 Task: Font style For heading Use Britannic Bold with dark magenta 1 colour & underline. font size for heading '28 Pt. 'Change the font style of data to Calibri Lightand font size to  14 Pt. Change the alignment of both headline & data to  Align bottom. In the sheet  analysisSalesDashboard_2022
Action: Mouse moved to (101, 61)
Screenshot: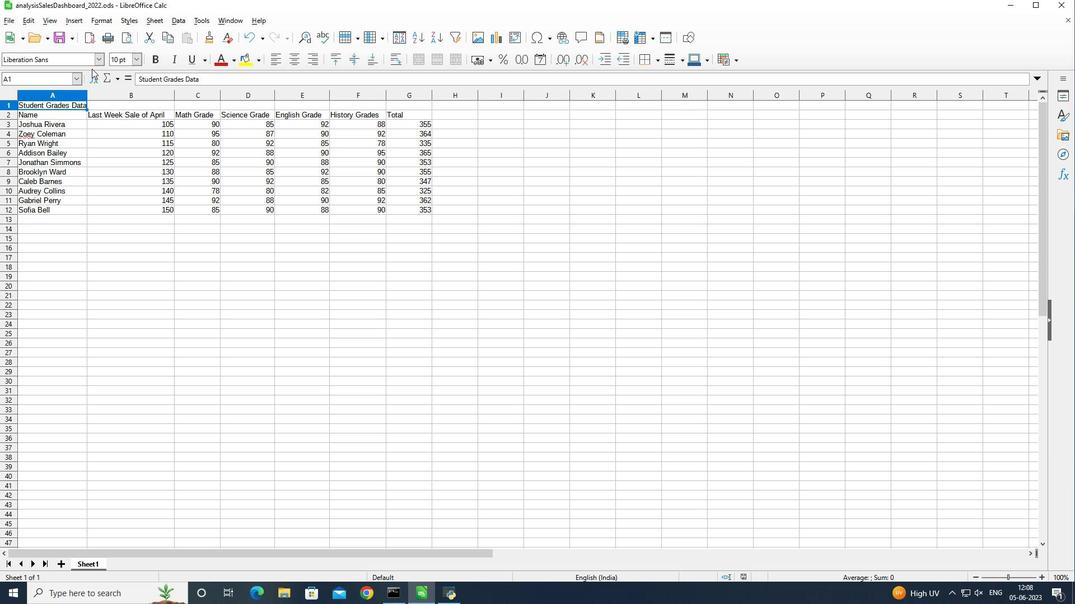 
Action: Mouse pressed left at (101, 61)
Screenshot: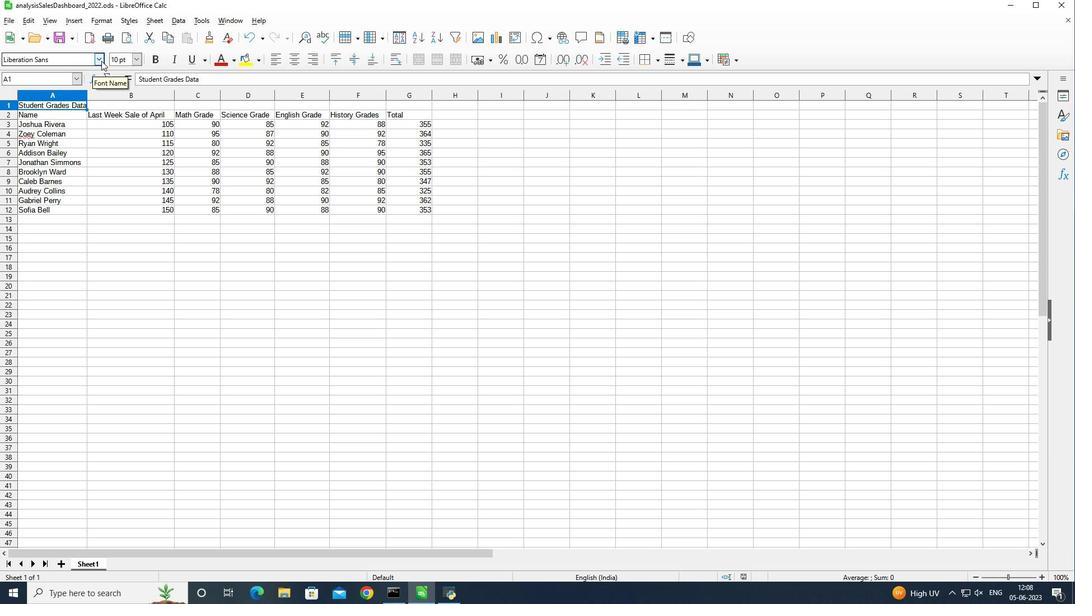 
Action: Mouse moved to (132, 218)
Screenshot: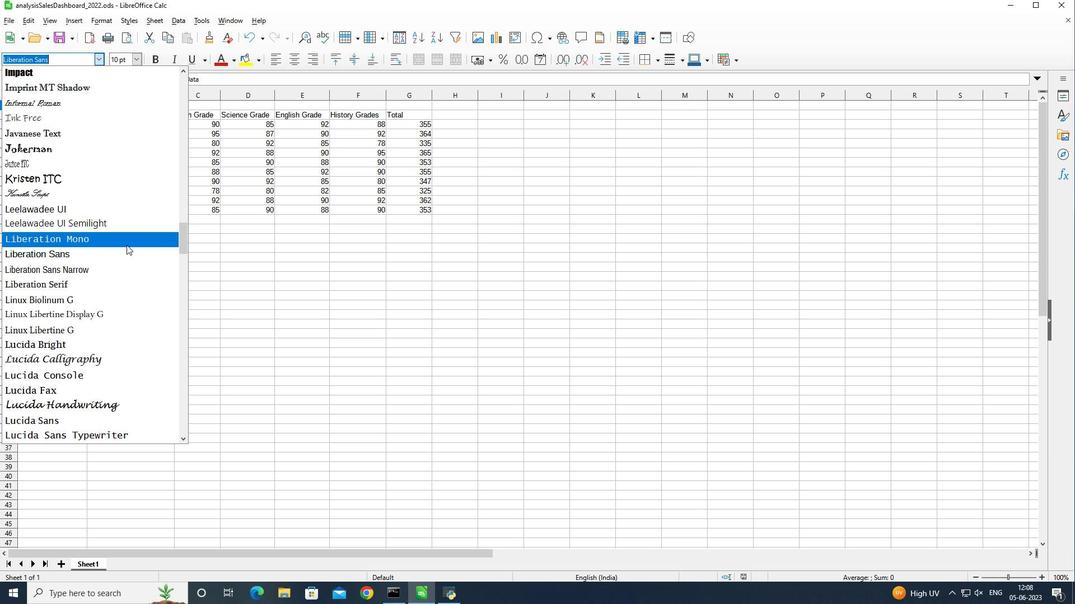 
Action: Mouse scrolled (132, 218) with delta (0, 0)
Screenshot: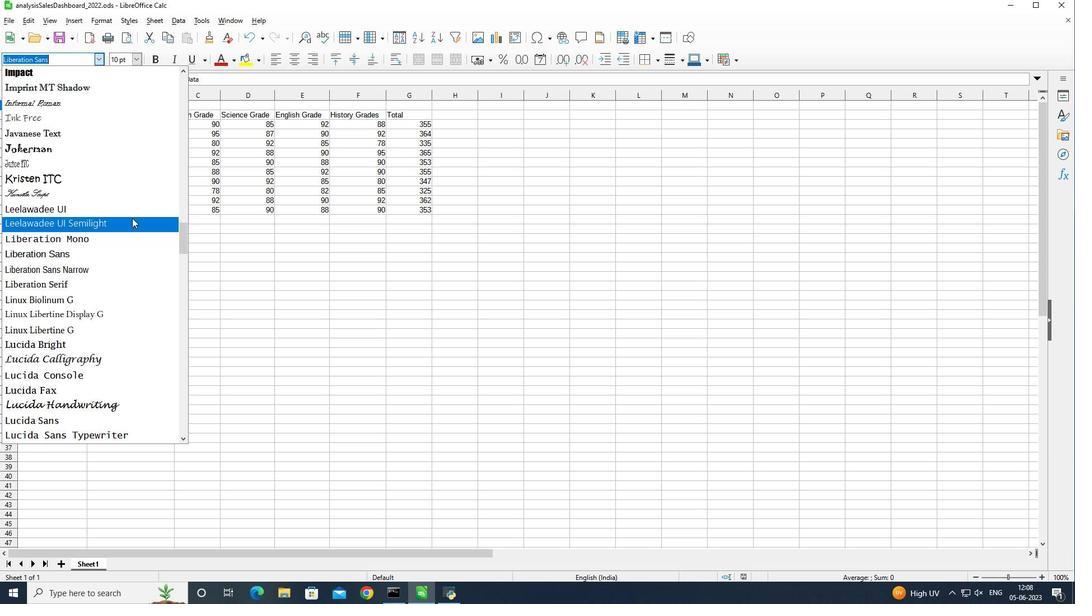
Action: Mouse scrolled (132, 218) with delta (0, 0)
Screenshot: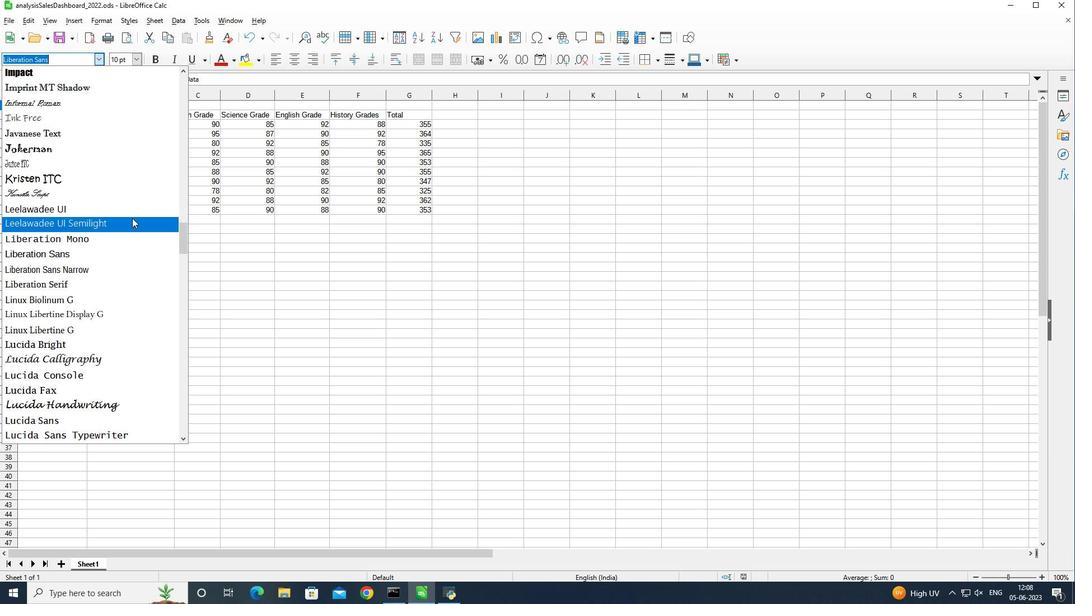 
Action: Mouse scrolled (132, 218) with delta (0, 0)
Screenshot: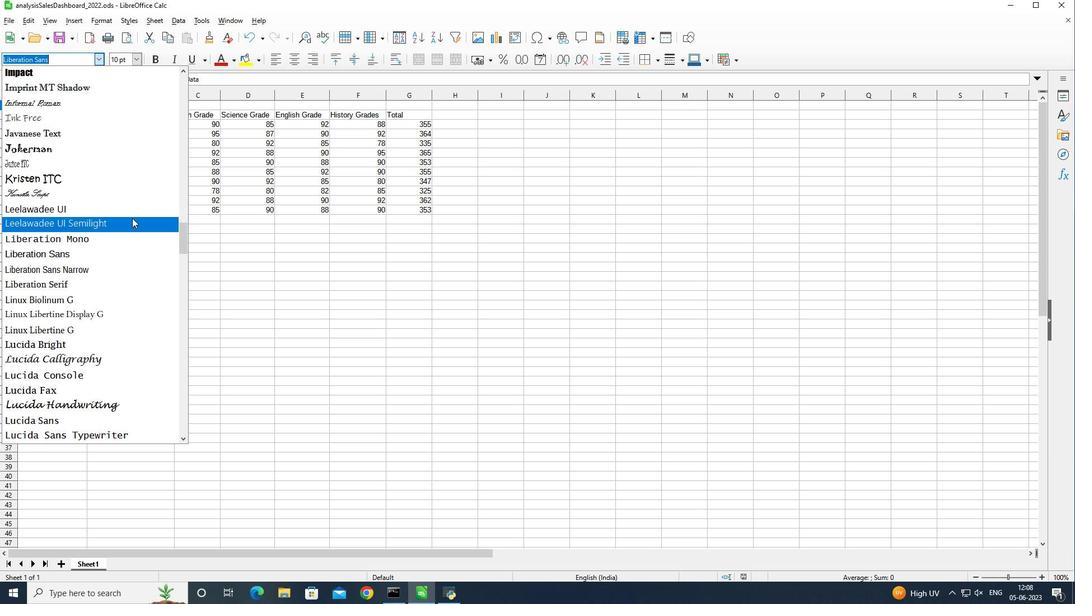 
Action: Mouse scrolled (132, 218) with delta (0, 0)
Screenshot: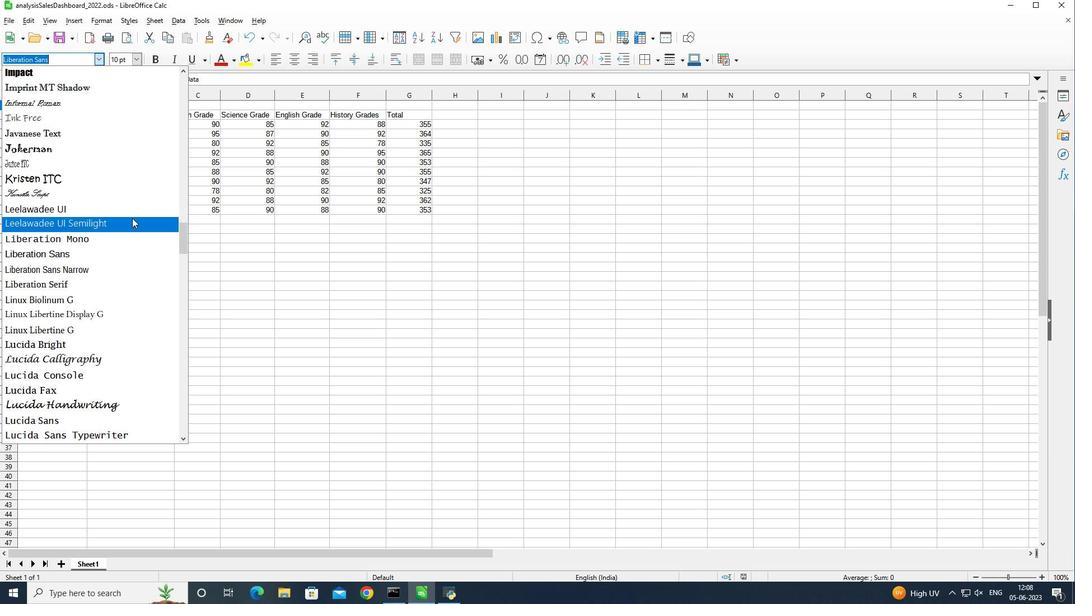 
Action: Mouse scrolled (132, 218) with delta (0, 0)
Screenshot: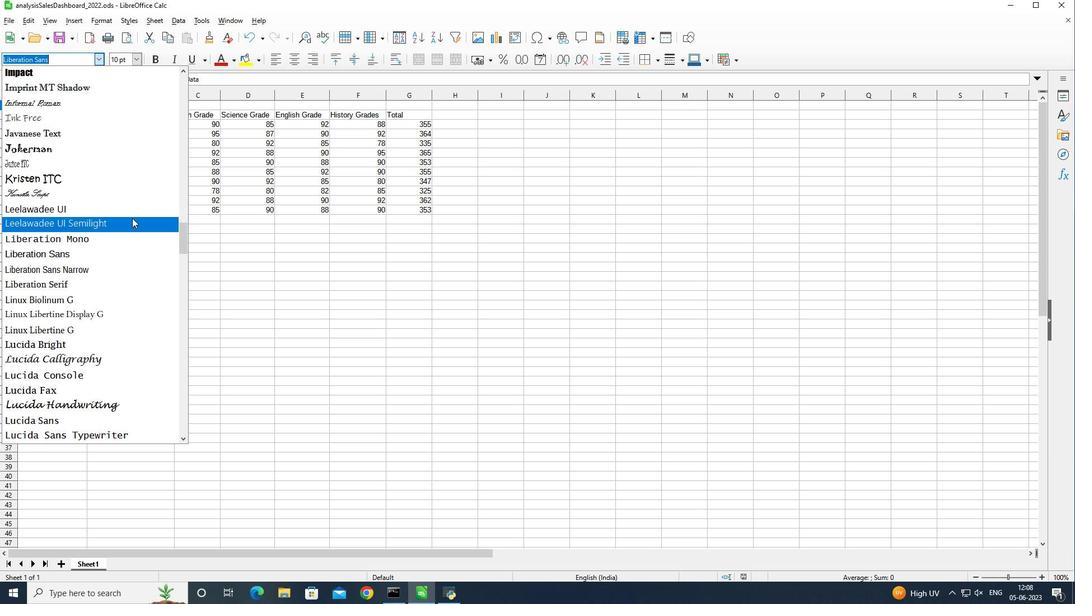 
Action: Mouse scrolled (132, 218) with delta (0, 0)
Screenshot: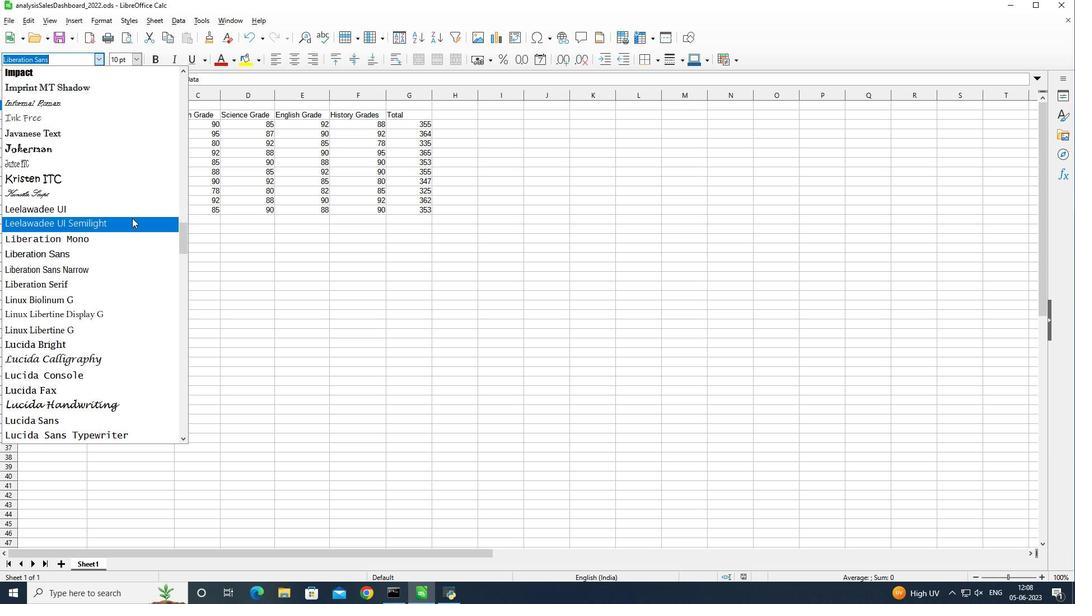 
Action: Mouse scrolled (132, 218) with delta (0, 0)
Screenshot: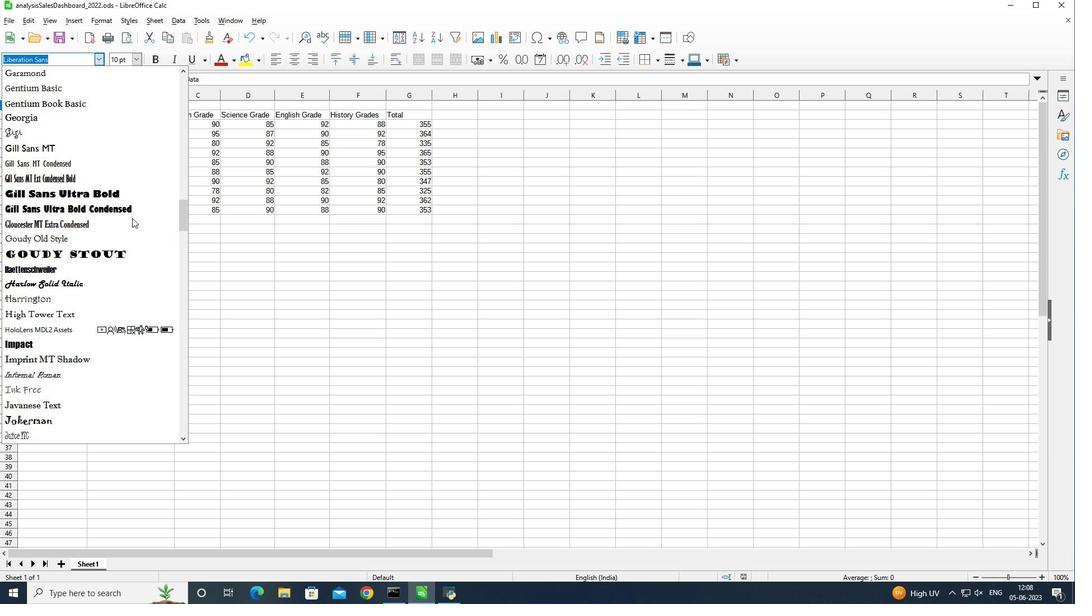 
Action: Mouse scrolled (132, 218) with delta (0, 0)
Screenshot: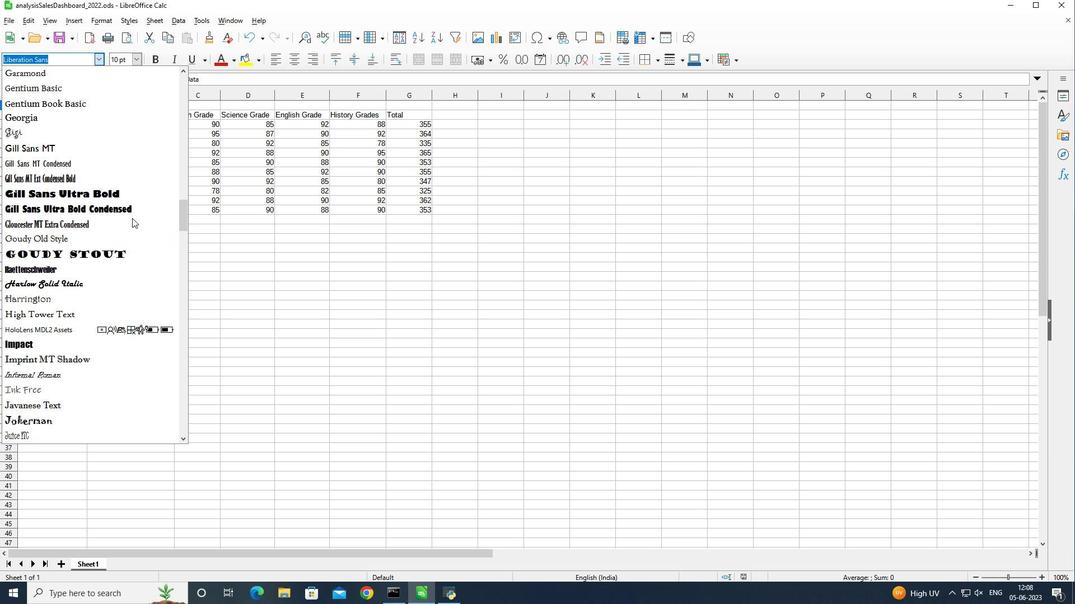 
Action: Mouse scrolled (132, 218) with delta (0, 0)
Screenshot: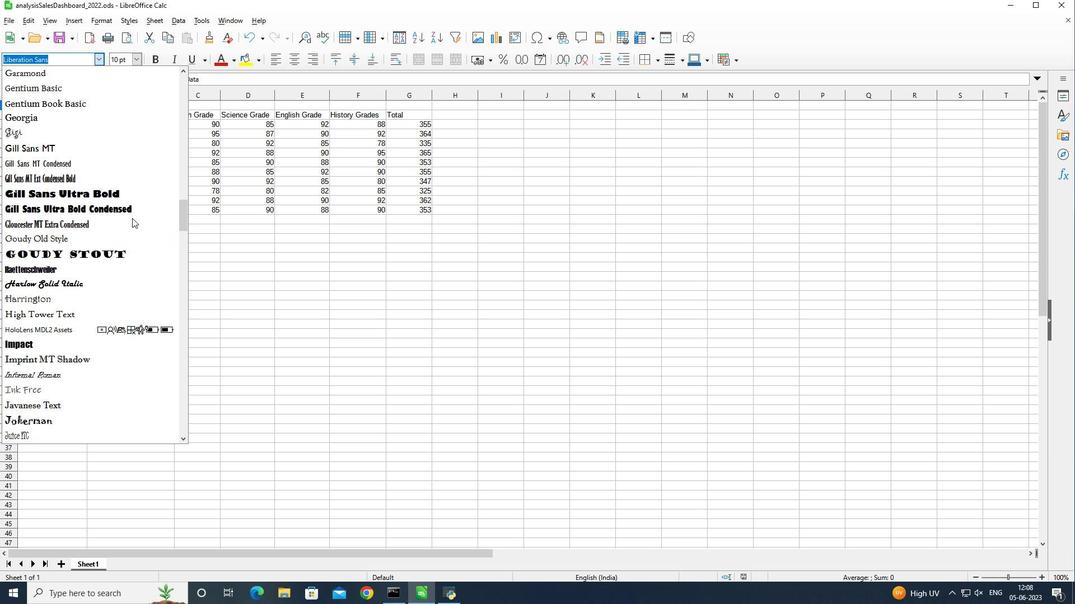
Action: Mouse scrolled (132, 218) with delta (0, 0)
Screenshot: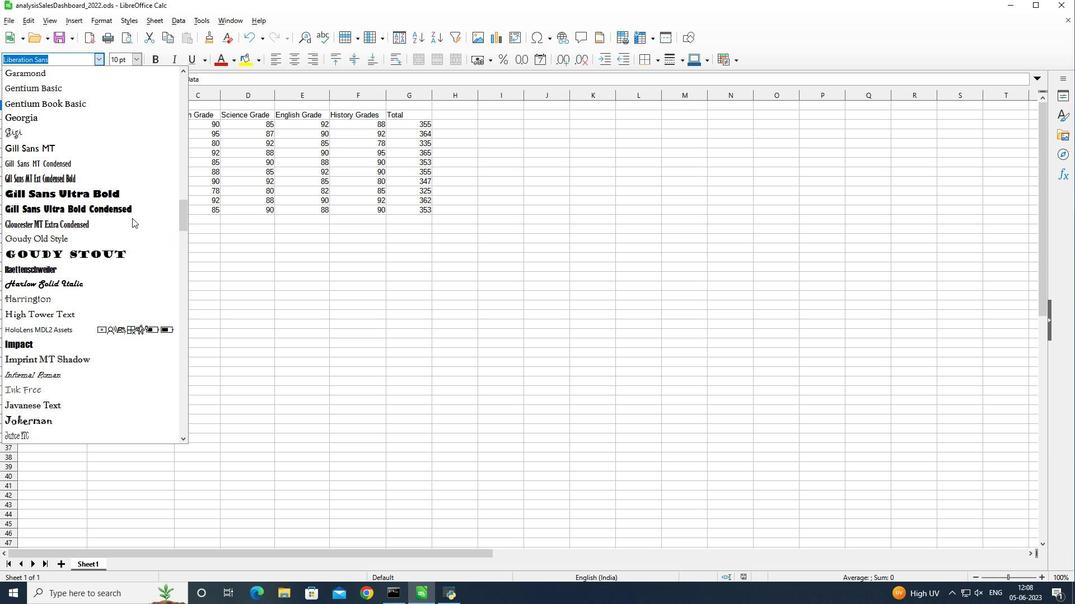 
Action: Mouse scrolled (132, 218) with delta (0, 0)
Screenshot: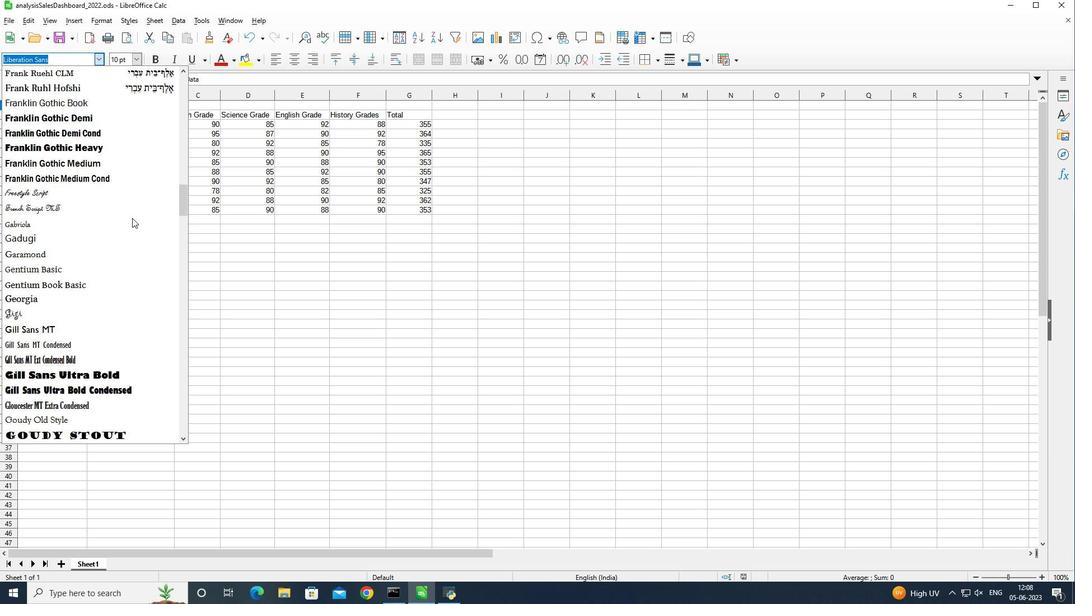 
Action: Mouse scrolled (132, 218) with delta (0, 0)
Screenshot: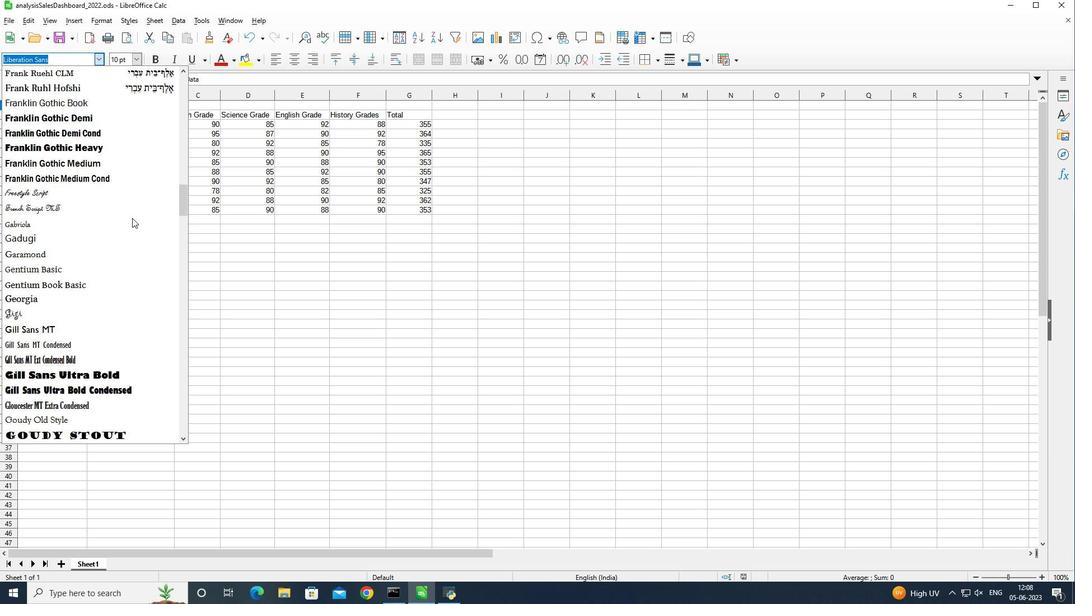 
Action: Mouse scrolled (132, 218) with delta (0, 0)
Screenshot: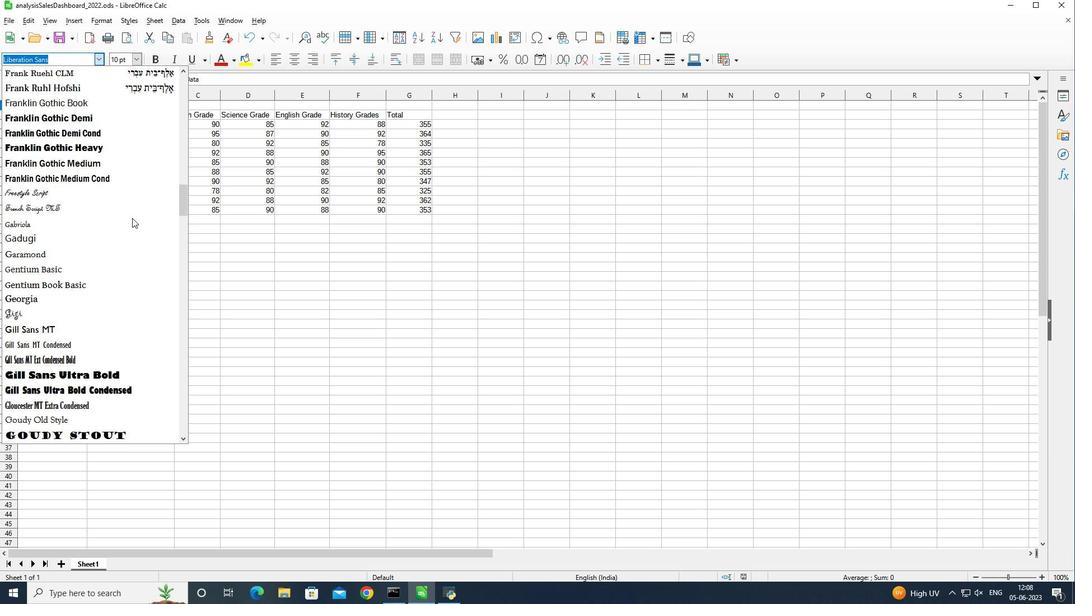 
Action: Mouse scrolled (132, 218) with delta (0, 0)
Screenshot: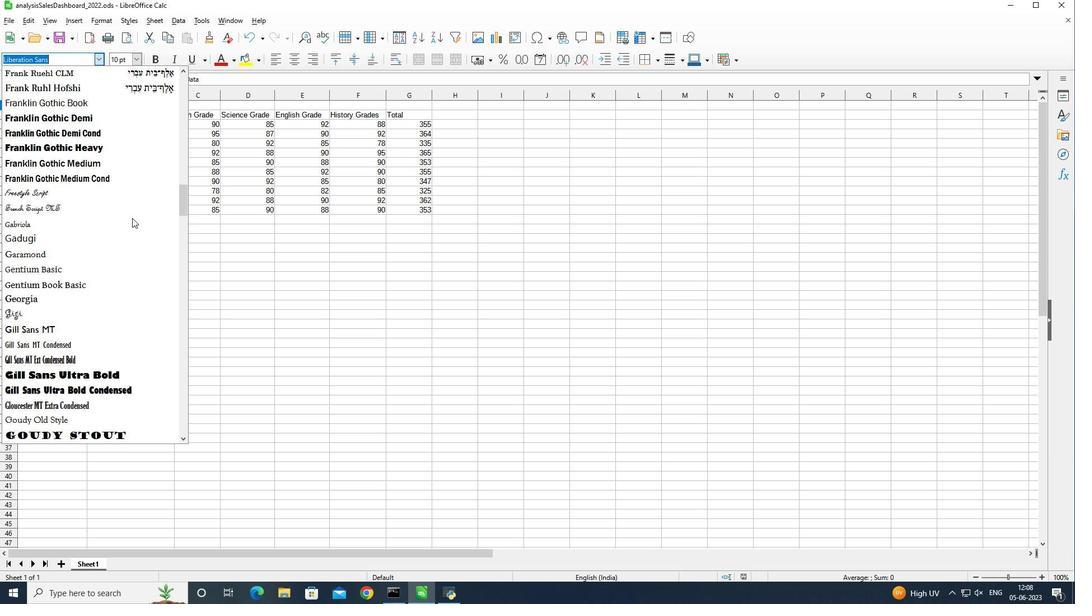 
Action: Mouse scrolled (132, 218) with delta (0, 0)
Screenshot: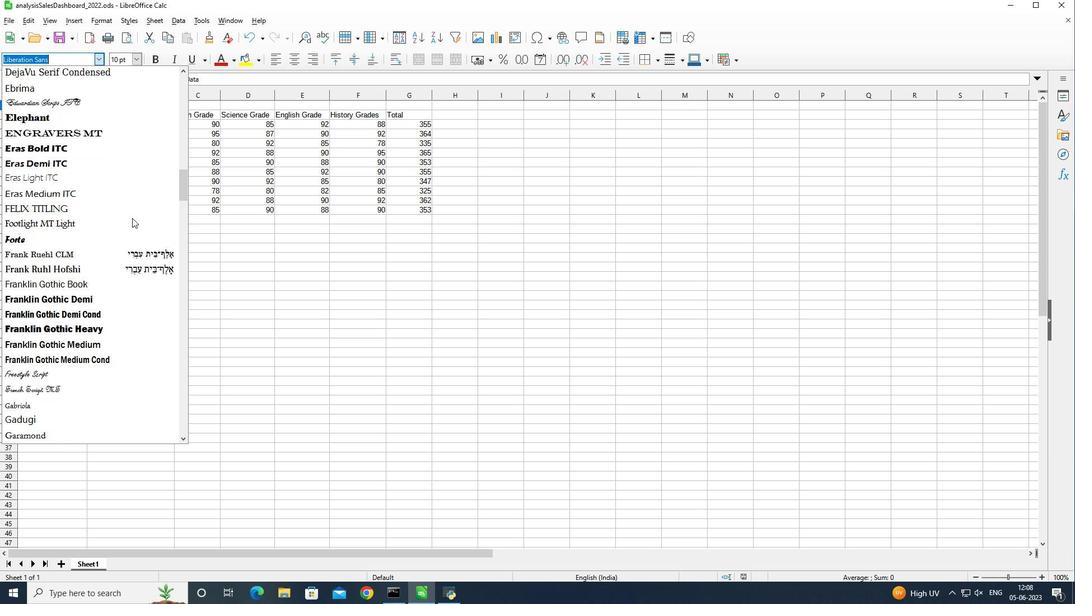 
Action: Mouse scrolled (132, 218) with delta (0, 0)
Screenshot: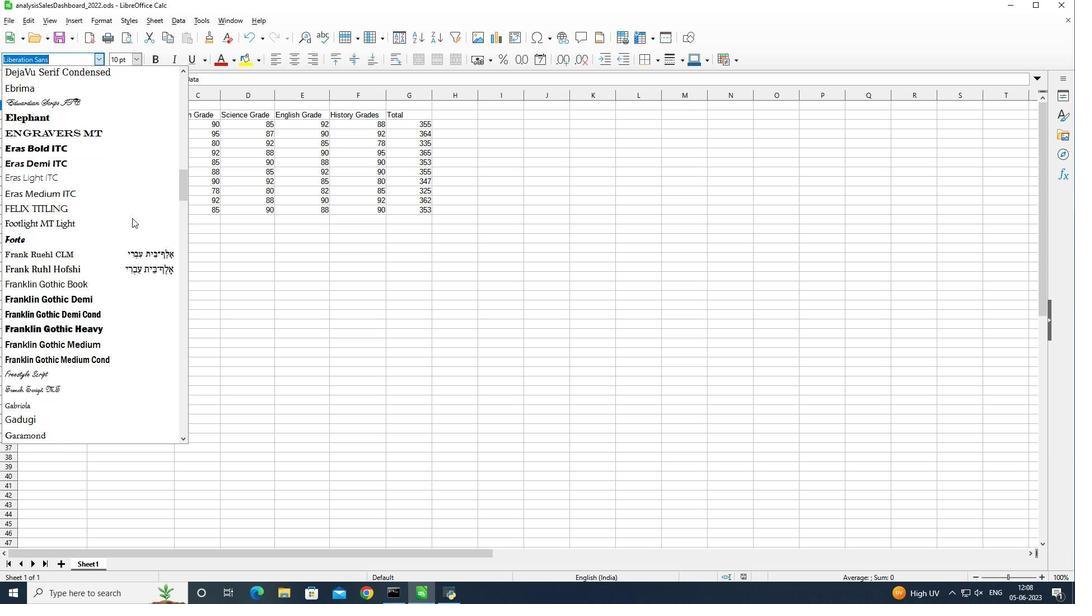 
Action: Mouse scrolled (132, 218) with delta (0, 0)
Screenshot: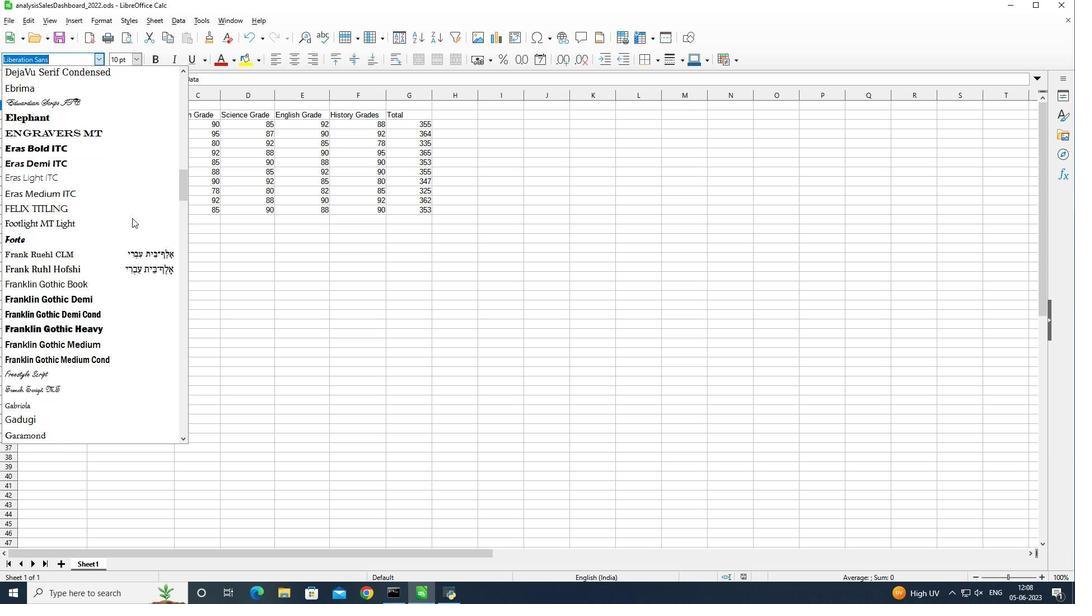 
Action: Mouse scrolled (132, 218) with delta (0, 0)
Screenshot: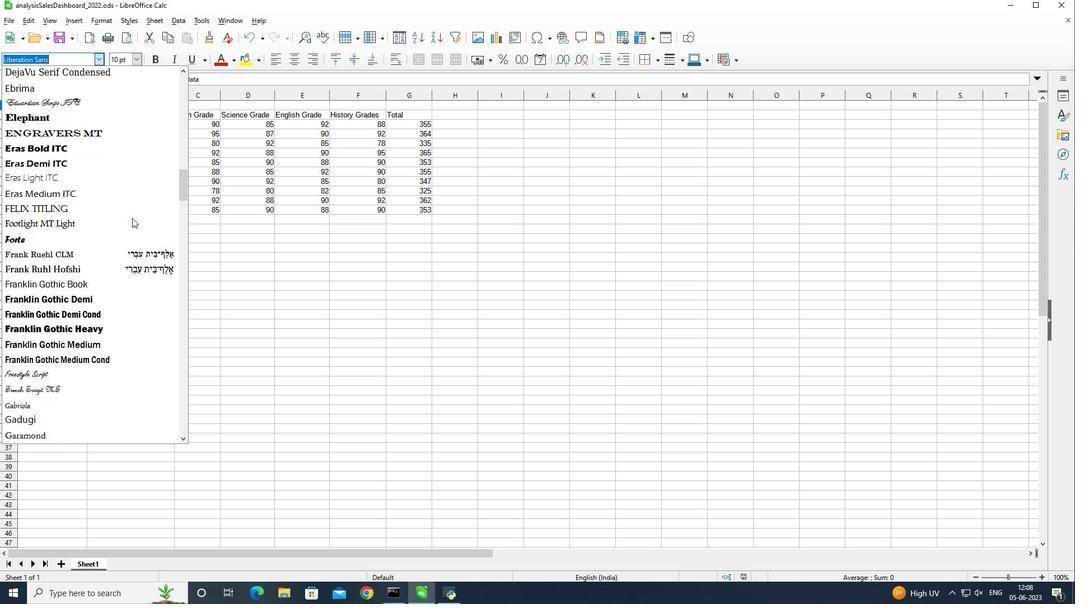 
Action: Mouse scrolled (132, 218) with delta (0, 0)
Screenshot: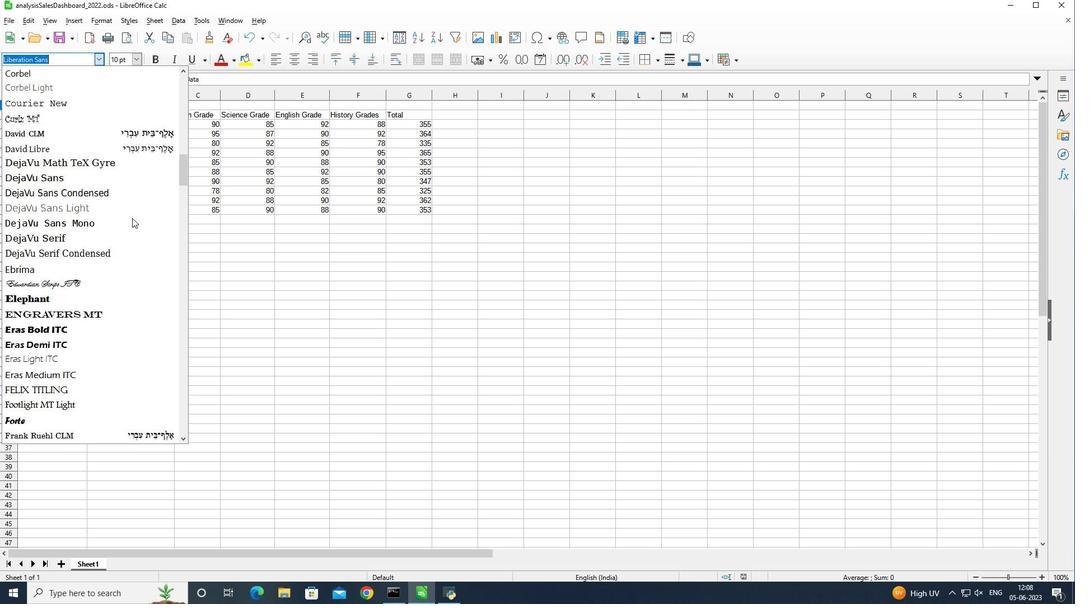 
Action: Mouse scrolled (132, 218) with delta (0, 0)
Screenshot: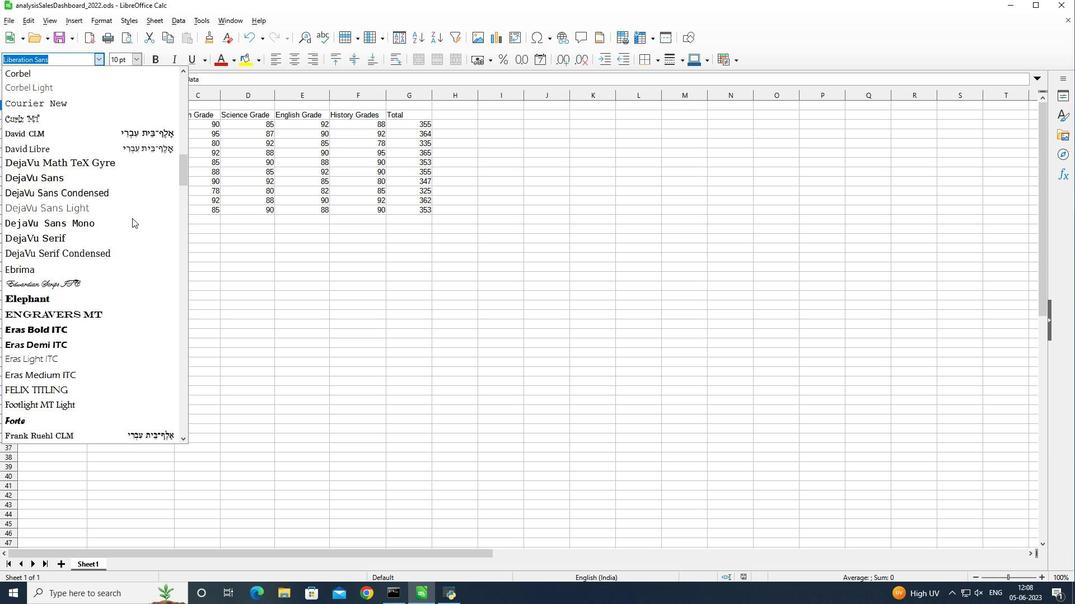 
Action: Mouse scrolled (132, 218) with delta (0, 0)
Screenshot: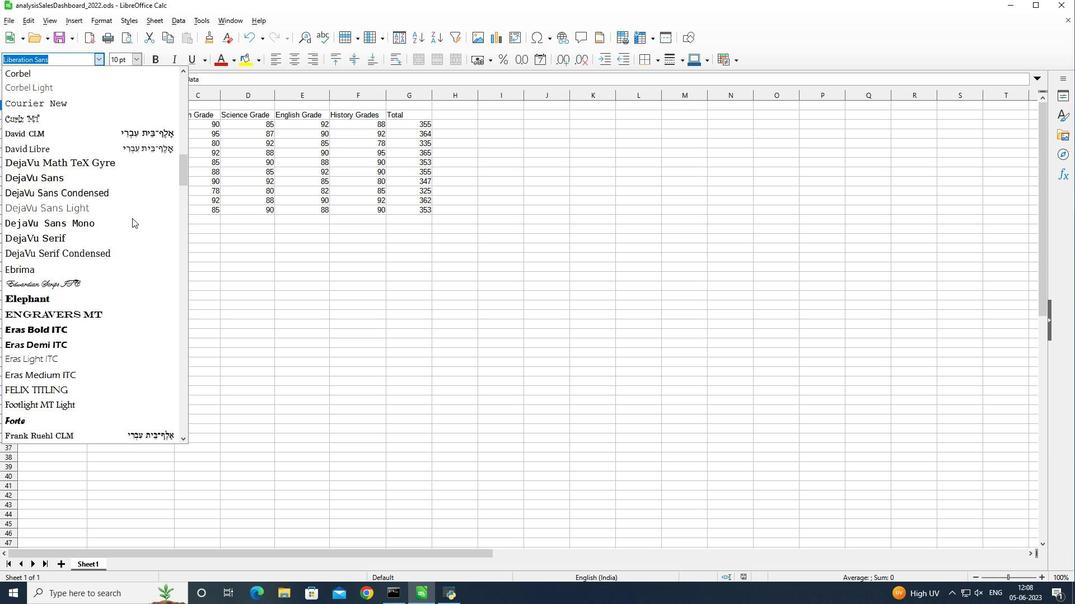 
Action: Mouse scrolled (132, 218) with delta (0, 0)
Screenshot: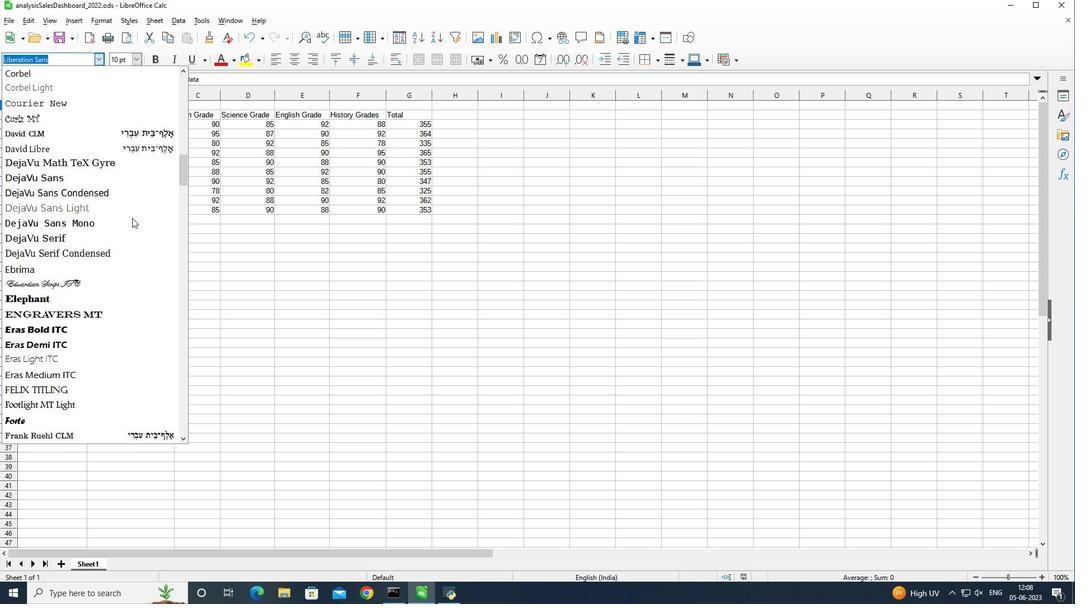 
Action: Mouse scrolled (132, 218) with delta (0, 0)
Screenshot: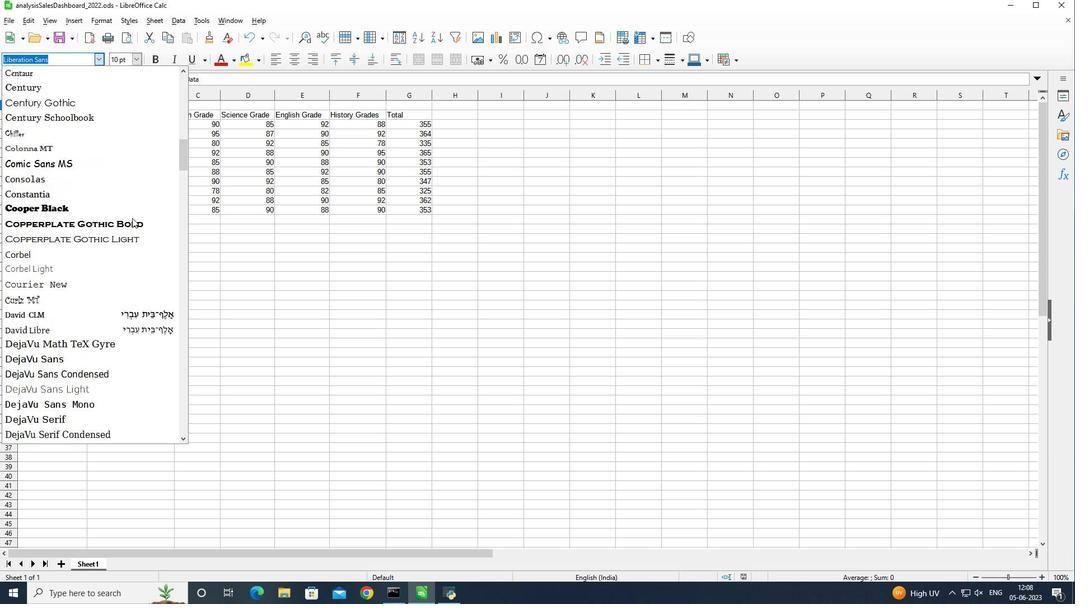 
Action: Mouse scrolled (132, 218) with delta (0, 0)
Screenshot: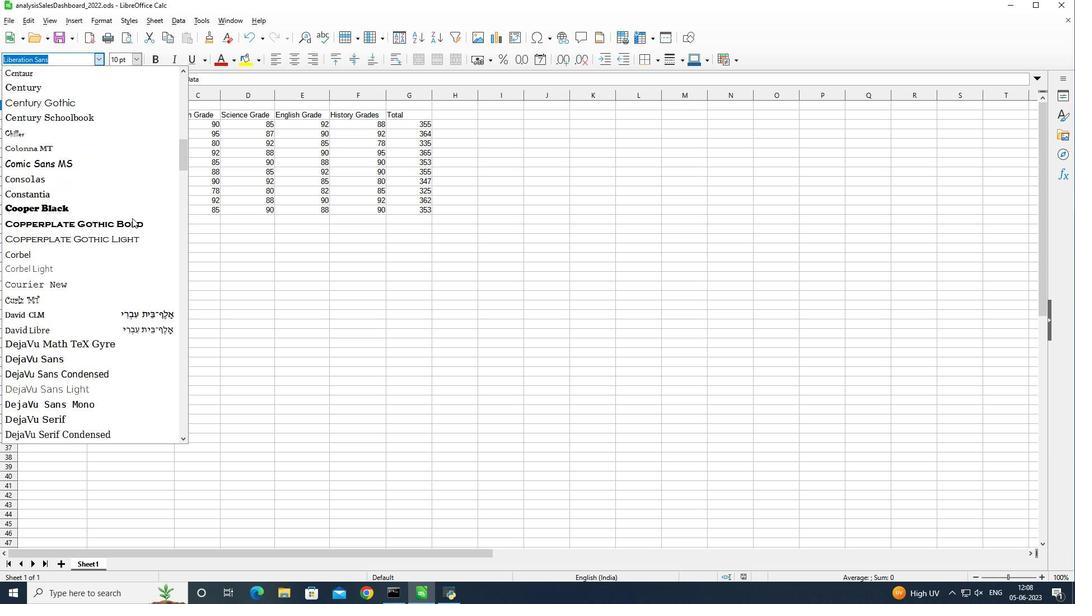 
Action: Mouse scrolled (132, 218) with delta (0, 0)
Screenshot: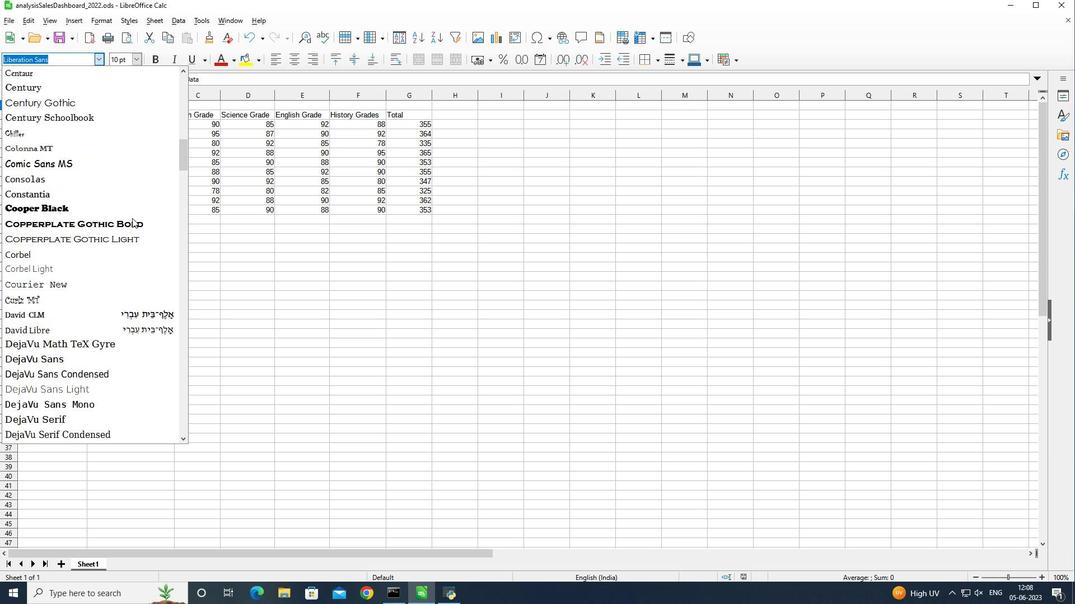 
Action: Mouse scrolled (132, 218) with delta (0, 0)
Screenshot: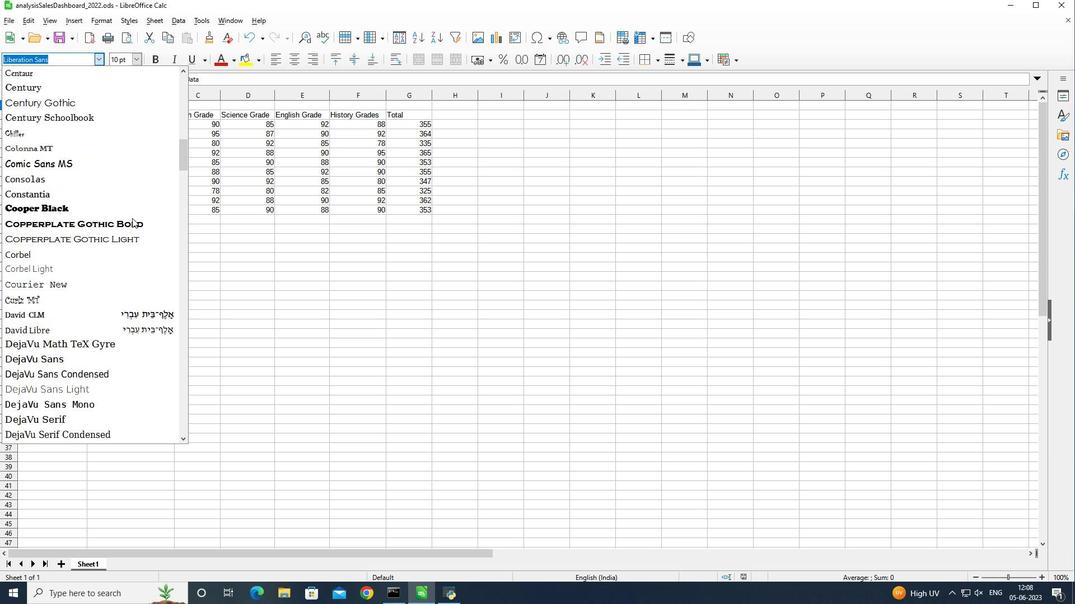 
Action: Mouse scrolled (132, 218) with delta (0, 0)
Screenshot: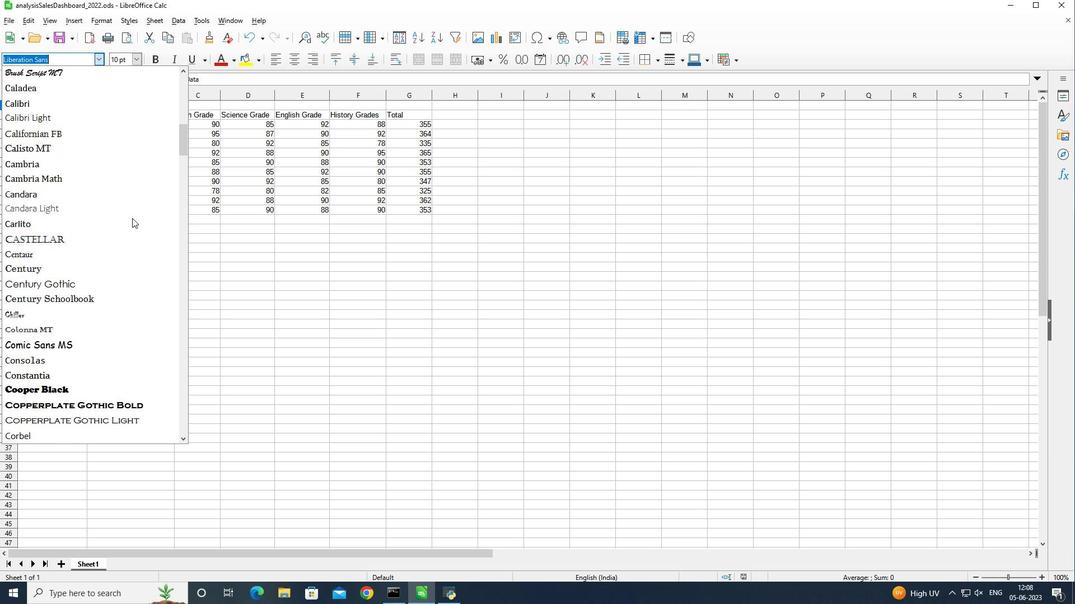 
Action: Mouse scrolled (132, 218) with delta (0, 0)
Screenshot: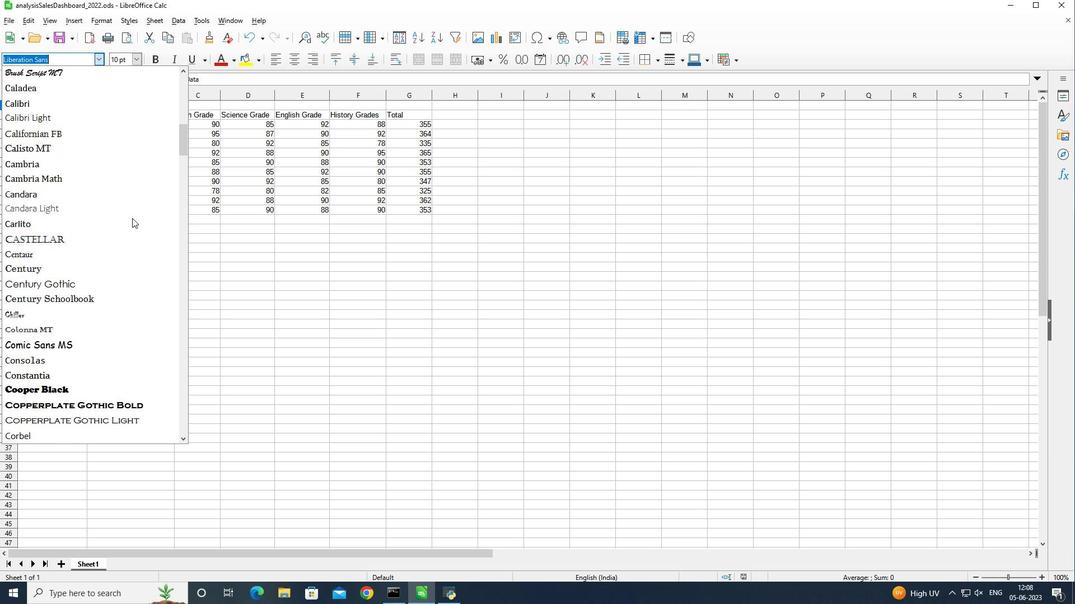 
Action: Mouse scrolled (132, 218) with delta (0, 0)
Screenshot: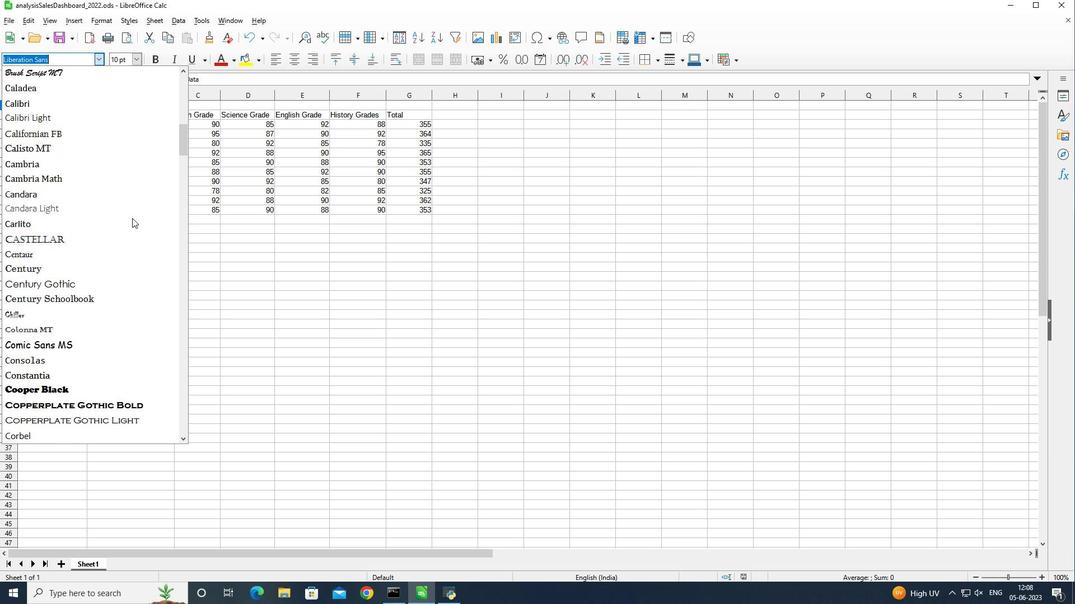 
Action: Mouse scrolled (132, 218) with delta (0, 0)
Screenshot: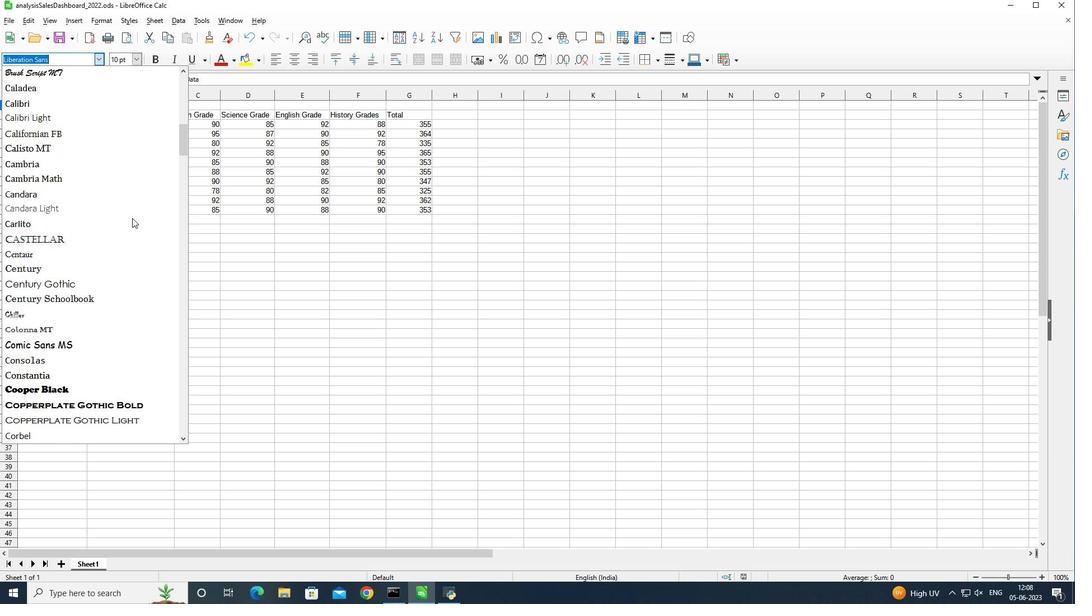 
Action: Mouse scrolled (132, 218) with delta (0, 0)
Screenshot: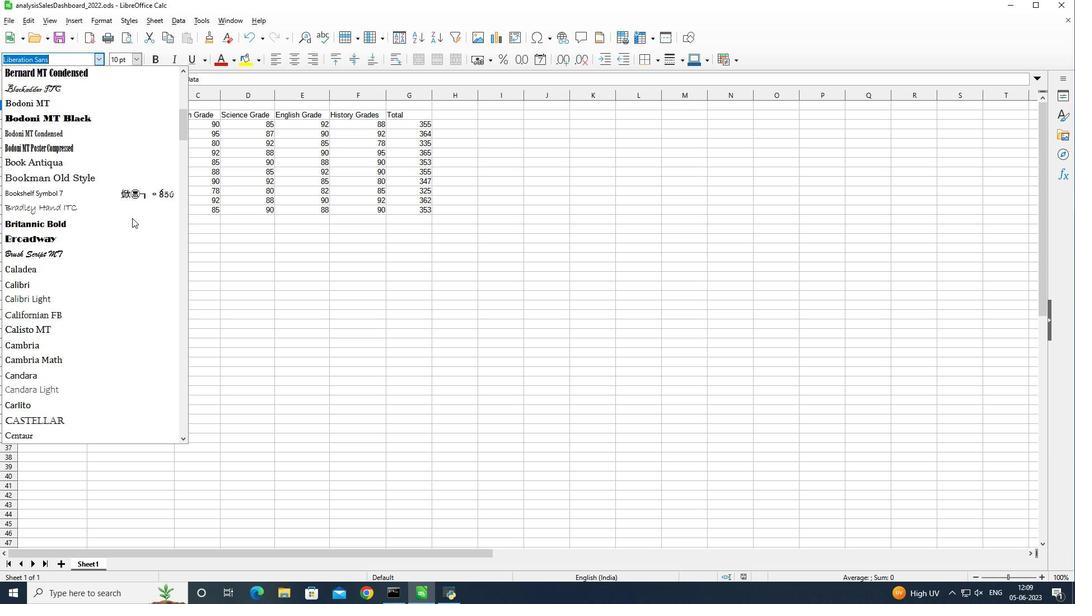 
Action: Mouse scrolled (132, 218) with delta (0, 0)
Screenshot: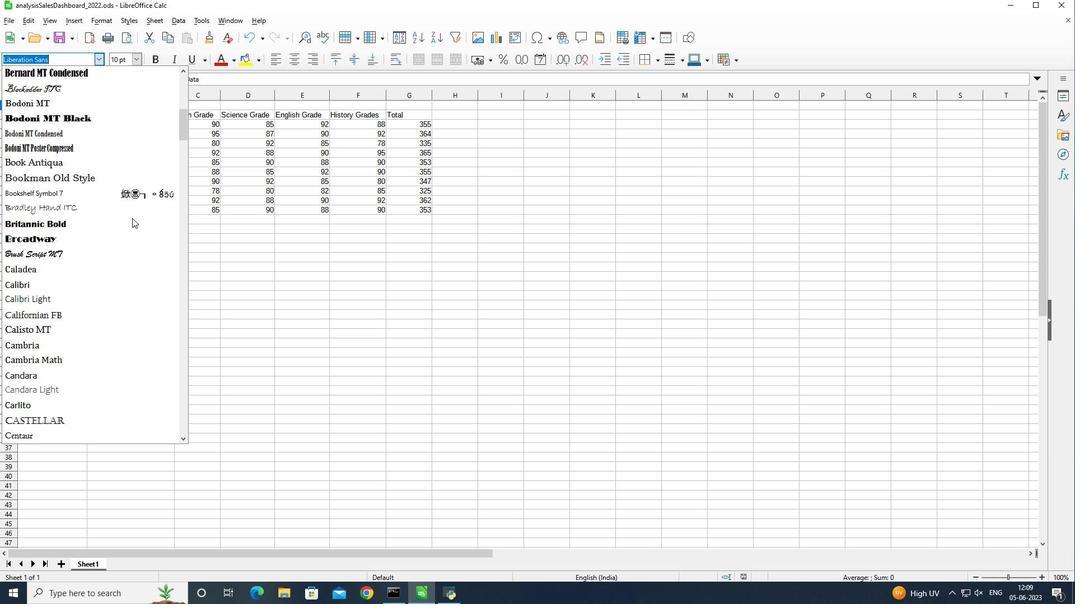
Action: Mouse scrolled (132, 218) with delta (0, 0)
Screenshot: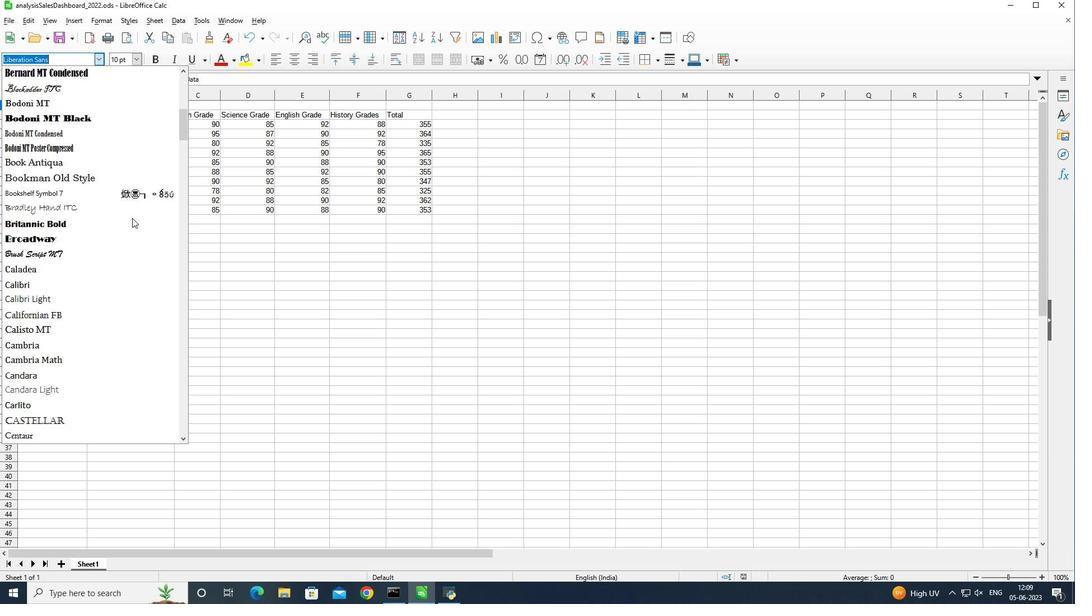 
Action: Mouse scrolled (132, 218) with delta (0, 0)
Screenshot: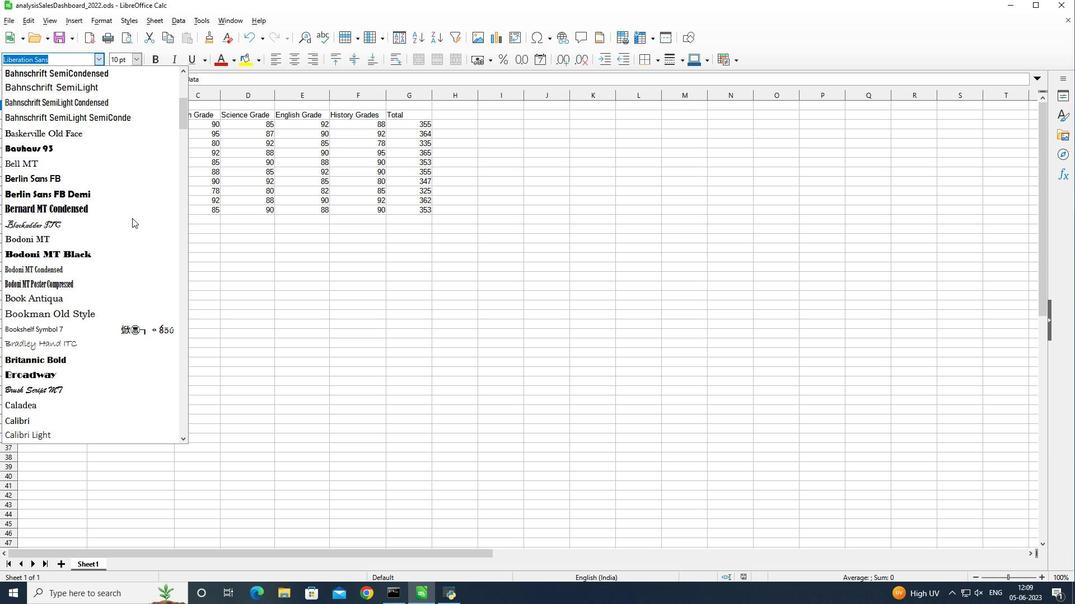 
Action: Mouse scrolled (132, 218) with delta (0, 0)
Screenshot: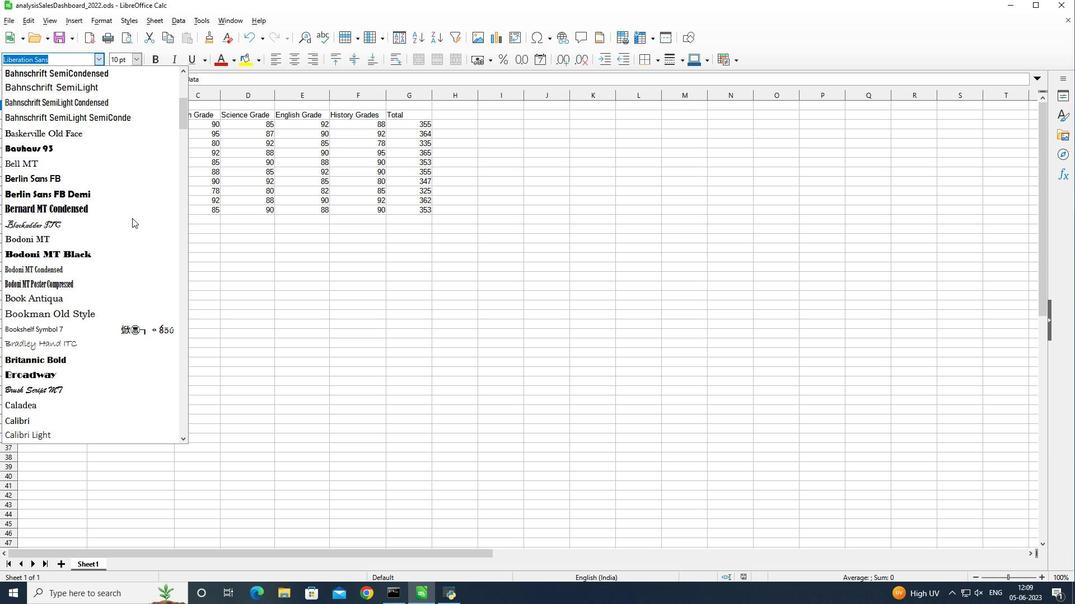 
Action: Mouse moved to (127, 308)
Screenshot: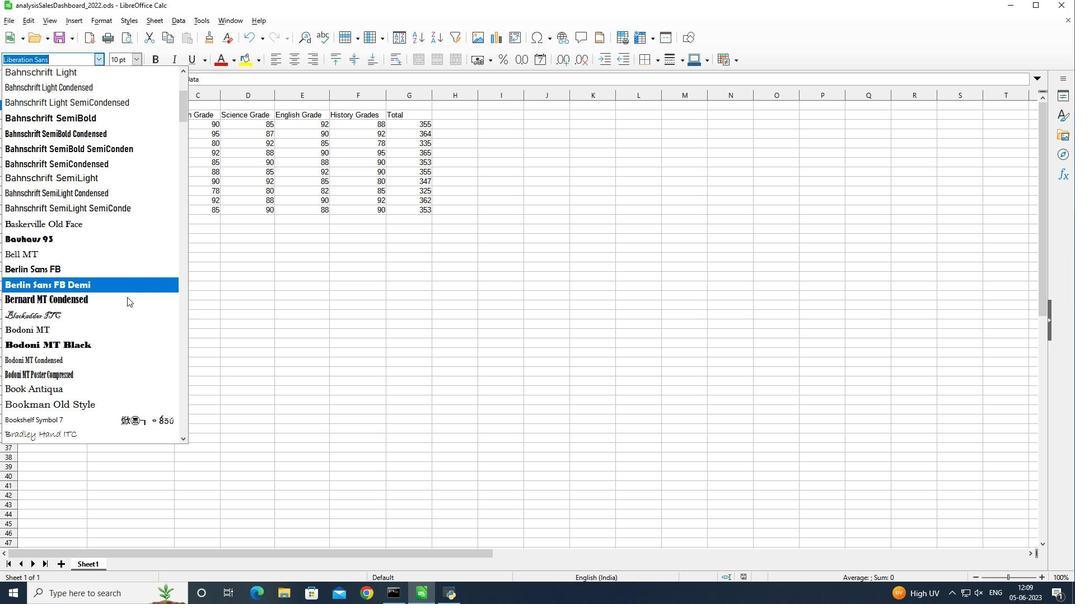 
Action: Mouse scrolled (127, 307) with delta (0, 0)
Screenshot: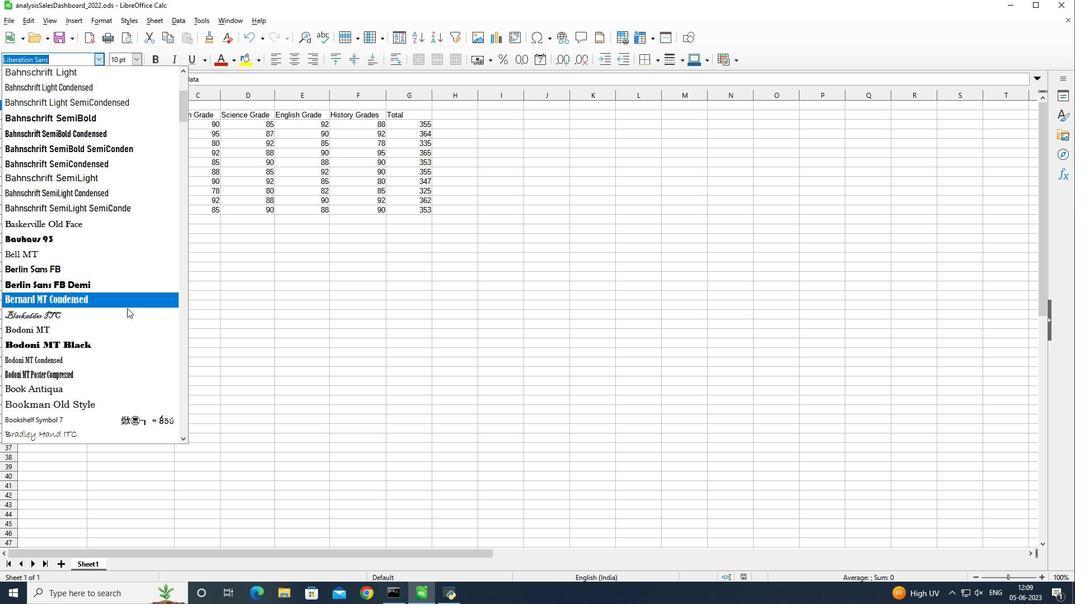 
Action: Mouse scrolled (127, 307) with delta (0, 0)
Screenshot: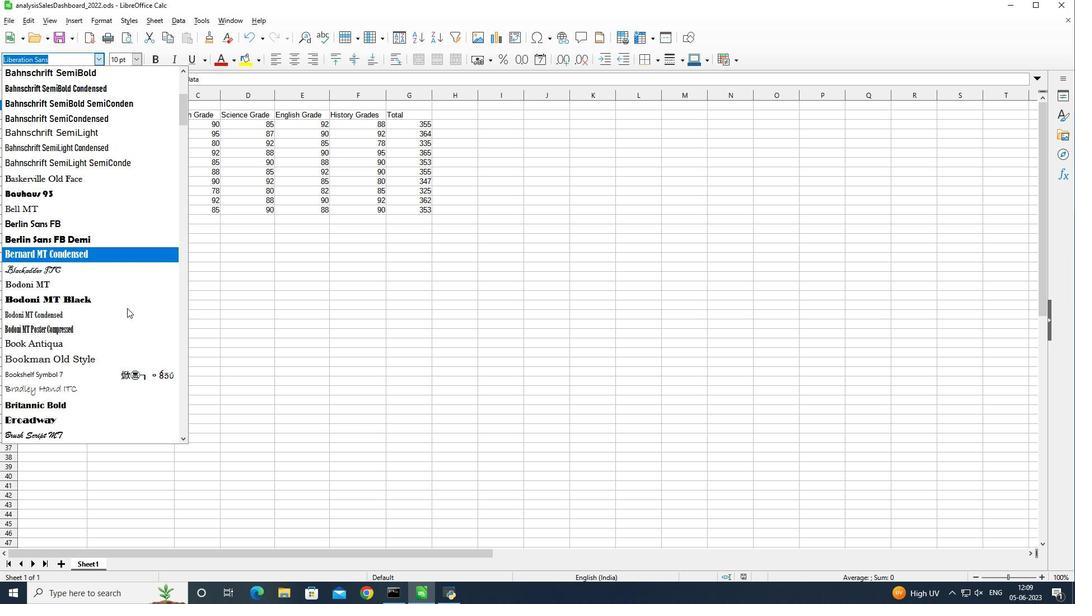 
Action: Mouse moved to (96, 357)
Screenshot: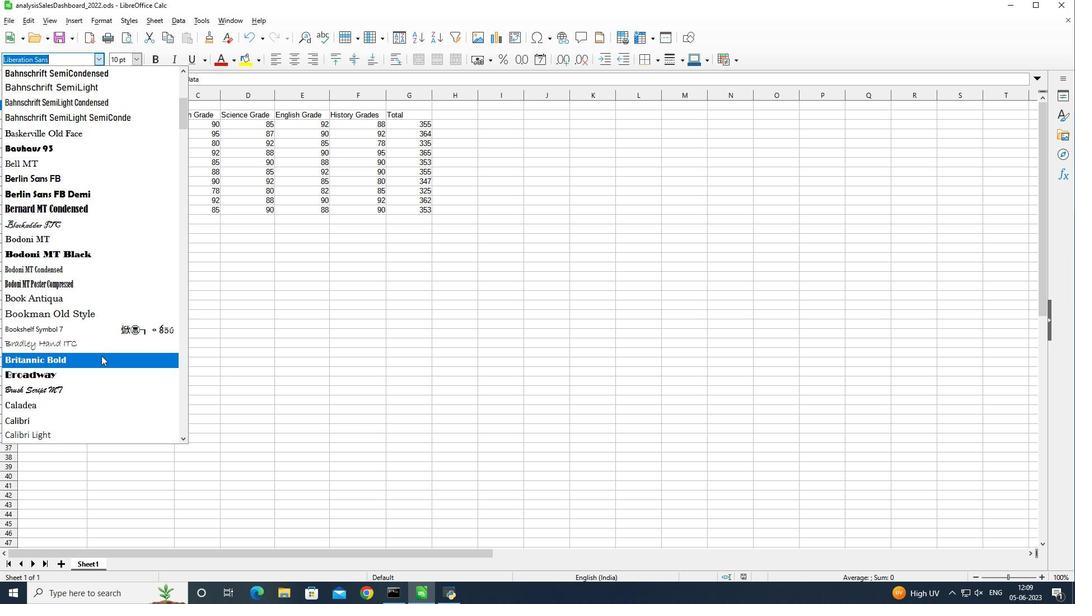 
Action: Mouse pressed left at (96, 357)
Screenshot: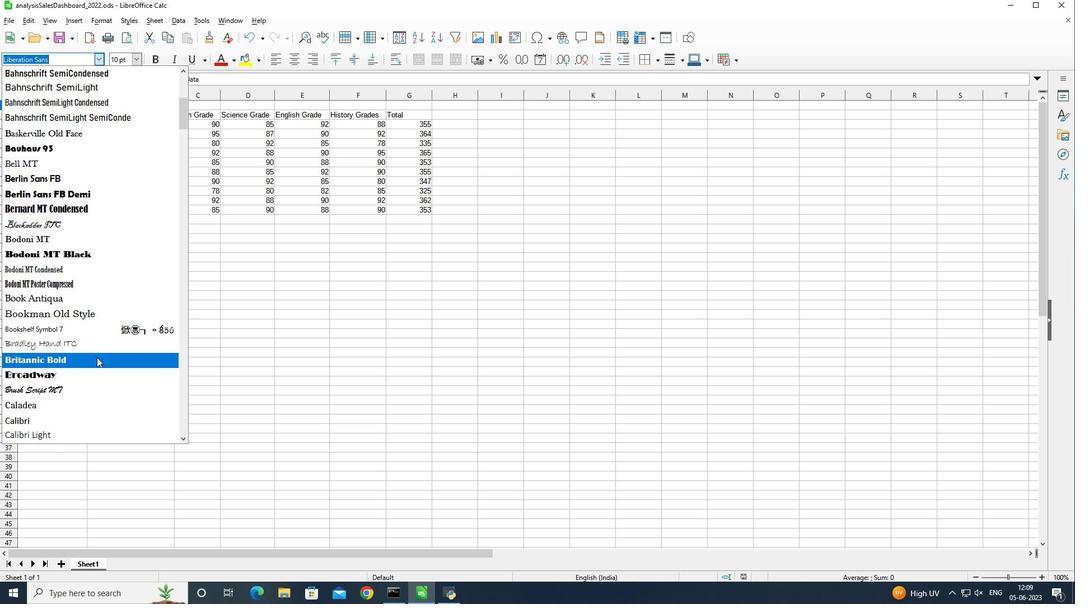 
Action: Mouse moved to (234, 61)
Screenshot: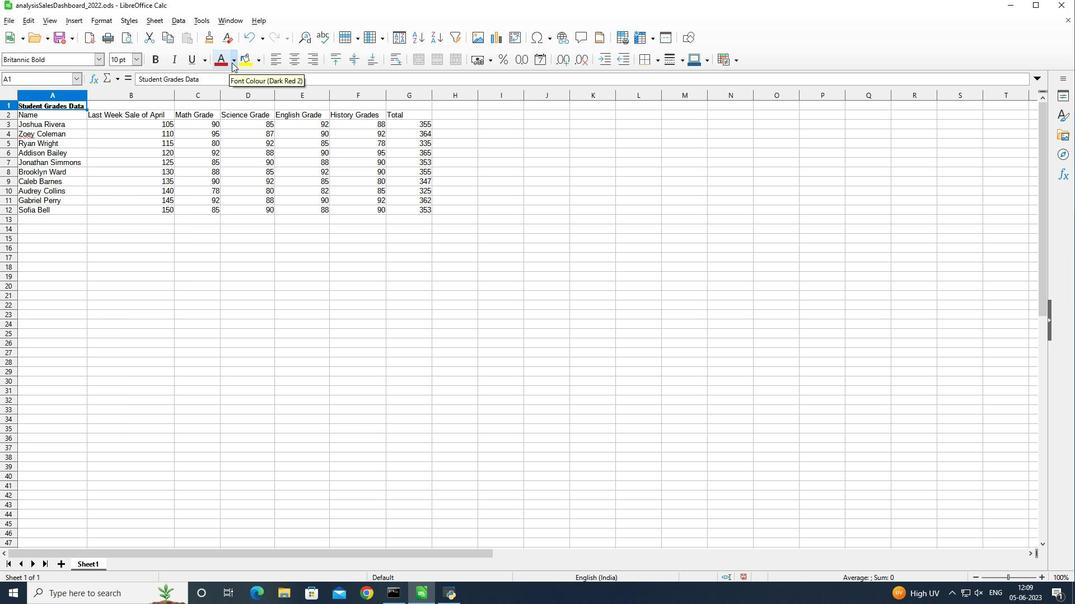 
Action: Mouse pressed left at (234, 61)
Screenshot: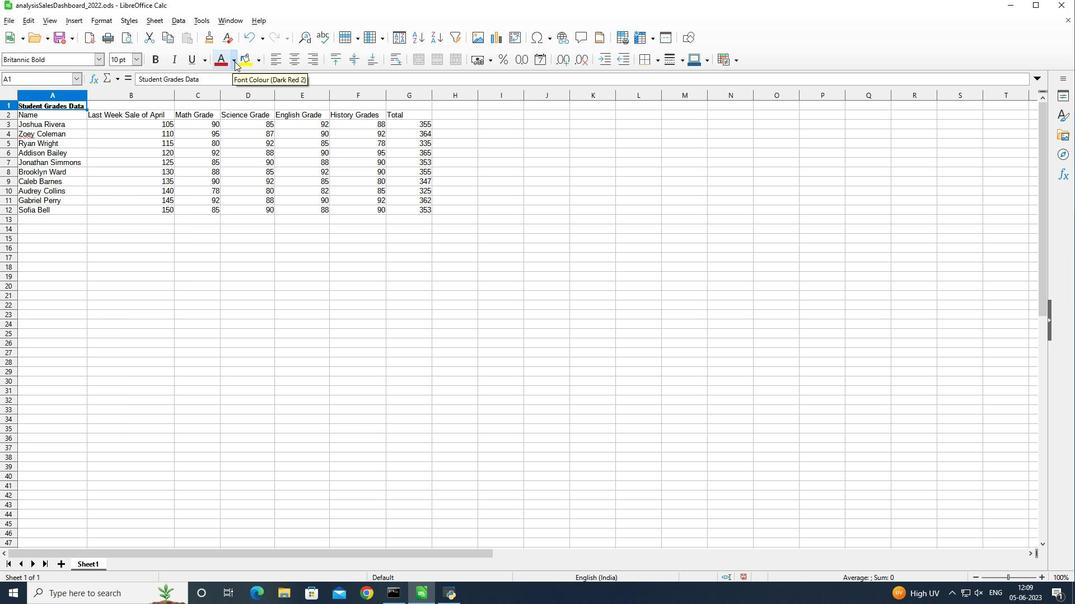 
Action: Mouse moved to (266, 111)
Screenshot: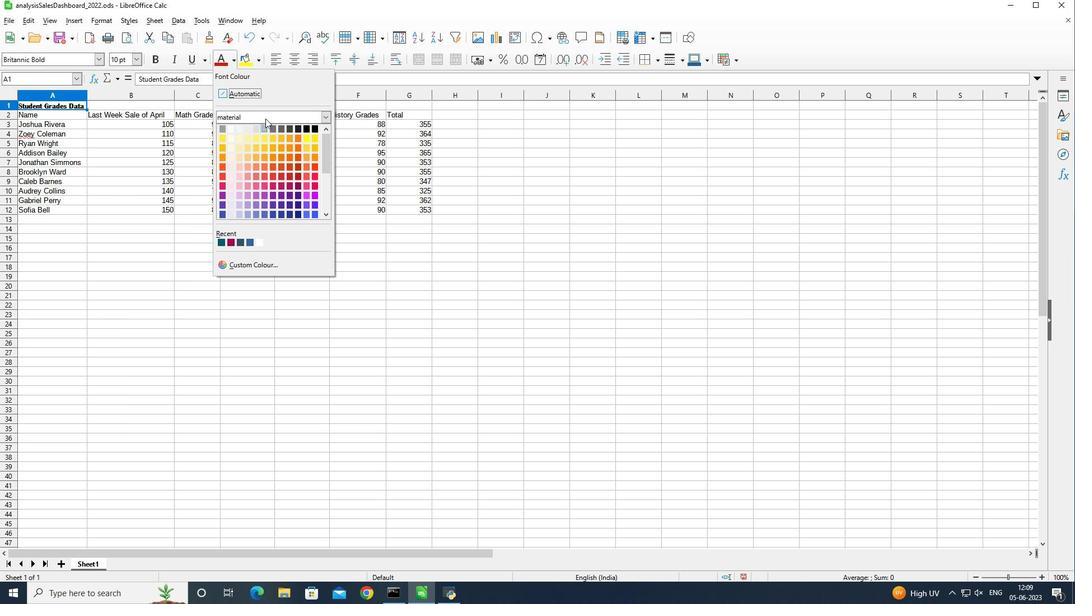
Action: Mouse pressed left at (266, 111)
Screenshot: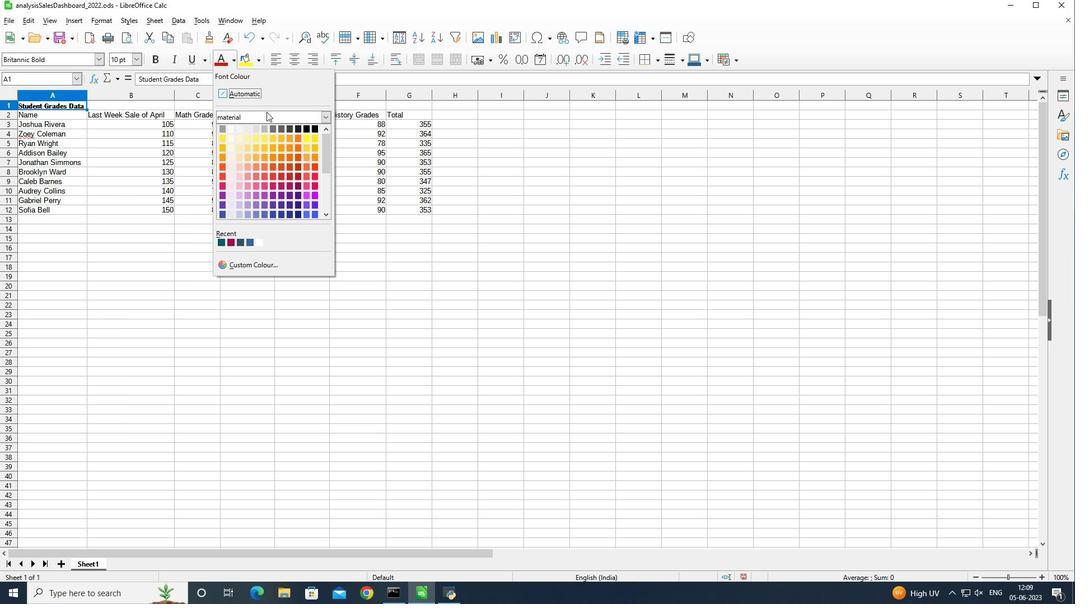 
Action: Mouse moved to (272, 192)
Screenshot: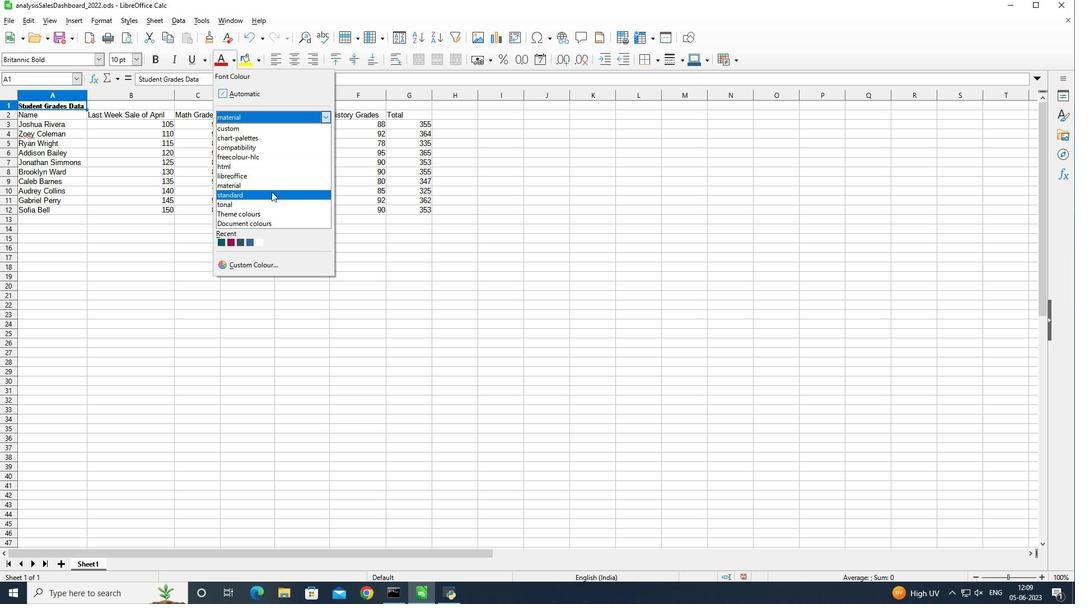 
Action: Mouse pressed left at (272, 192)
Screenshot: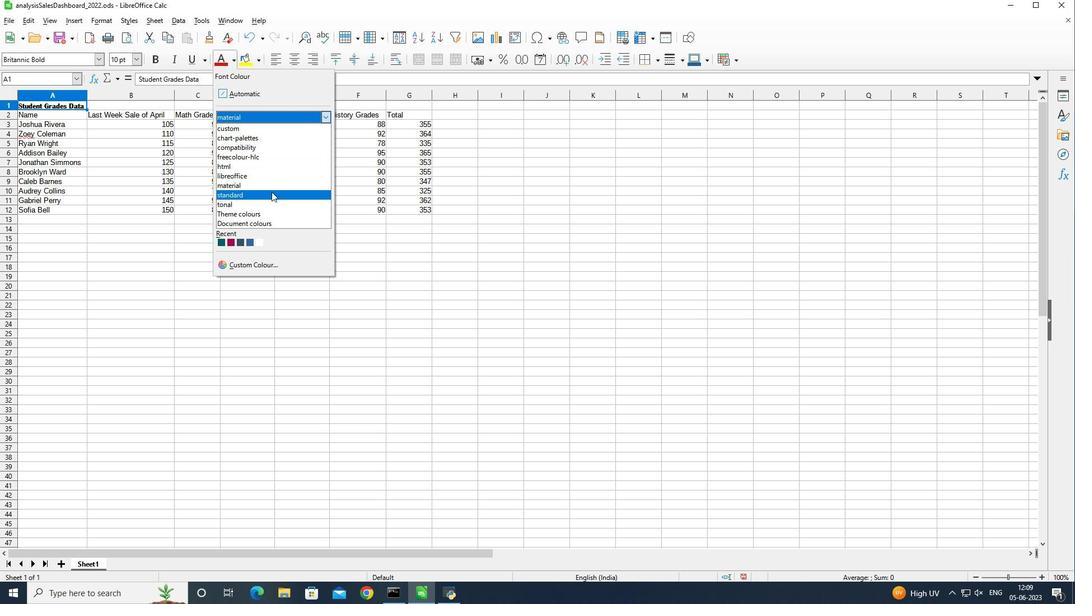 
Action: Mouse moved to (268, 187)
Screenshot: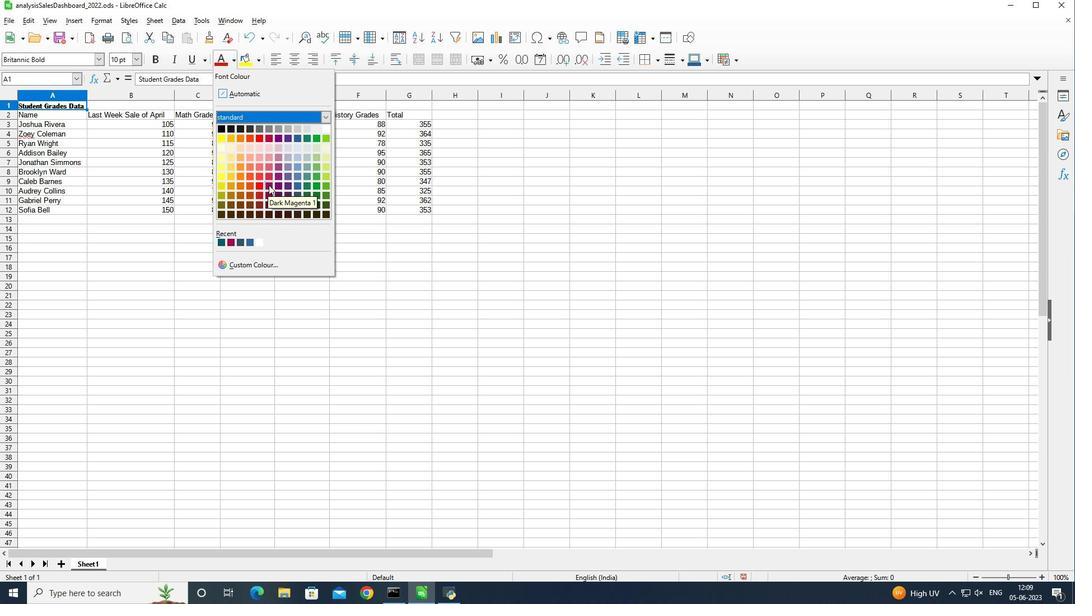 
Action: Mouse pressed left at (268, 187)
Screenshot: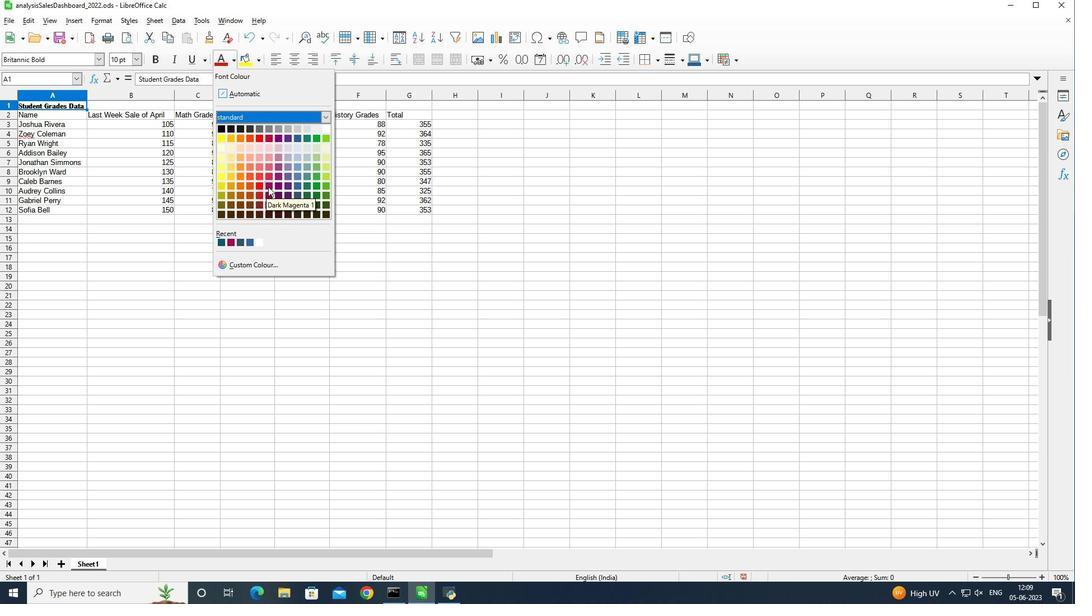 
Action: Mouse moved to (195, 54)
Screenshot: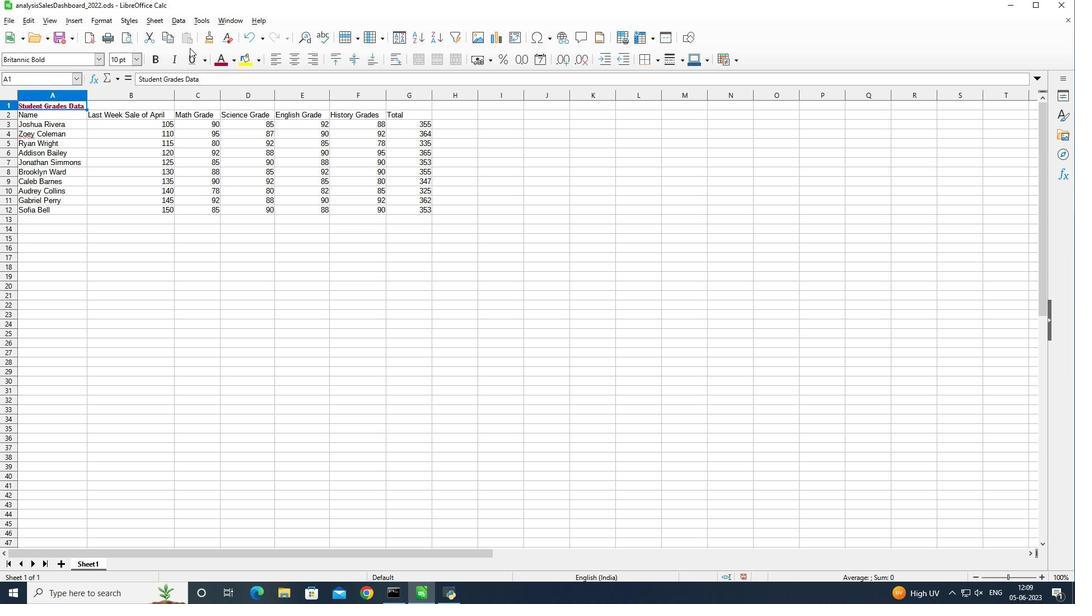 
Action: Mouse pressed left at (195, 54)
Screenshot: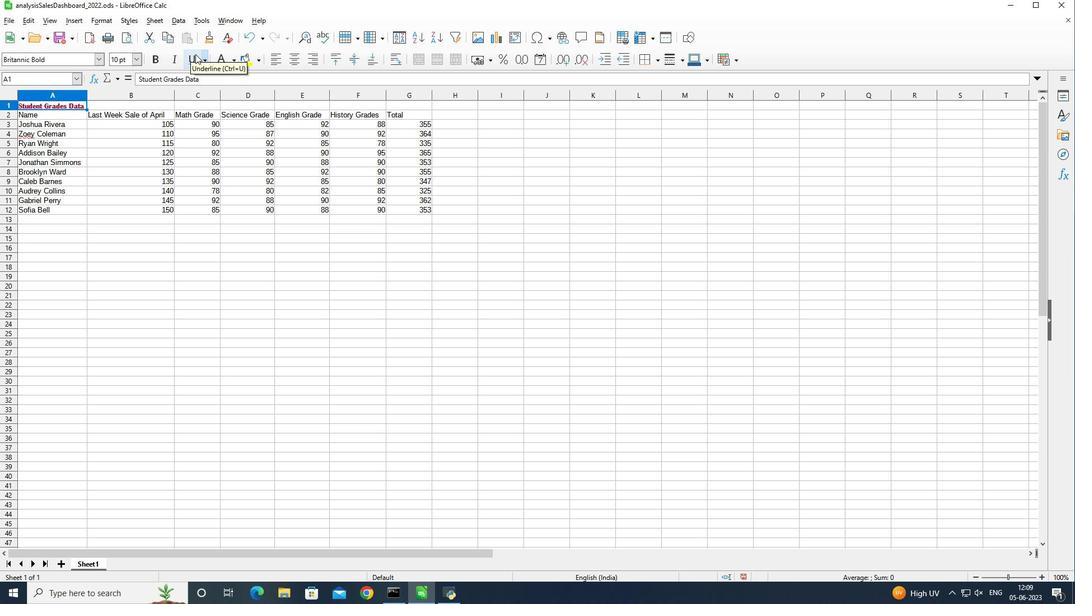 
Action: Mouse moved to (139, 59)
Screenshot: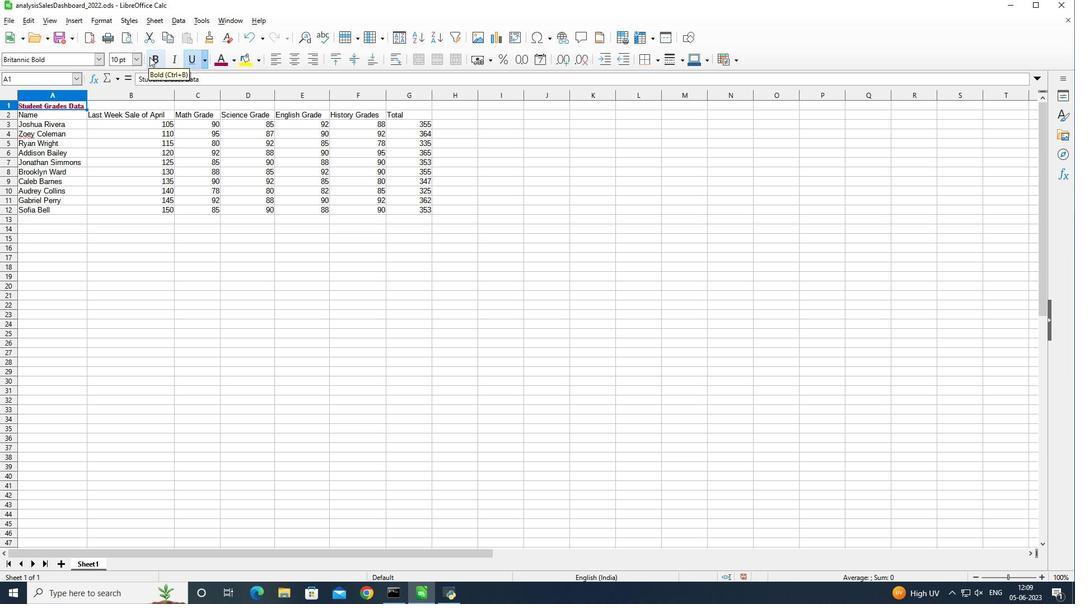 
Action: Mouse pressed left at (139, 59)
Screenshot: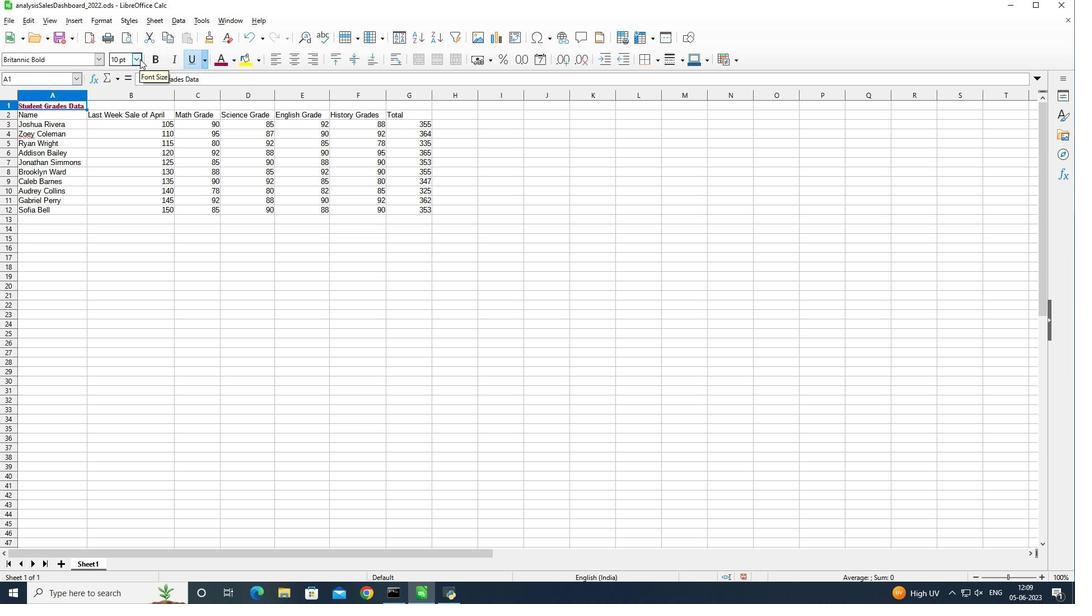 
Action: Mouse moved to (124, 242)
Screenshot: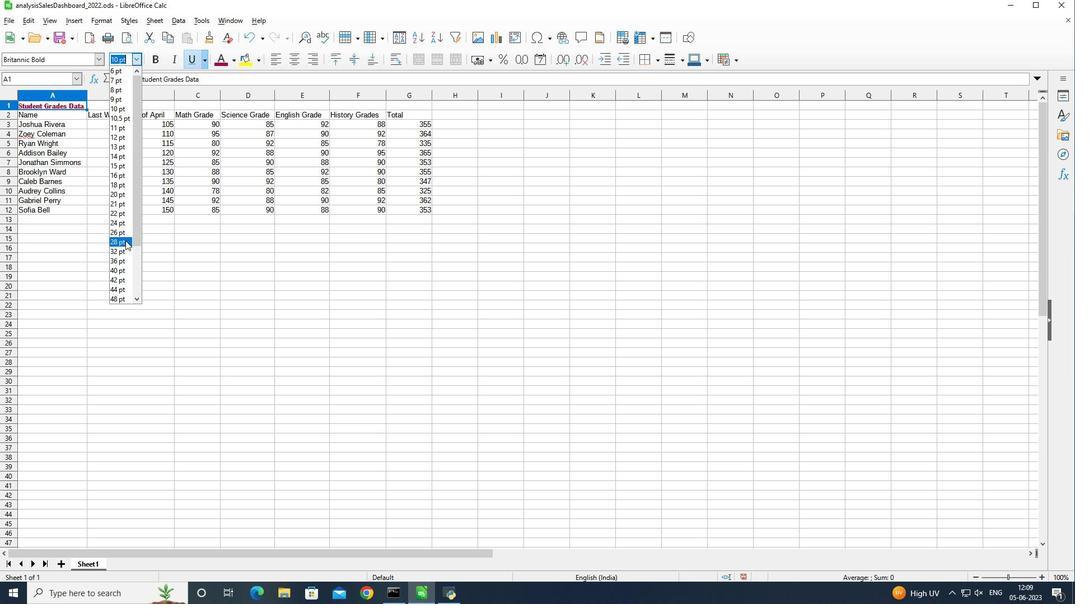 
Action: Mouse pressed left at (124, 242)
Screenshot: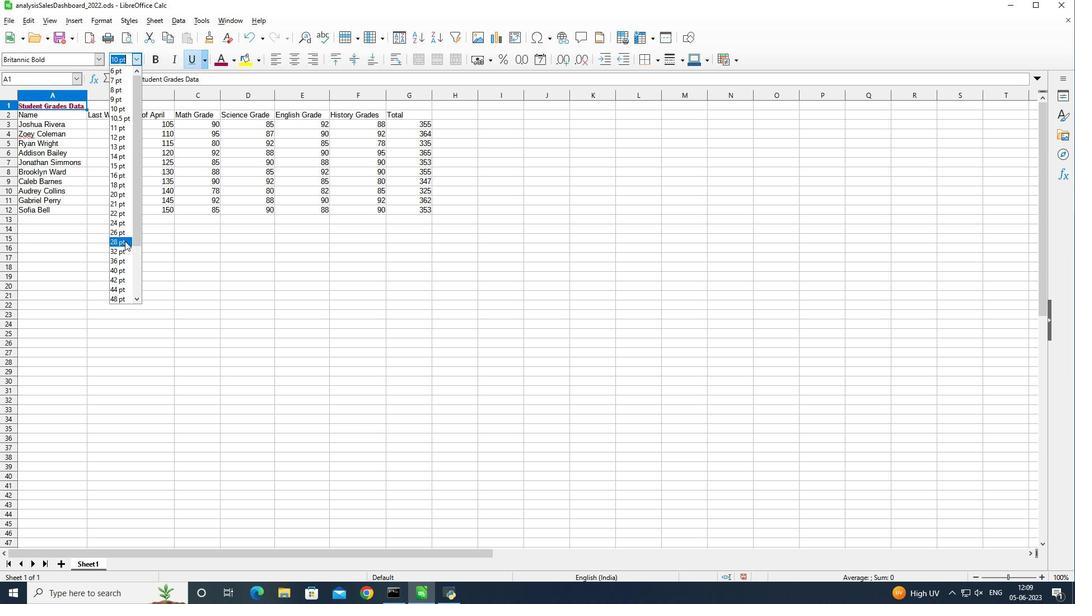 
Action: Mouse moved to (63, 105)
Screenshot: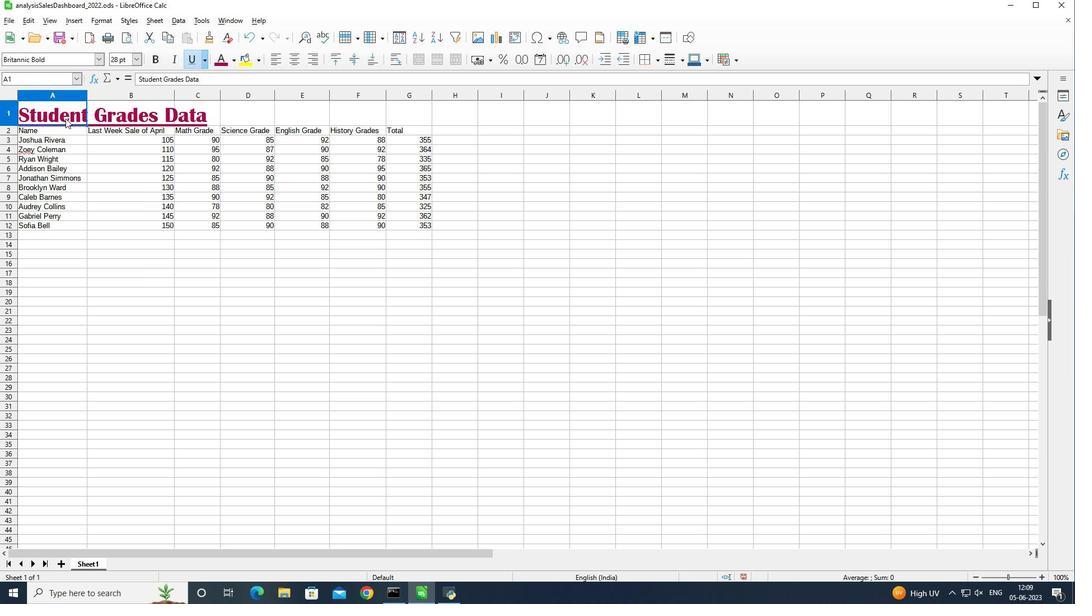 
Action: Mouse pressed left at (63, 105)
Screenshot: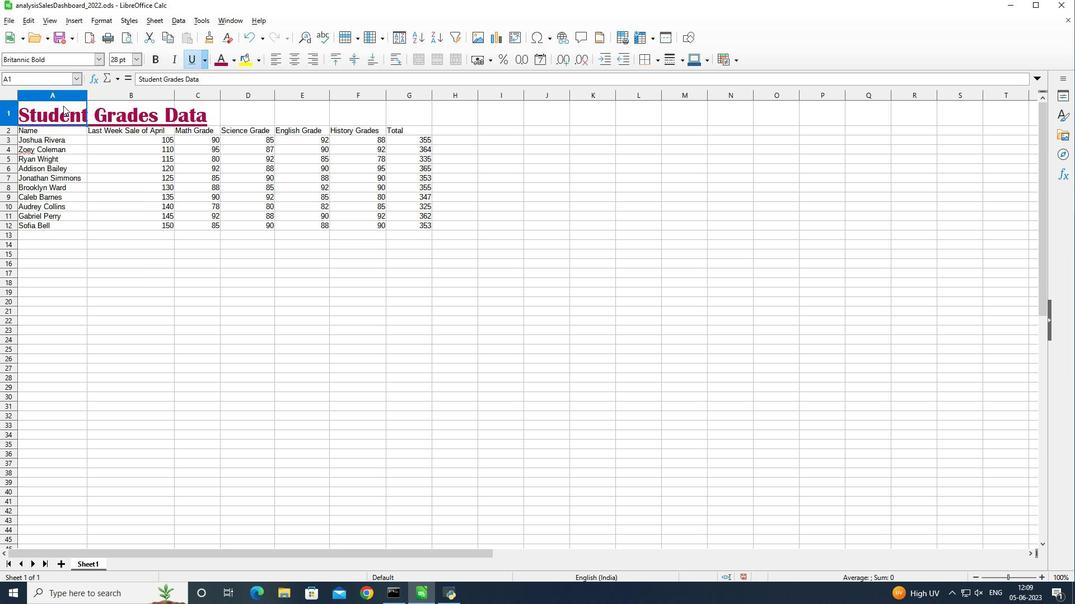 
Action: Mouse moved to (432, 60)
Screenshot: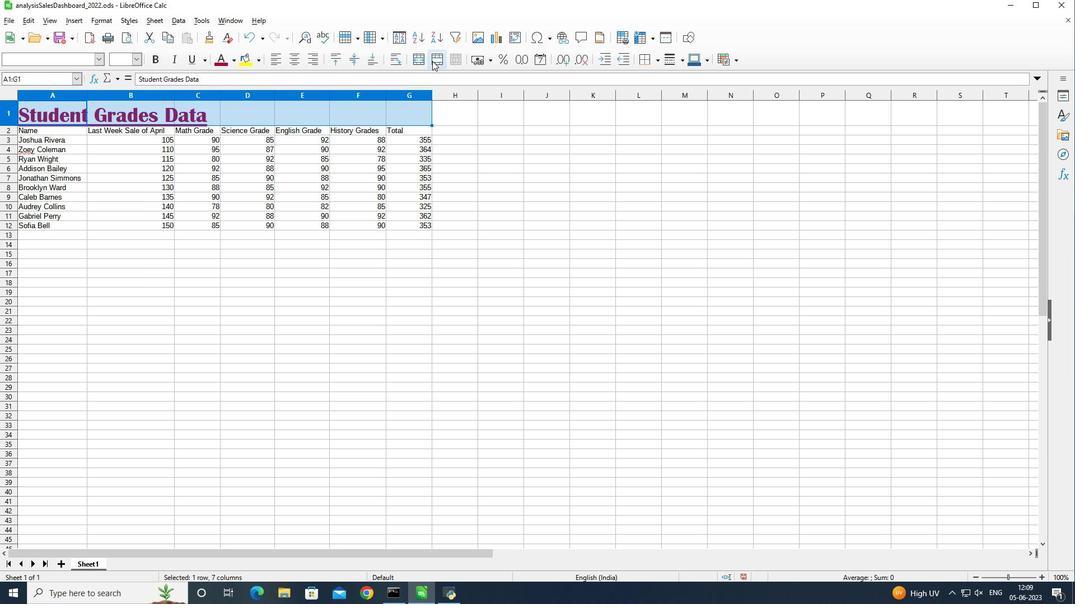 
Action: Mouse pressed left at (432, 60)
Screenshot: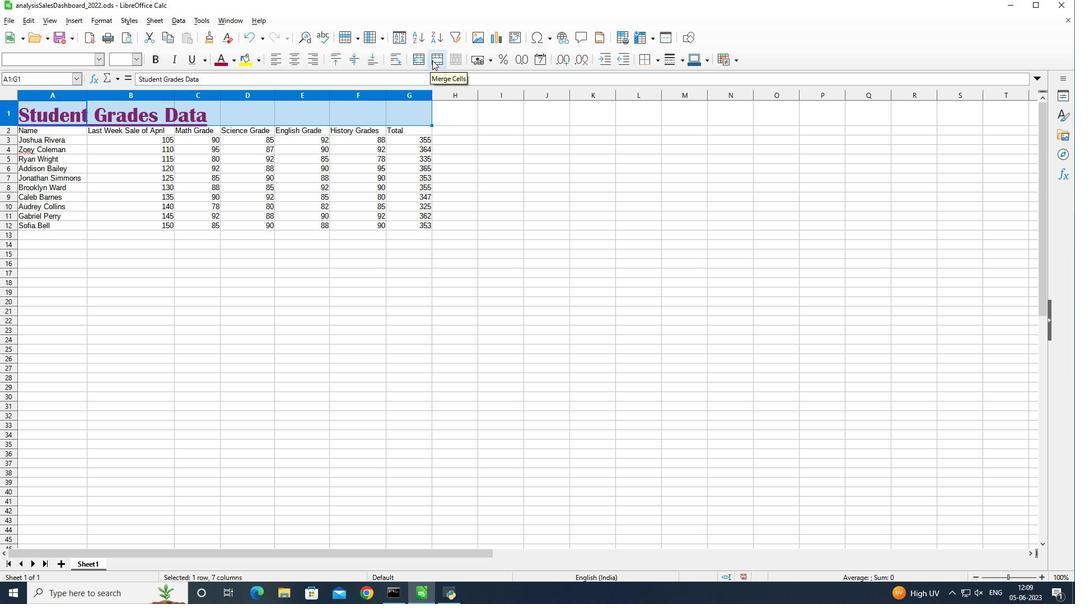 
Action: Mouse moved to (54, 129)
Screenshot: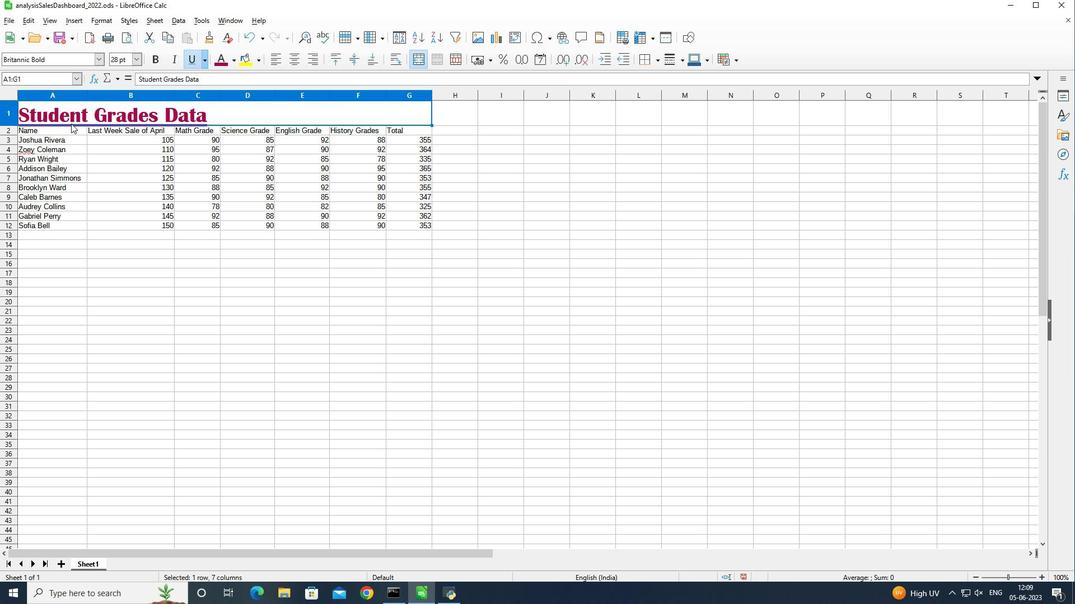 
Action: Mouse pressed left at (54, 129)
Screenshot: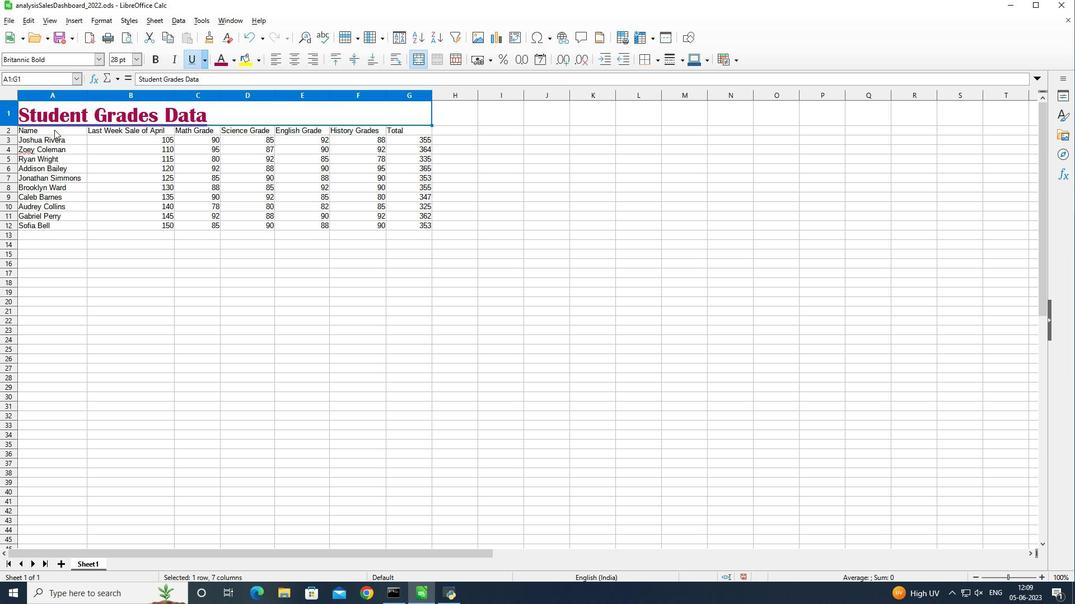 
Action: Mouse moved to (56, 145)
Screenshot: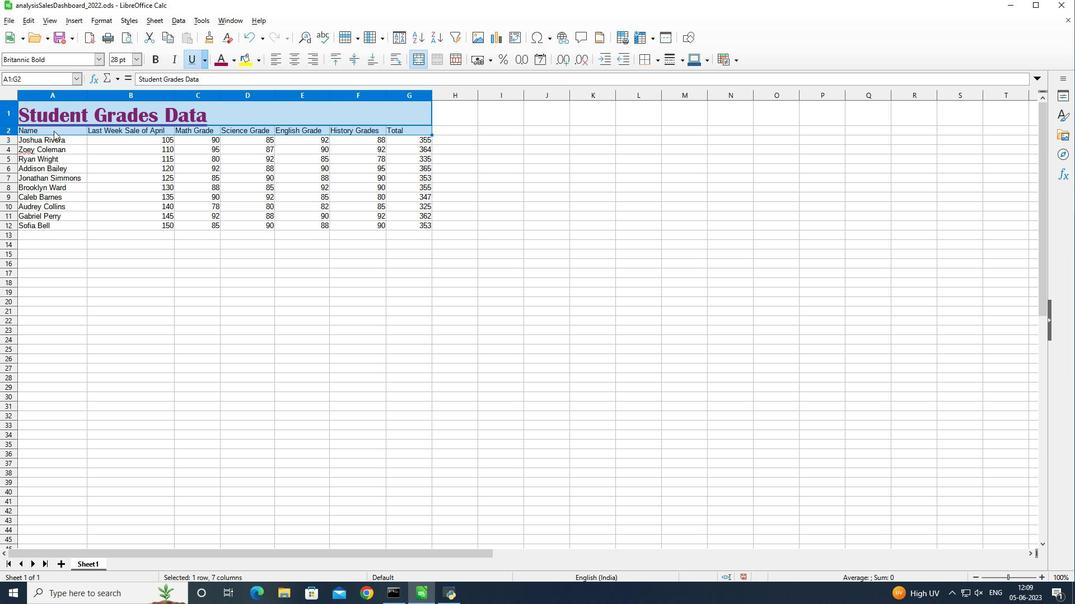 
Action: Mouse pressed left at (56, 145)
Screenshot: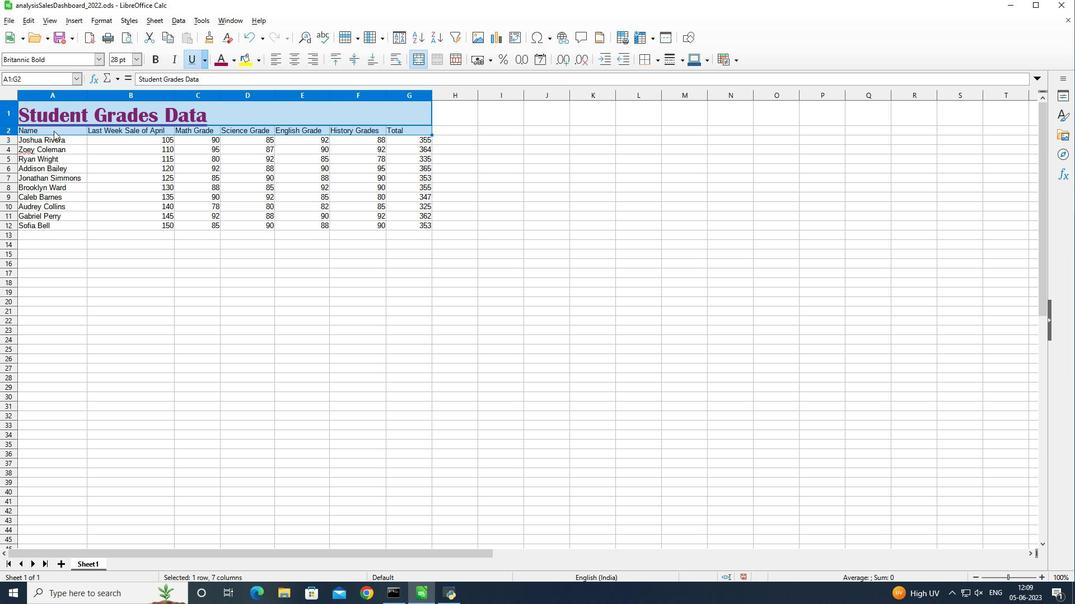 
Action: Mouse moved to (187, 105)
Screenshot: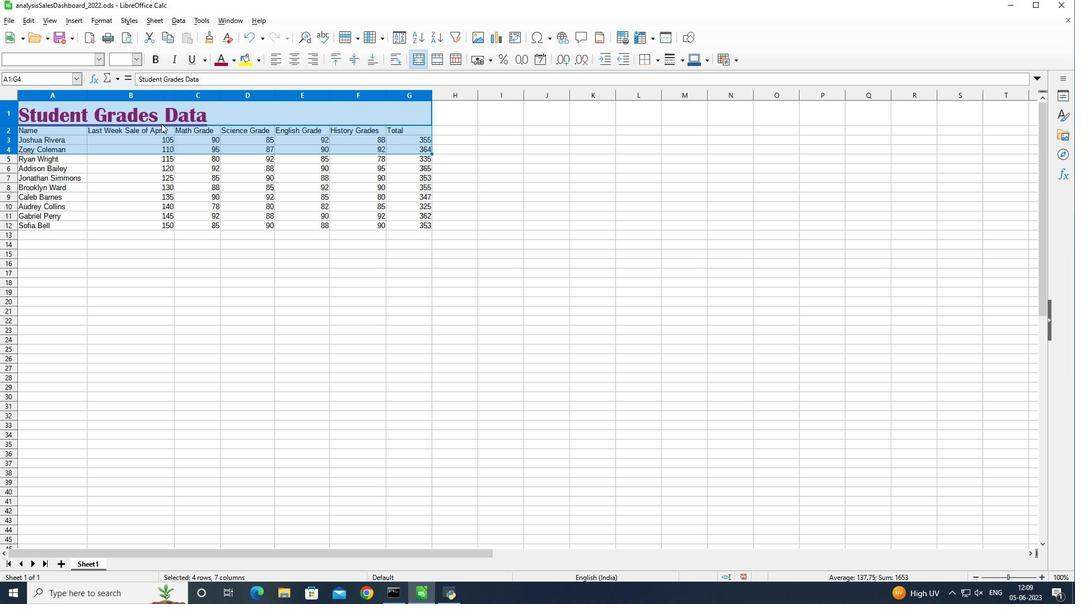 
Action: Mouse pressed left at (187, 105)
Screenshot: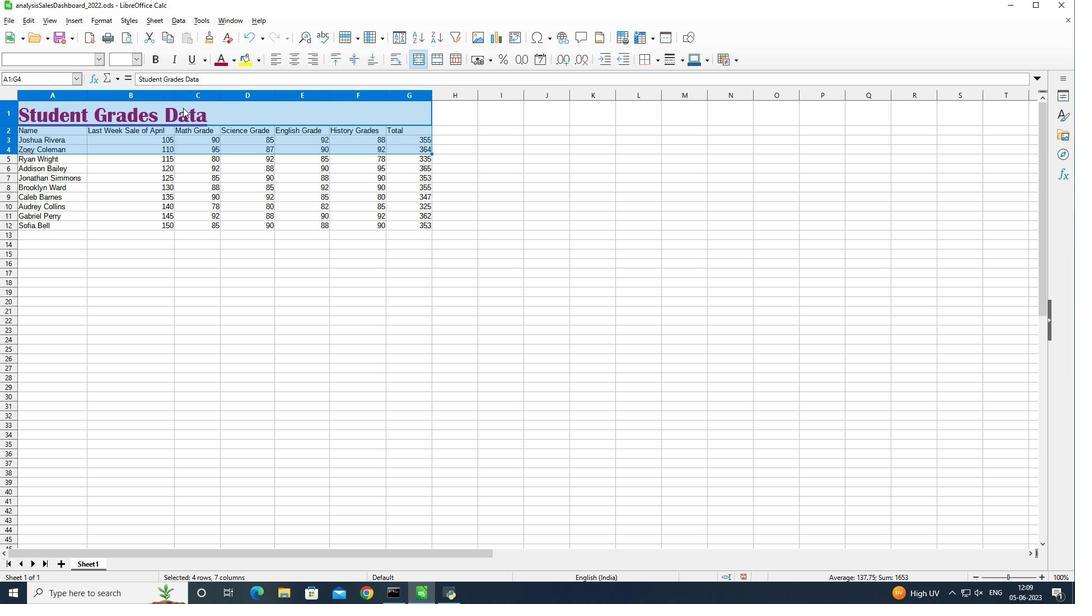
Action: Mouse moved to (97, 61)
Screenshot: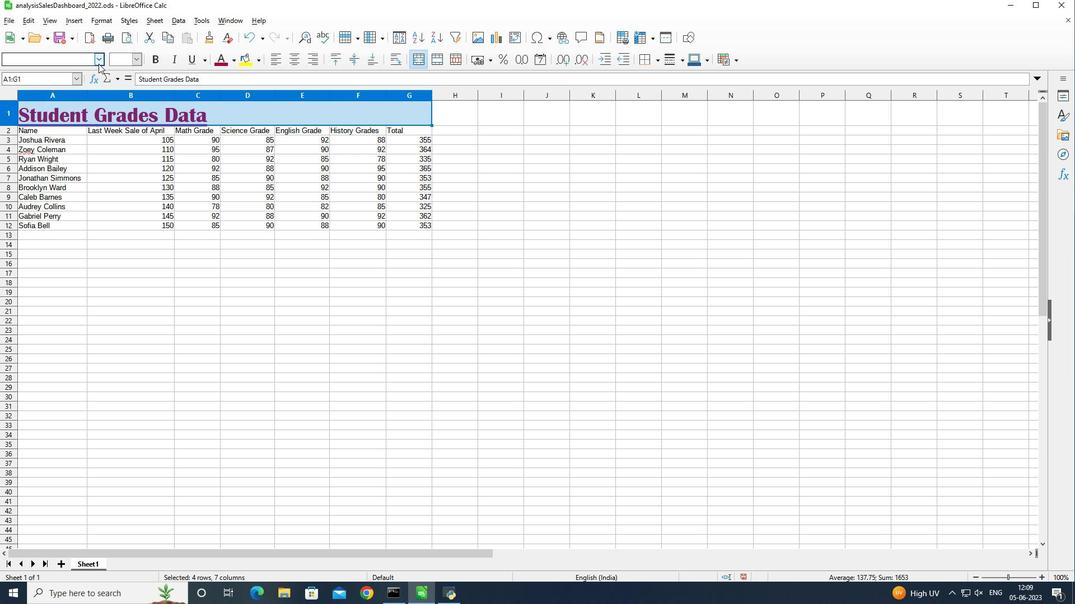
Action: Mouse pressed left at (97, 61)
Screenshot: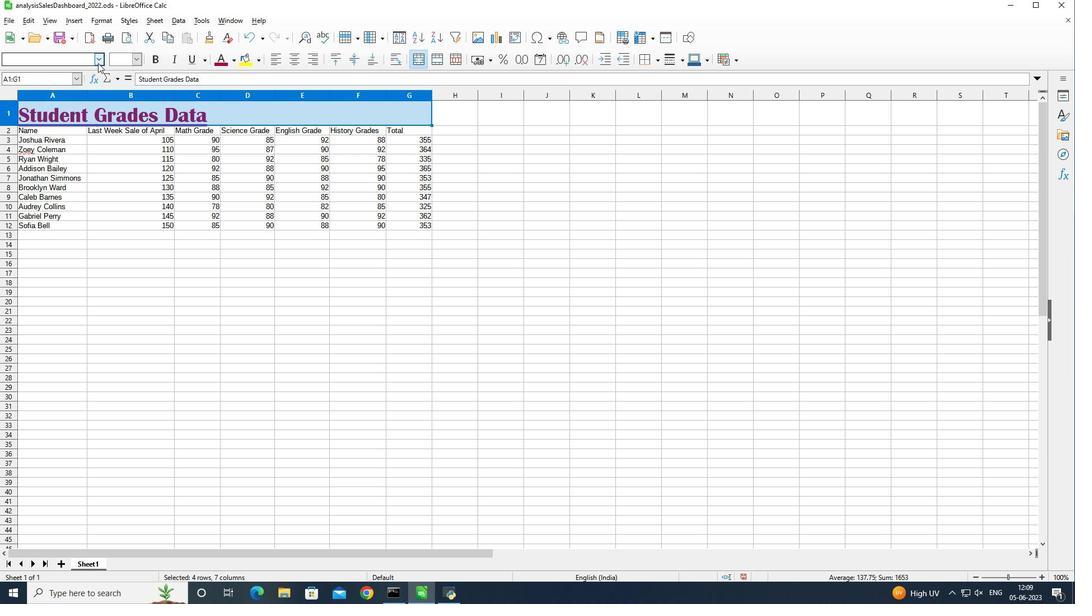 
Action: Mouse moved to (274, 161)
Screenshot: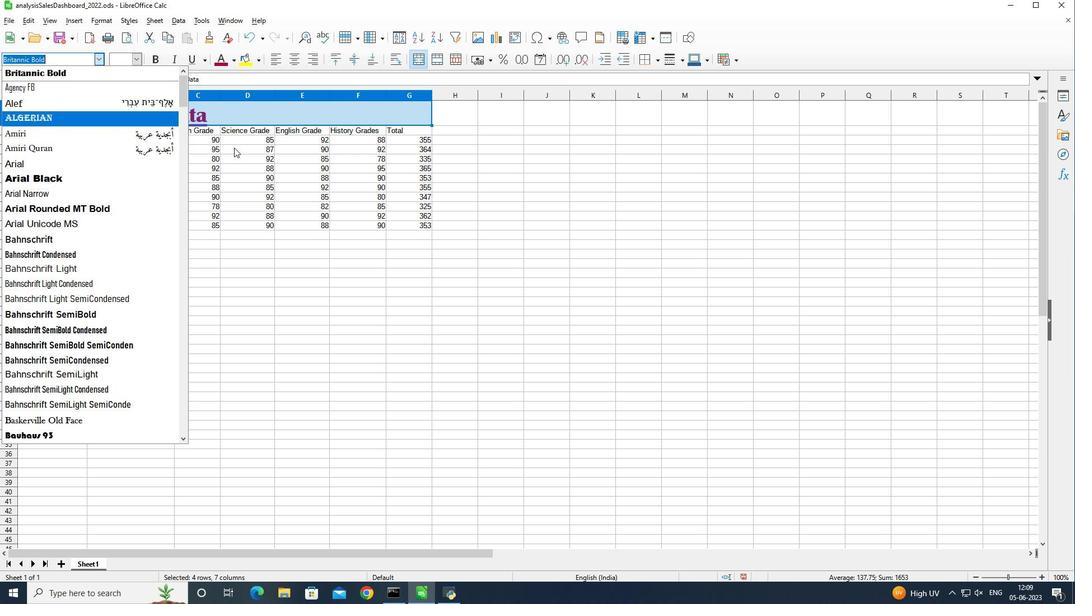 
Action: Mouse pressed left at (274, 161)
Screenshot: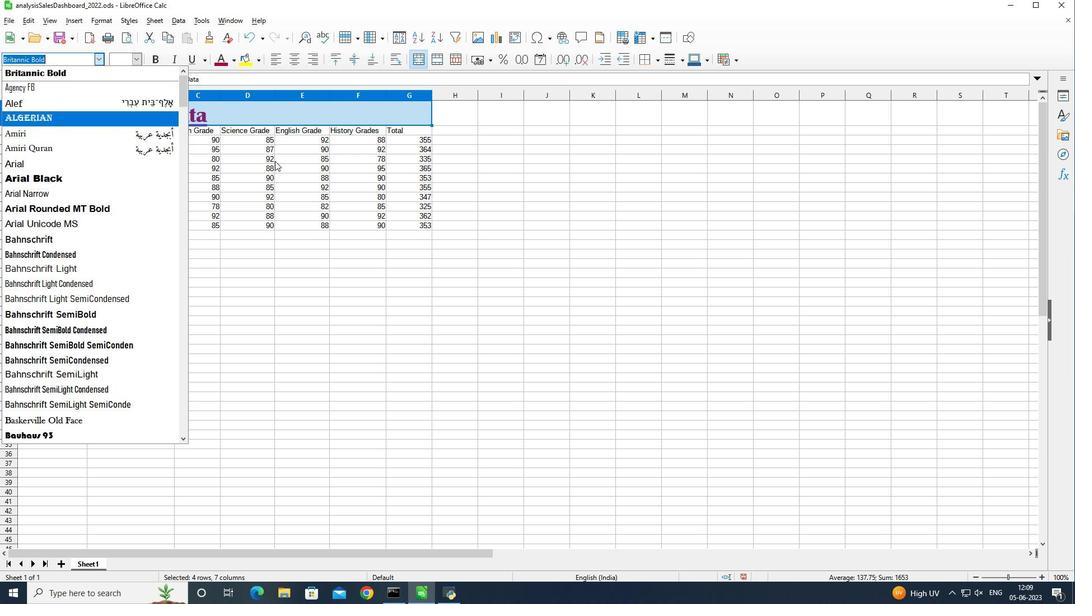 
Action: Mouse moved to (262, 137)
Screenshot: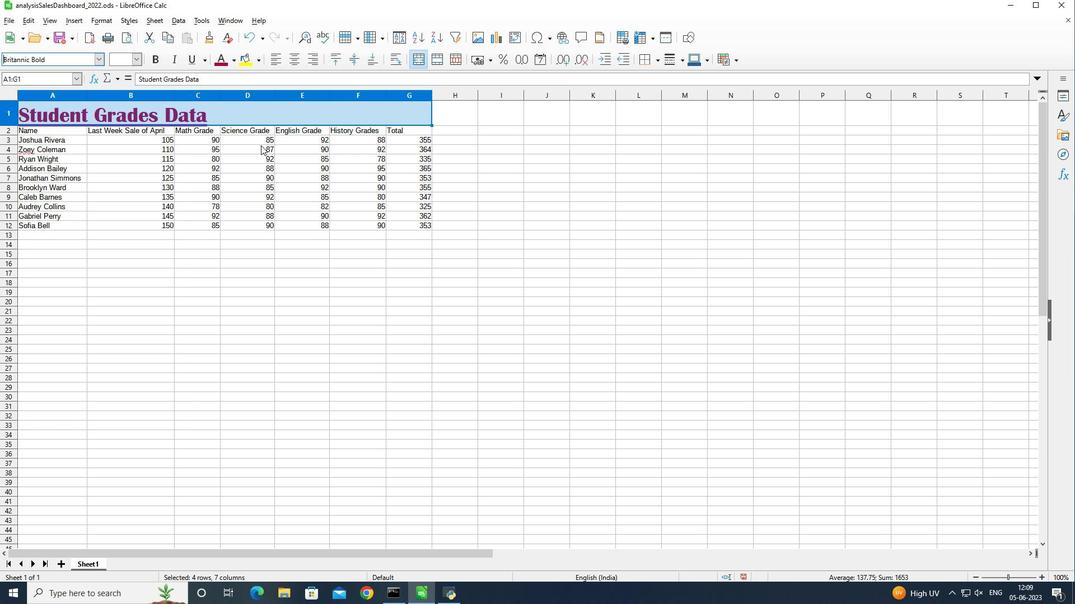 
Action: Mouse pressed left at (262, 137)
Screenshot: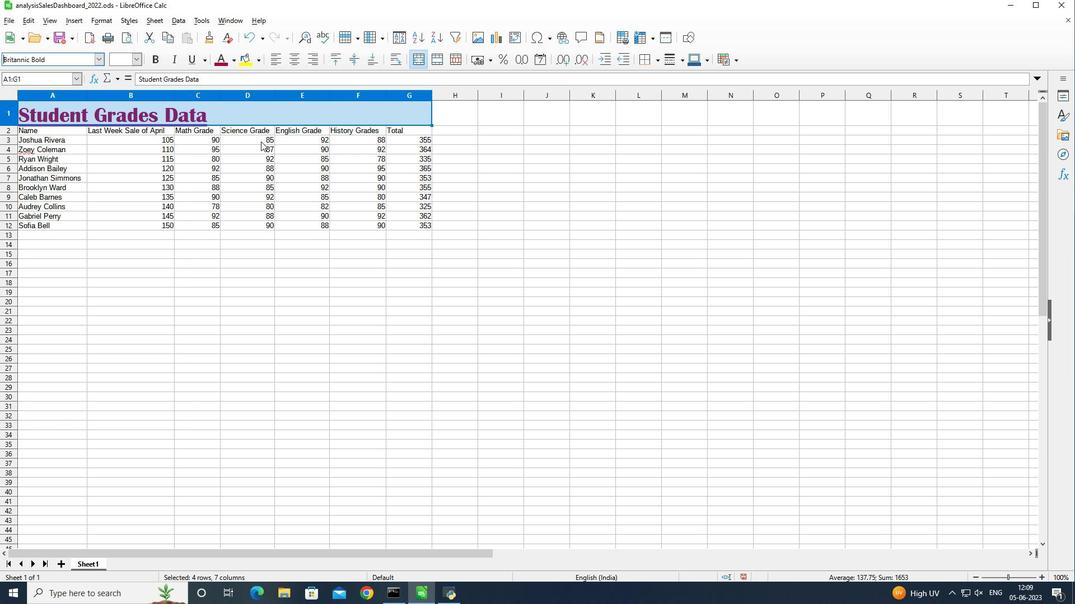 
Action: Mouse moved to (69, 131)
Screenshot: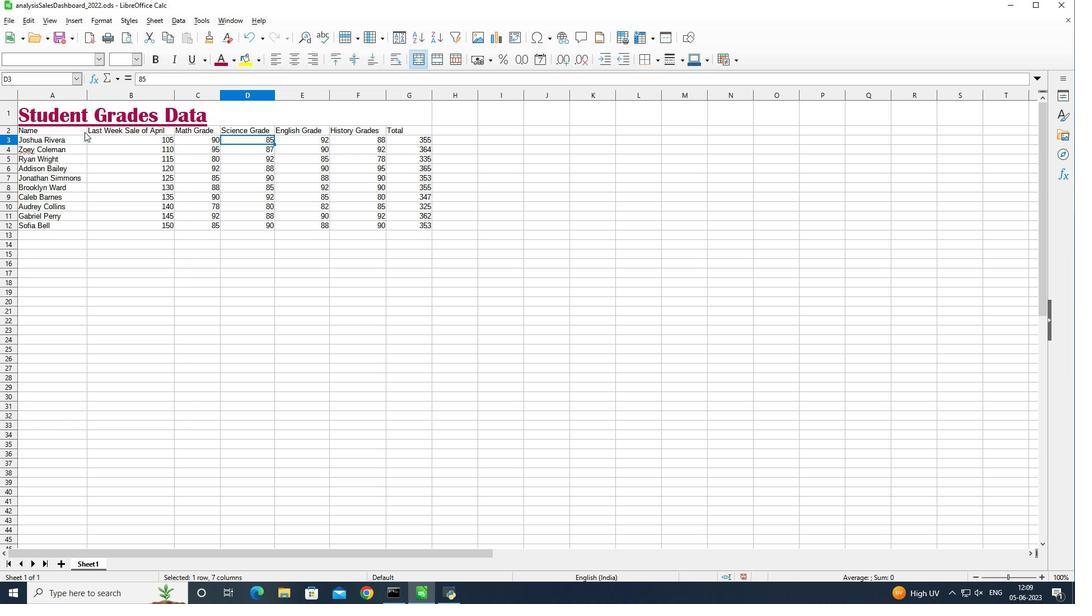 
Action: Mouse pressed left at (69, 131)
Screenshot: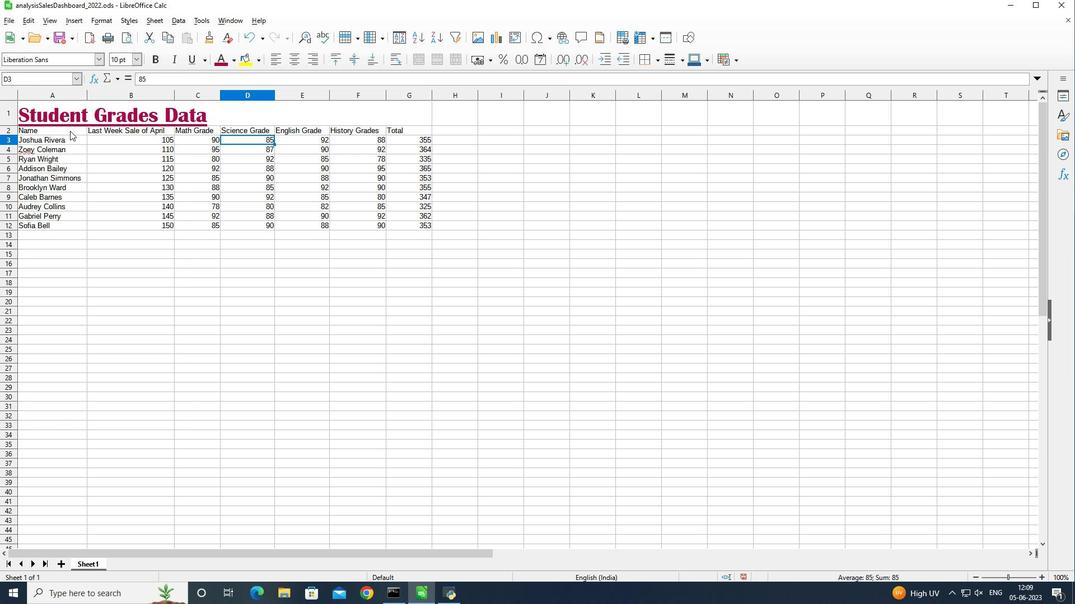 
Action: Mouse pressed left at (69, 131)
Screenshot: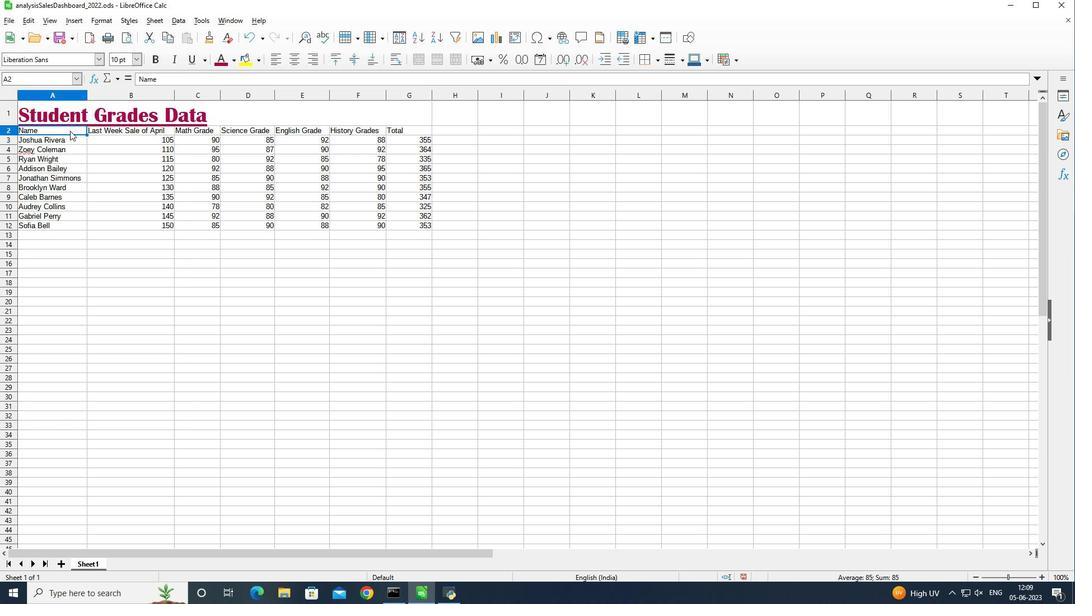 
Action: Mouse moved to (43, 137)
Screenshot: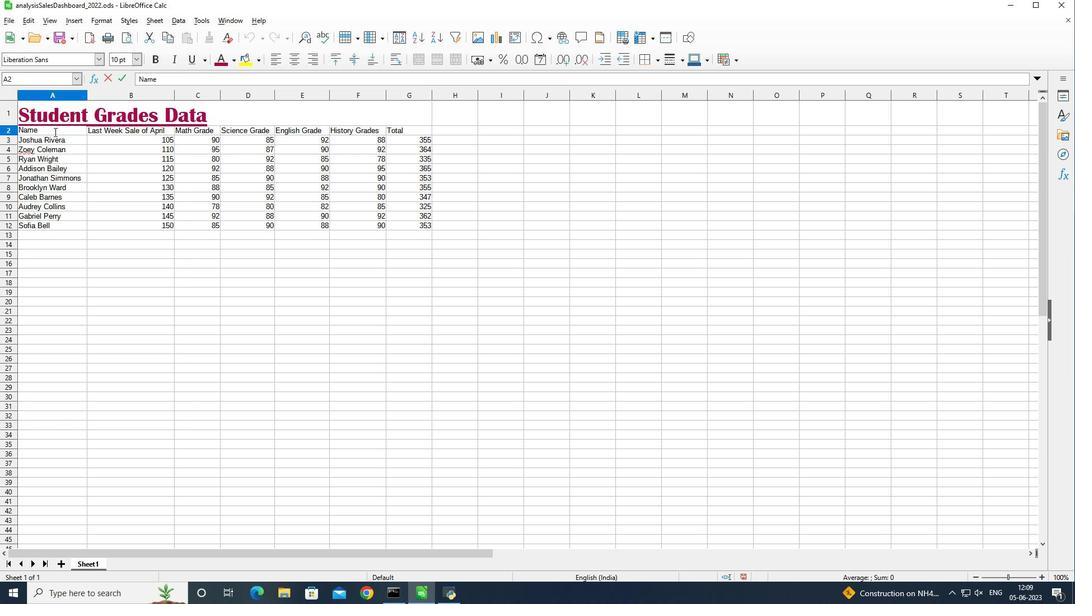 
Action: Mouse pressed left at (43, 137)
Screenshot: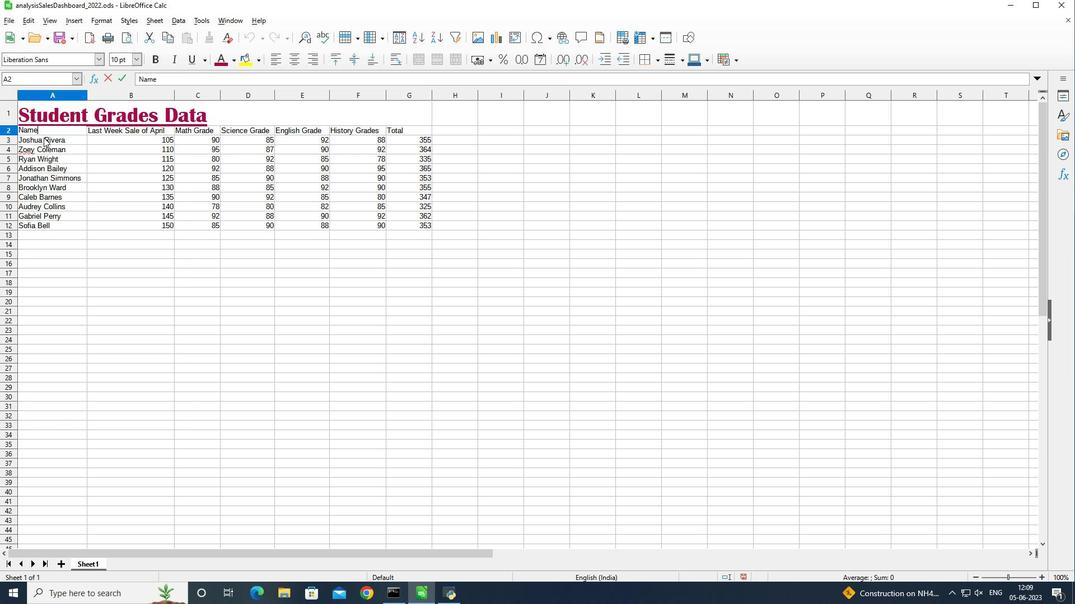 
Action: Mouse moved to (52, 131)
Screenshot: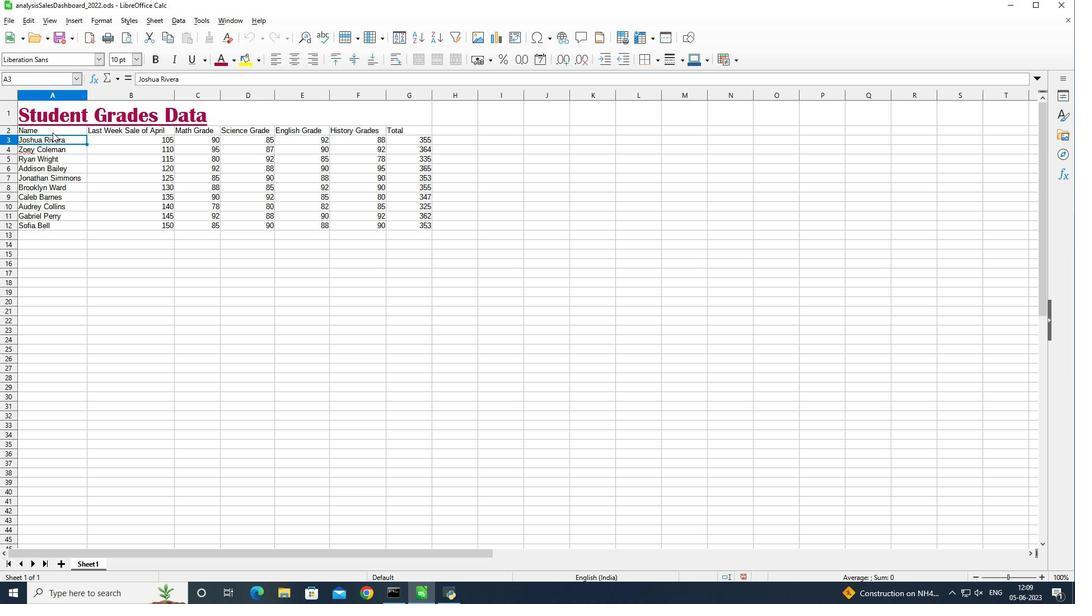 
Action: Mouse pressed left at (52, 131)
Screenshot: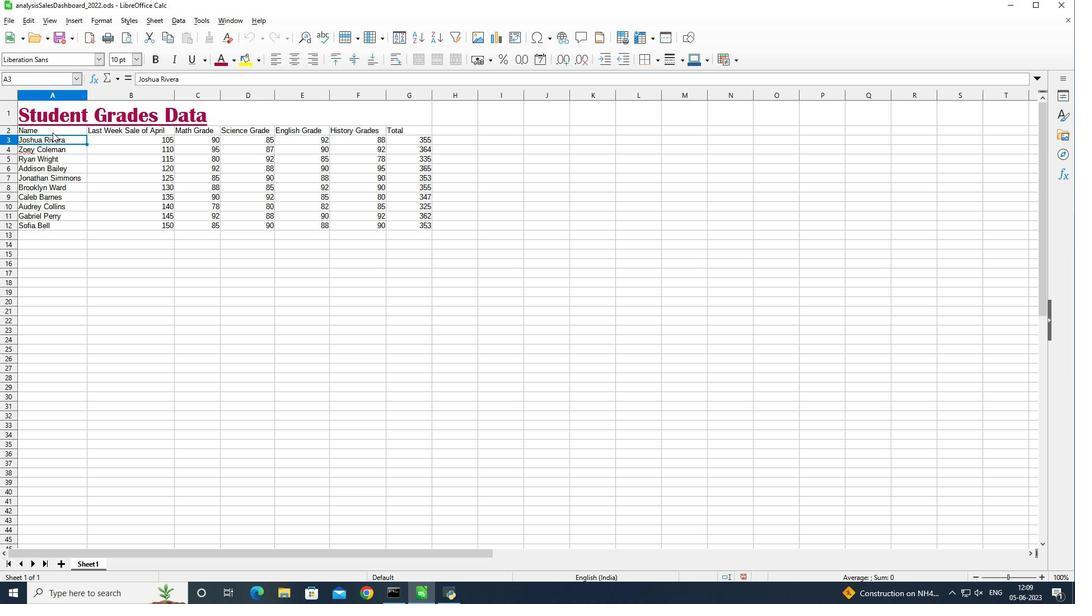 
Action: Mouse pressed left at (52, 131)
Screenshot: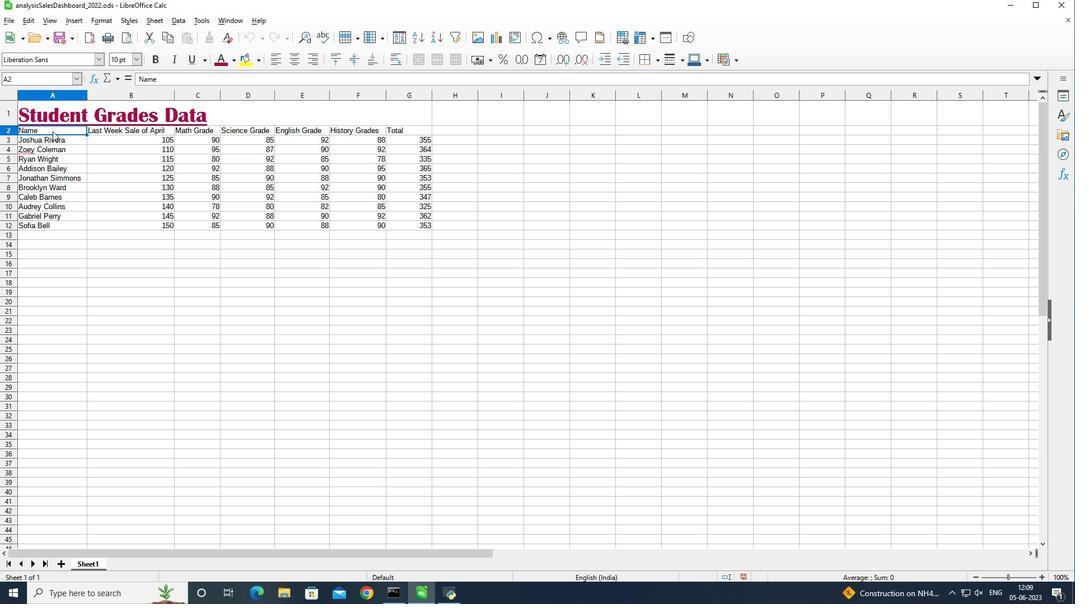 
Action: Mouse moved to (53, 139)
Screenshot: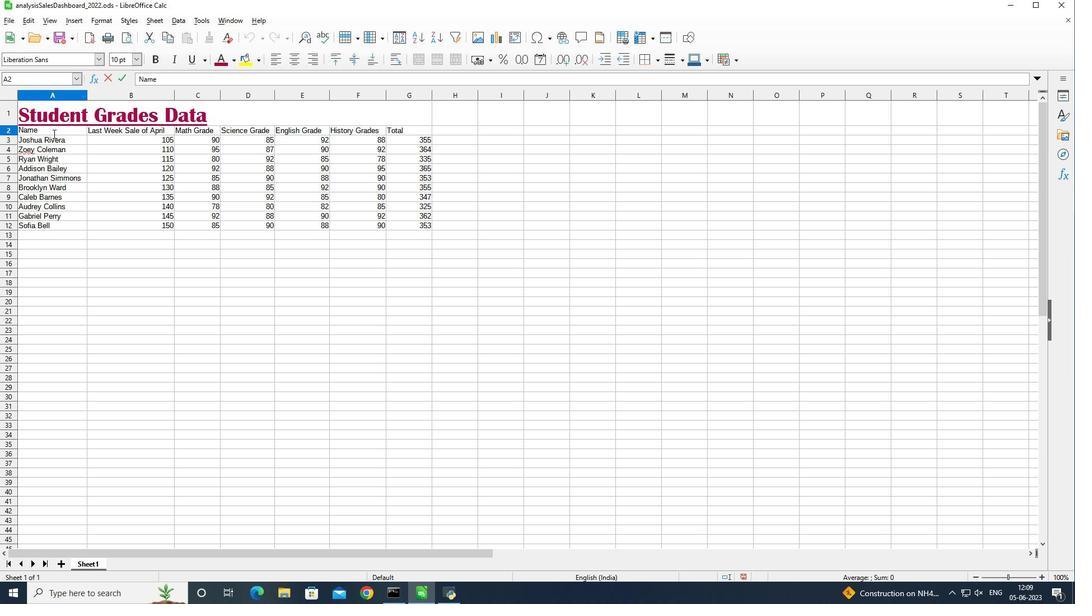 
Action: Mouse pressed left at (53, 139)
Screenshot: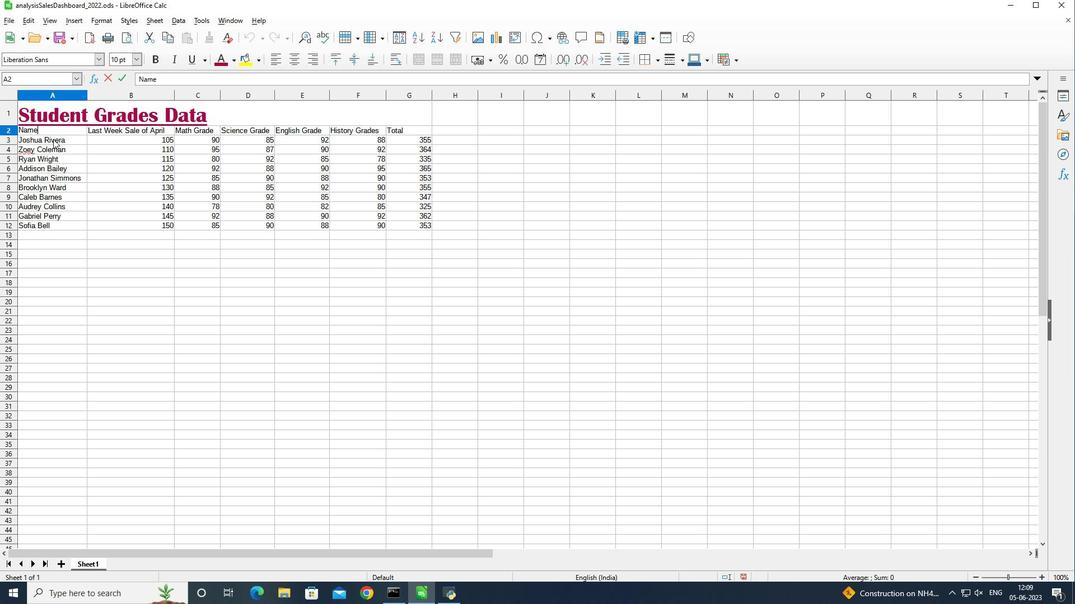 
Action: Mouse moved to (57, 129)
Screenshot: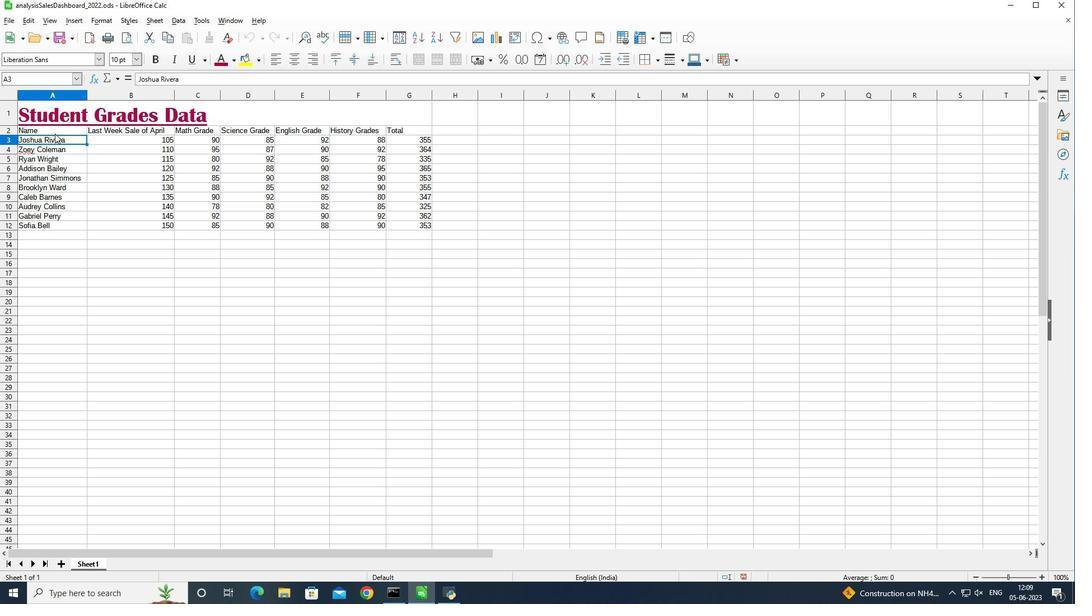 
Action: Mouse pressed left at (57, 129)
Screenshot: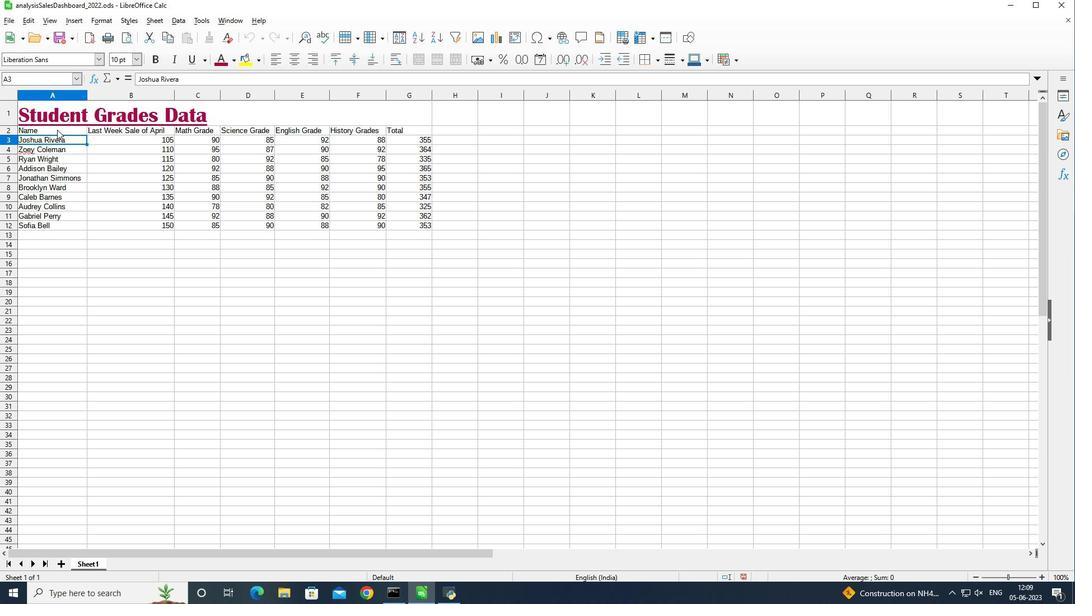 
Action: Mouse moved to (100, 62)
Screenshot: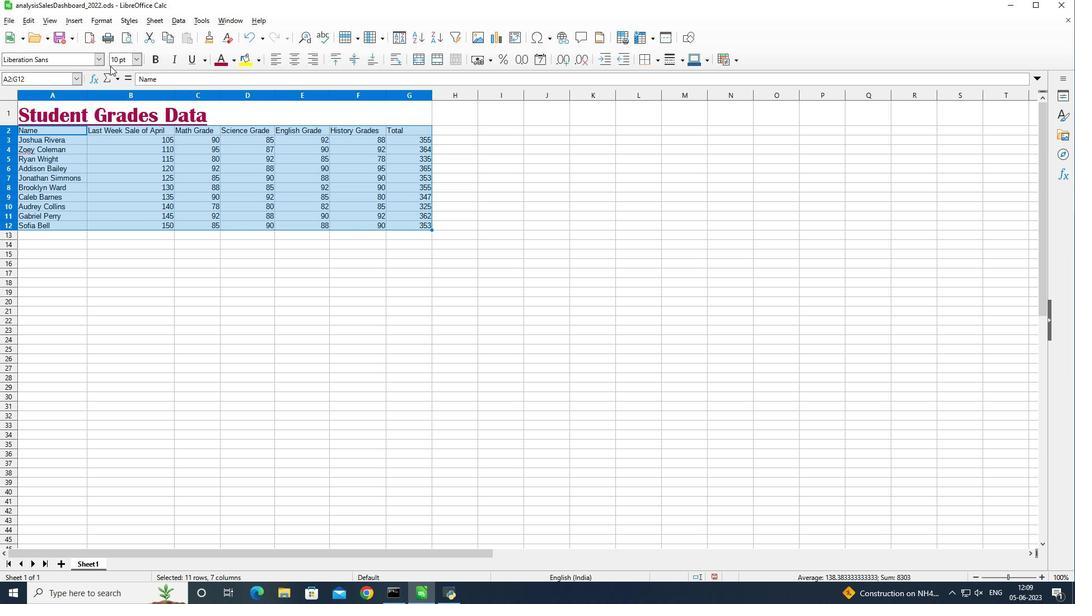 
Action: Mouse pressed left at (100, 62)
Screenshot: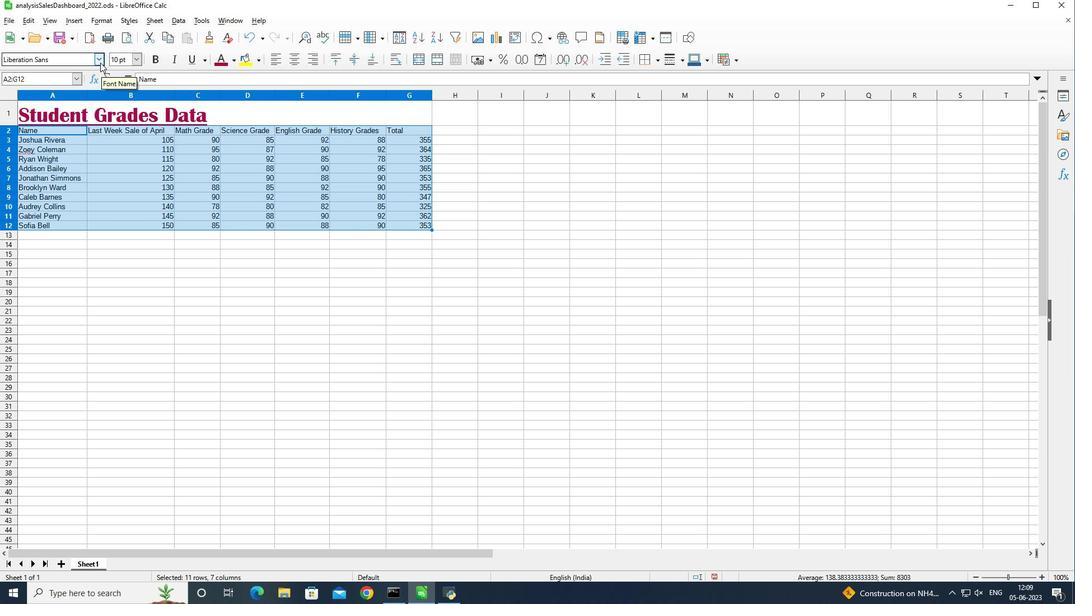 
Action: Mouse moved to (135, 242)
Screenshot: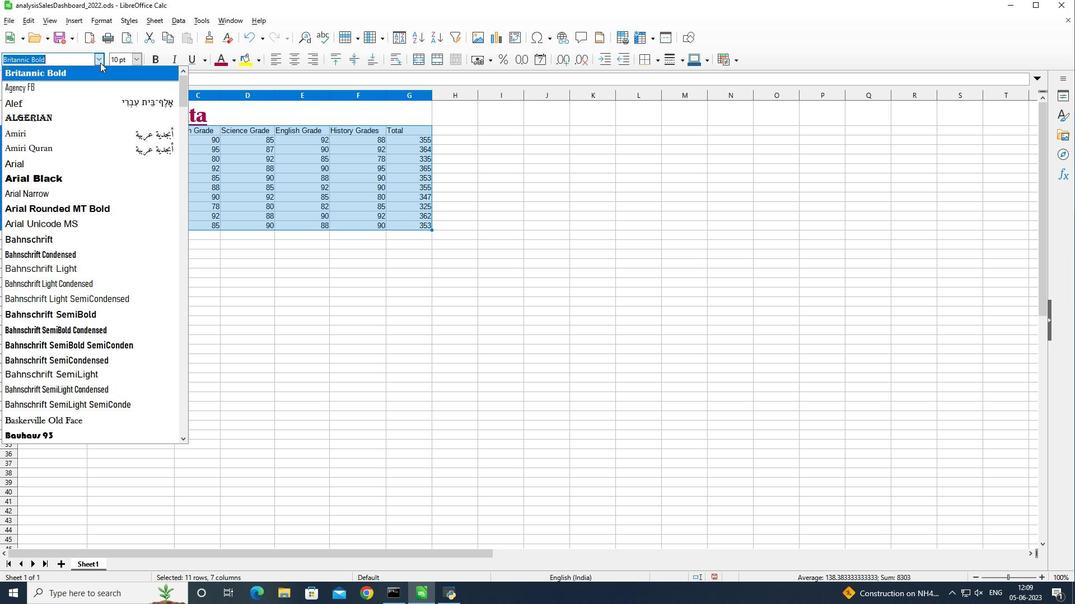 
Action: Mouse scrolled (135, 241) with delta (0, 0)
Screenshot: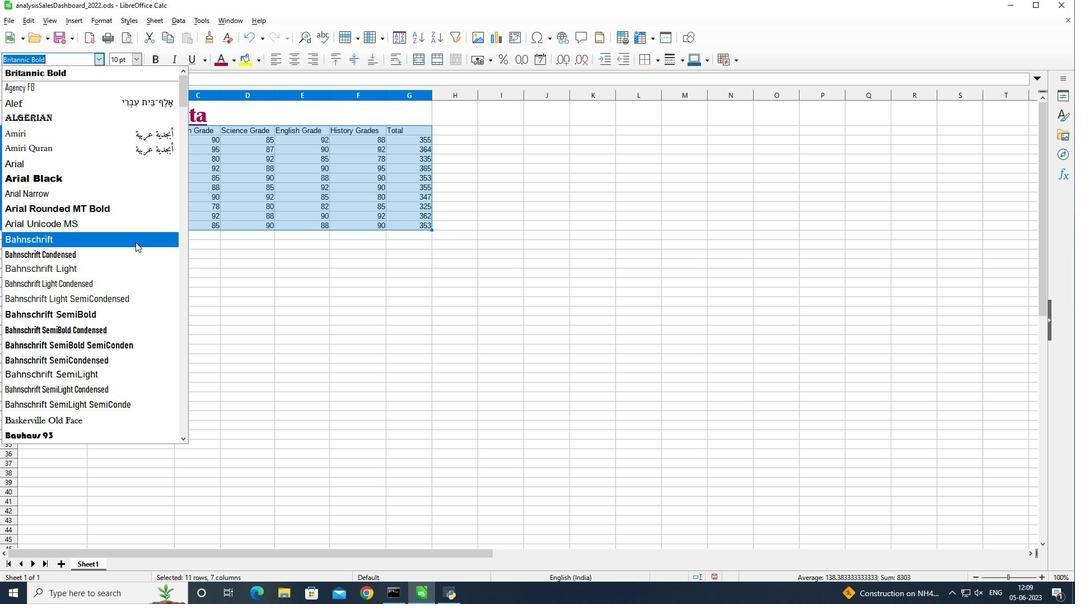 
Action: Mouse scrolled (135, 241) with delta (0, 0)
Screenshot: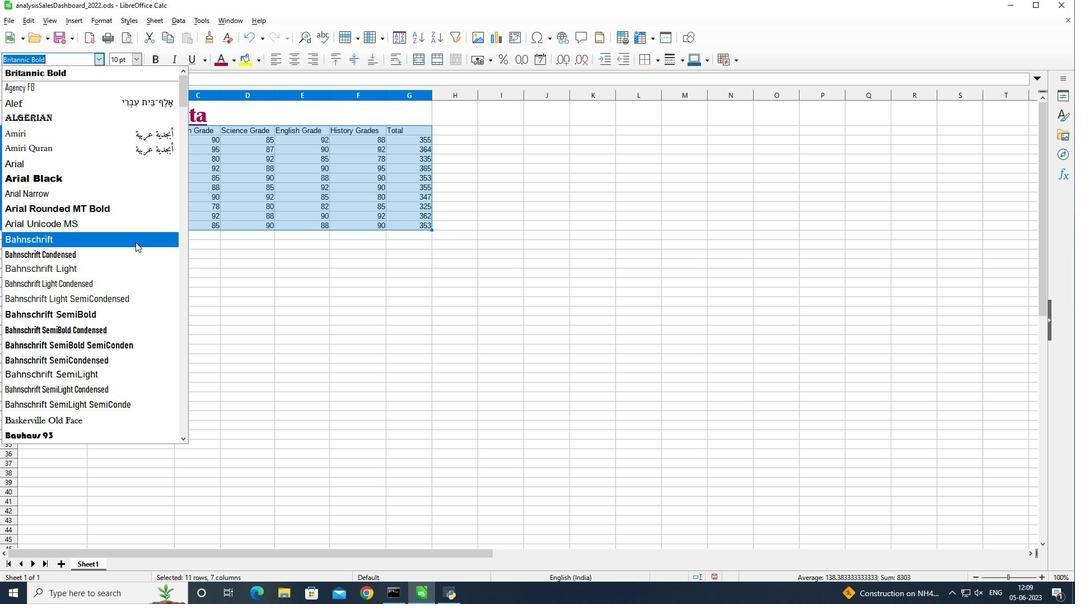 
Action: Mouse scrolled (135, 241) with delta (0, 0)
Screenshot: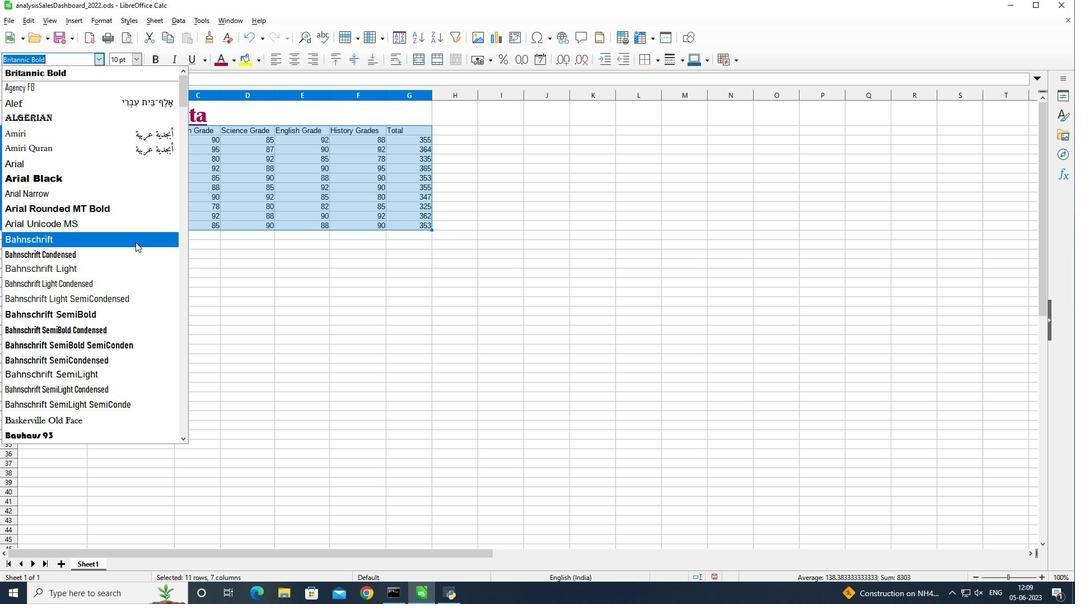 
Action: Mouse scrolled (135, 241) with delta (0, 0)
Screenshot: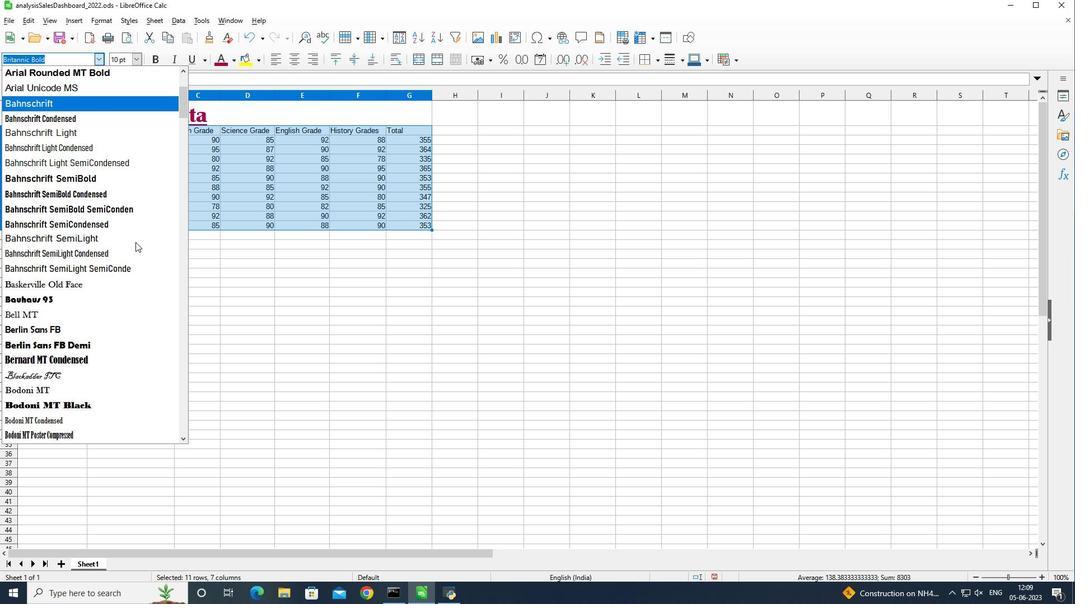 
Action: Mouse scrolled (135, 241) with delta (0, 0)
Screenshot: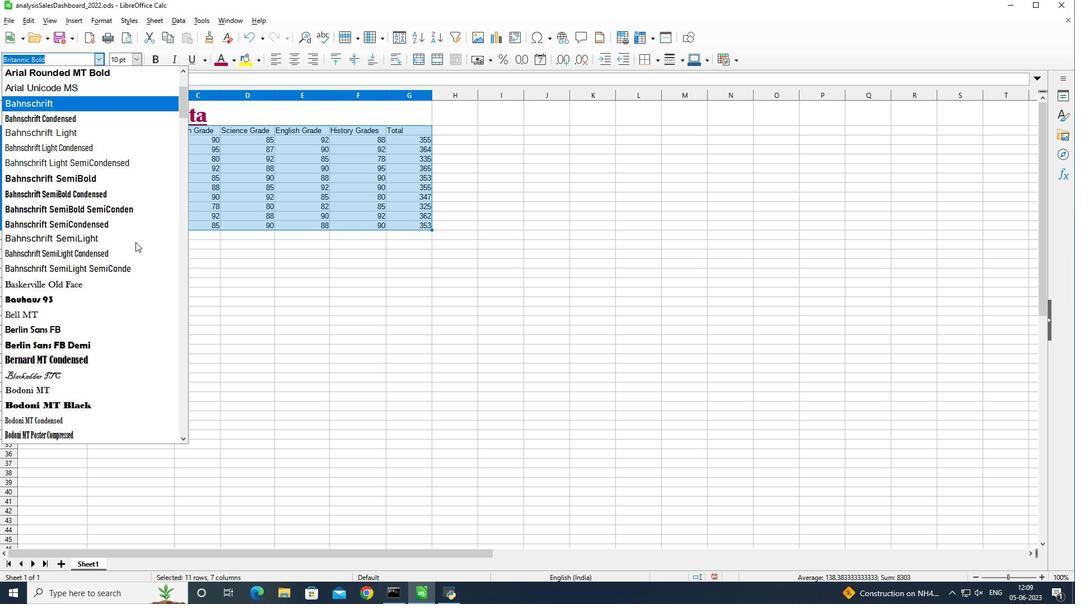 
Action: Mouse scrolled (135, 241) with delta (0, 0)
Screenshot: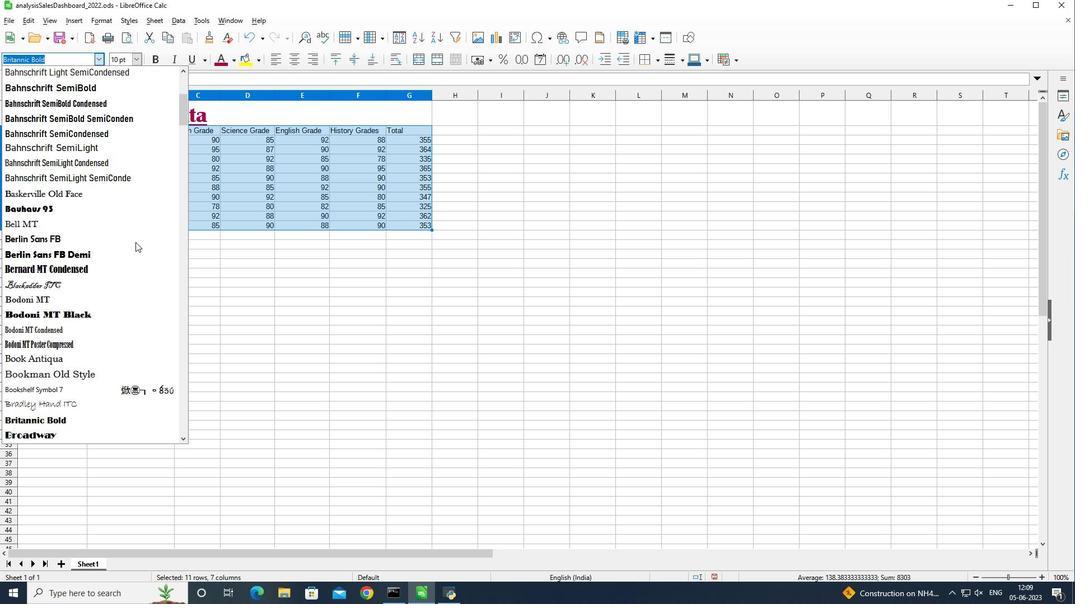 
Action: Mouse scrolled (135, 241) with delta (0, 0)
Screenshot: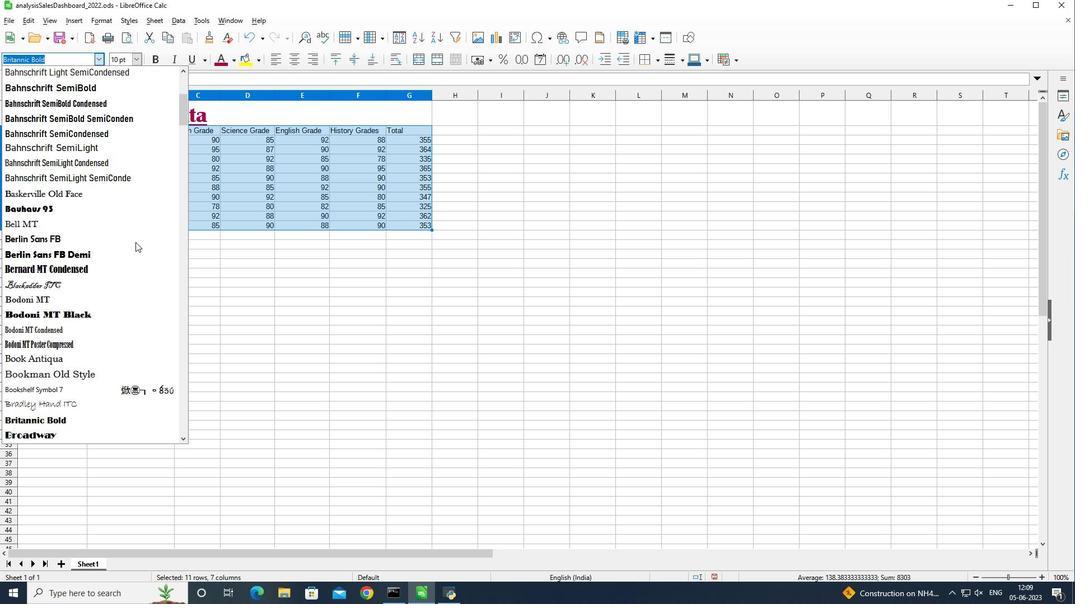 
Action: Mouse scrolled (135, 241) with delta (0, 0)
Screenshot: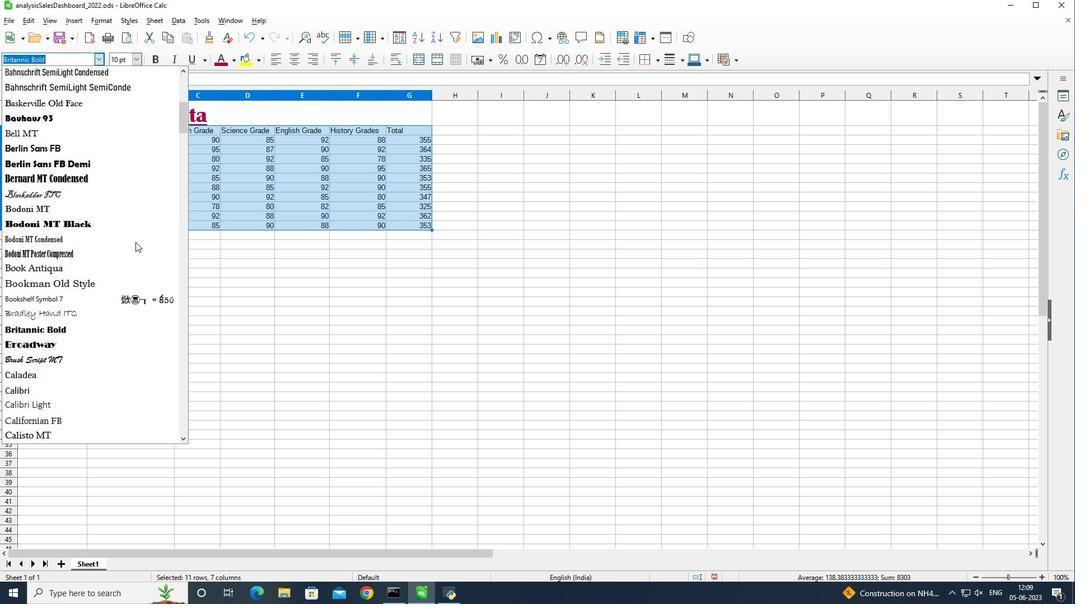 
Action: Mouse scrolled (135, 241) with delta (0, 0)
Screenshot: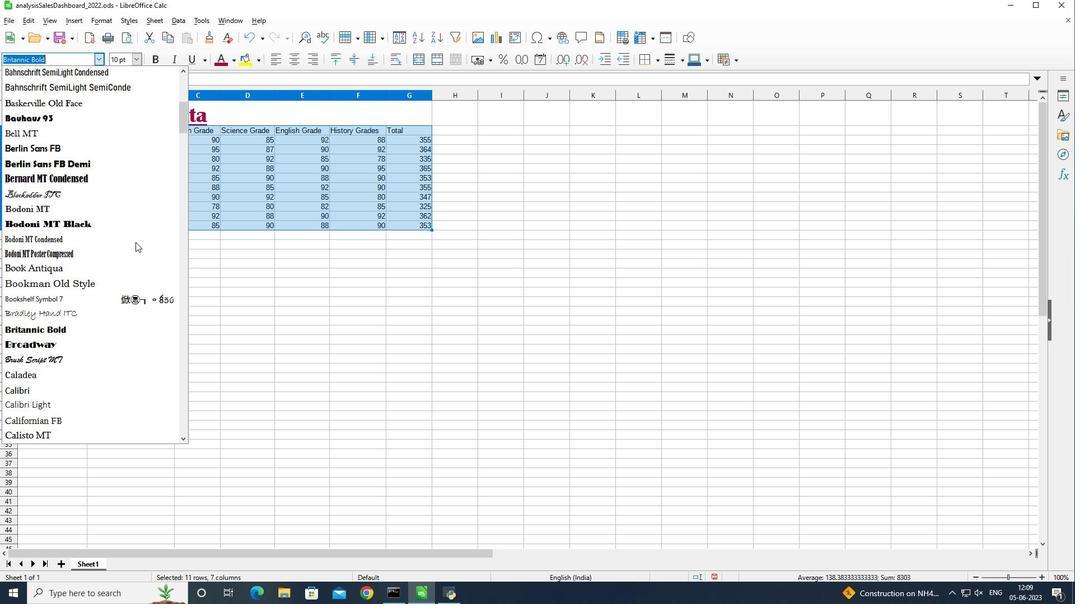 
Action: Mouse moved to (100, 296)
Screenshot: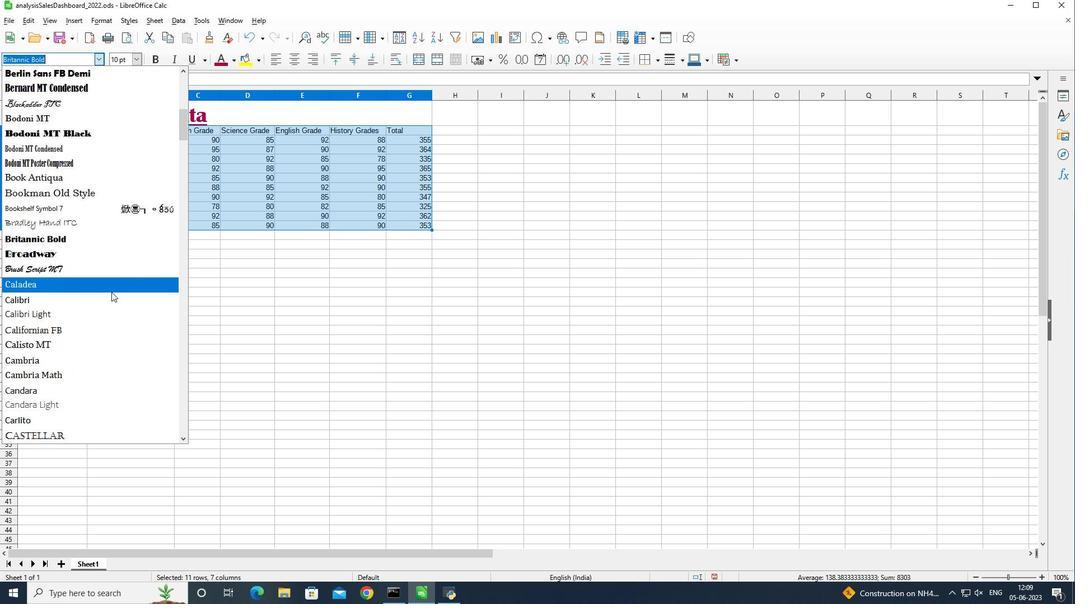 
Action: Mouse pressed left at (100, 296)
Screenshot: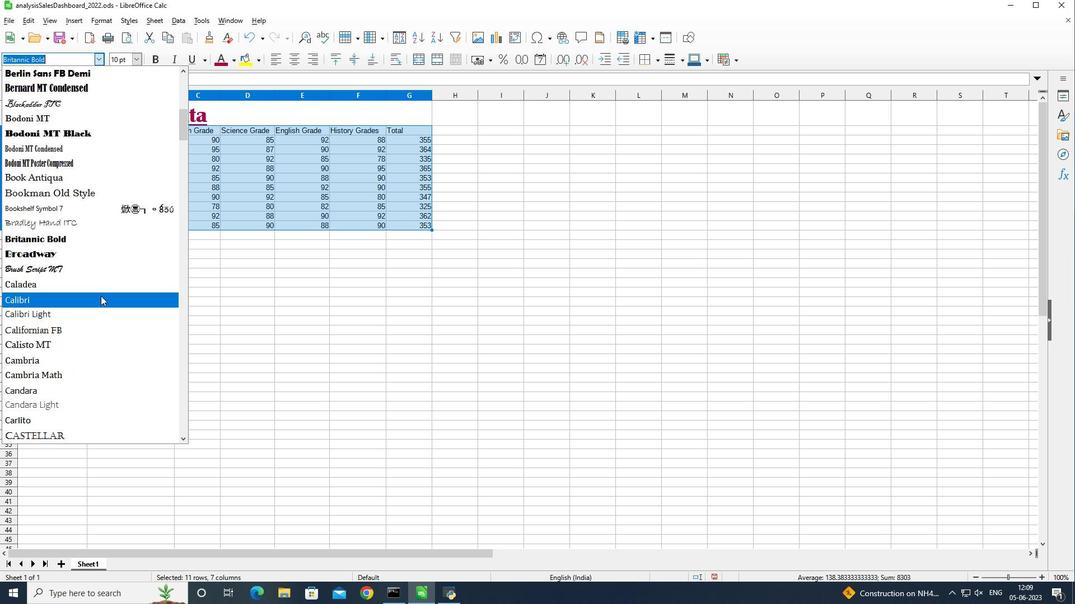 
Action: Mouse moved to (136, 59)
Screenshot: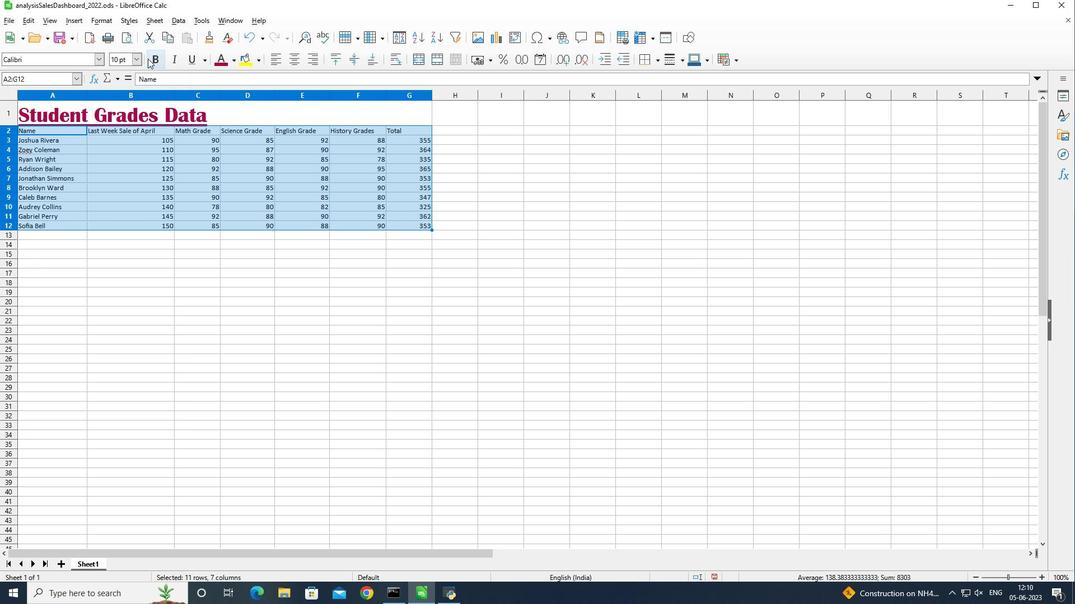 
Action: Mouse pressed left at (136, 59)
Screenshot: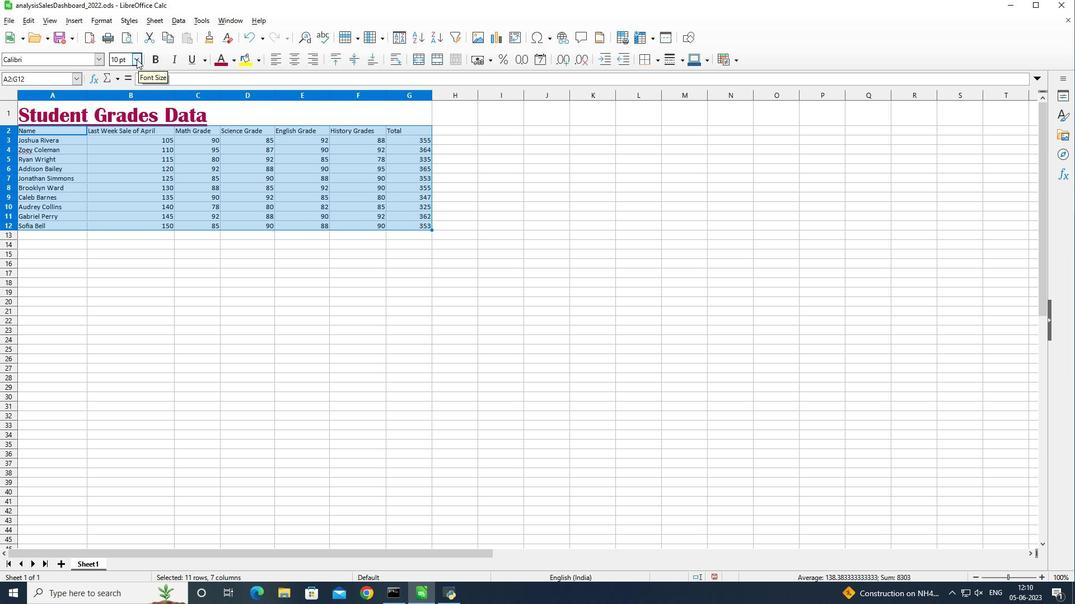 
Action: Mouse moved to (122, 155)
Screenshot: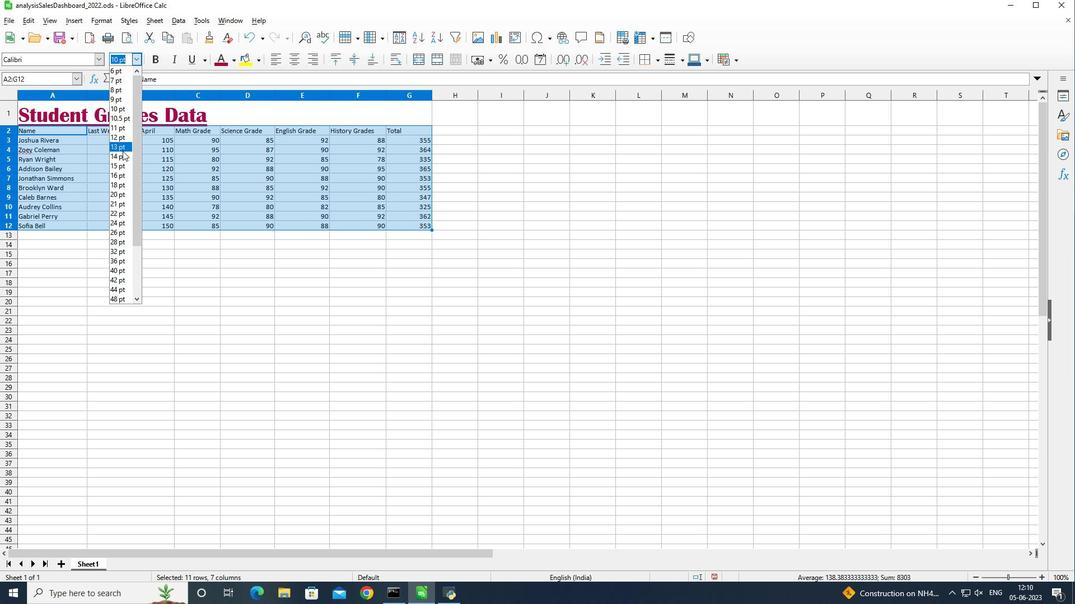 
Action: Mouse pressed left at (122, 155)
Screenshot: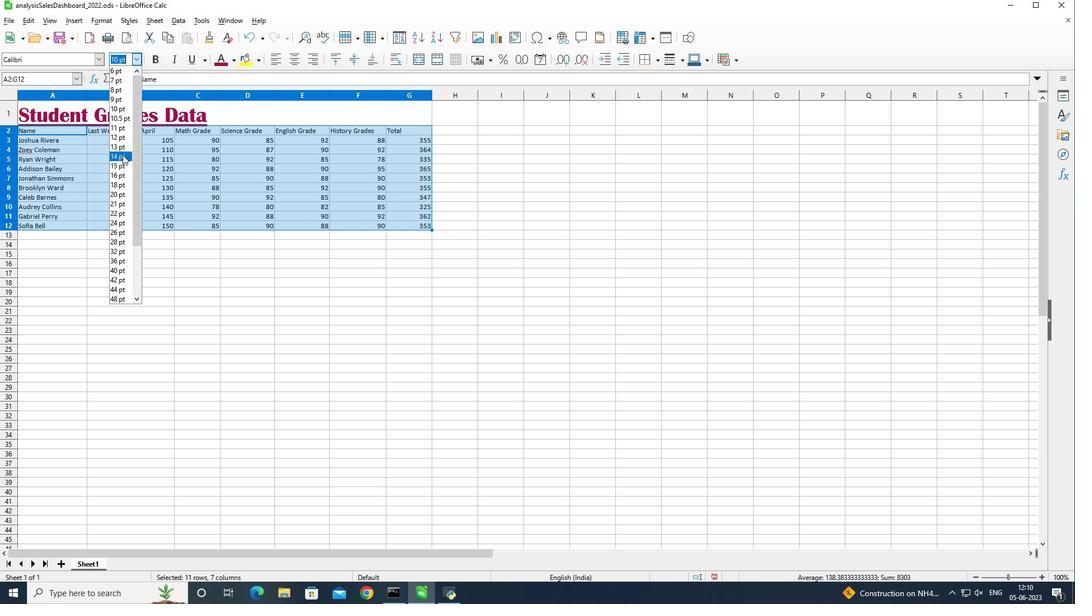
Action: Mouse moved to (229, 105)
Screenshot: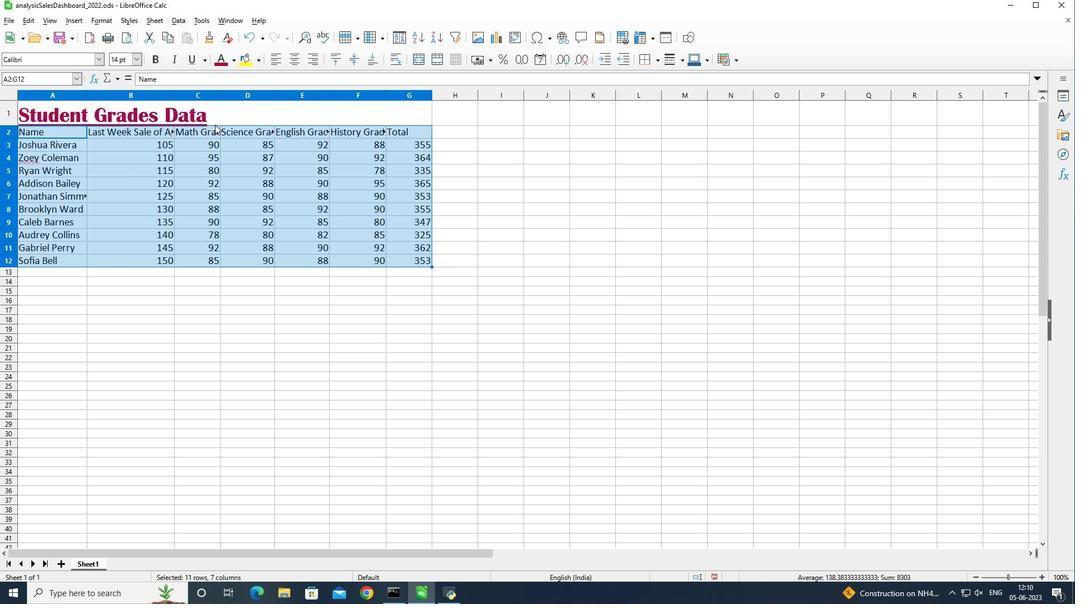 
Action: Mouse pressed left at (229, 105)
Screenshot: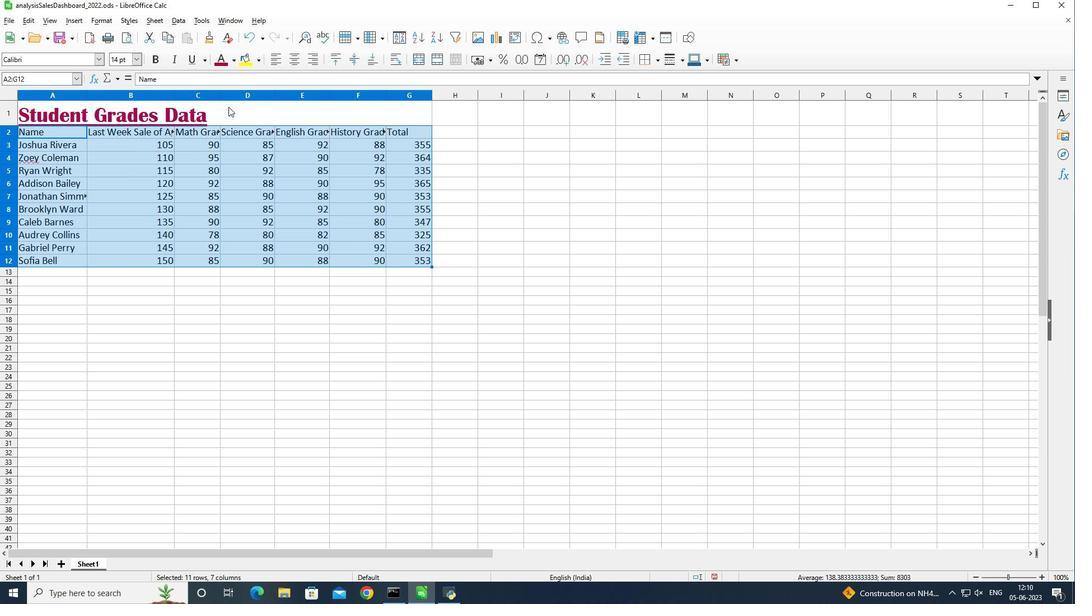 
Action: Mouse moved to (225, 105)
Screenshot: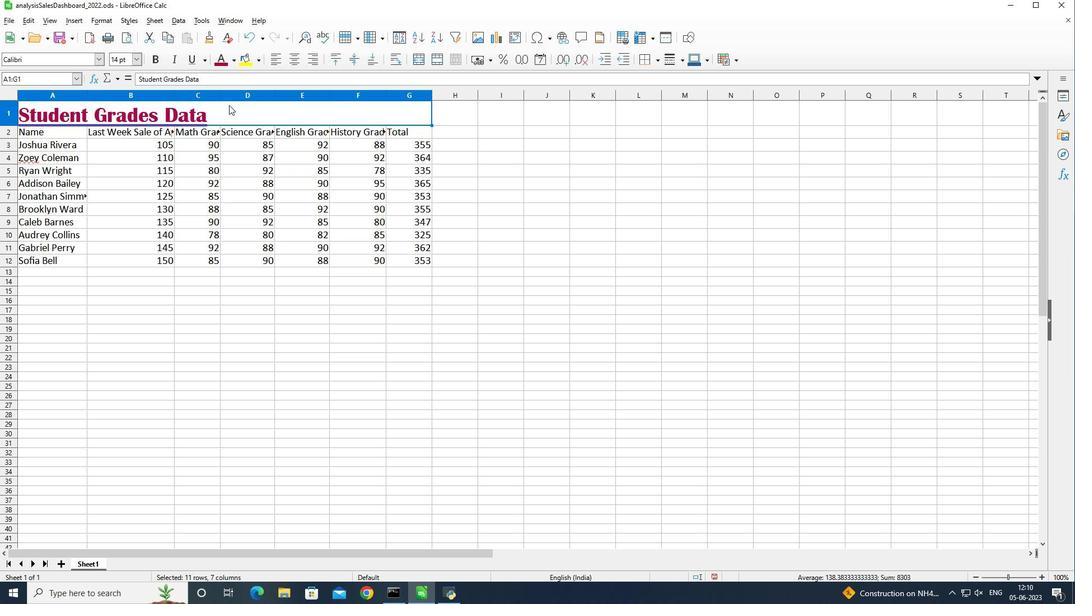 
Action: Key pressed <Key.shift_r><Key.down><Key.shift_r><Key.shift_r><Key.down><Key.down><Key.down><Key.down><Key.down><Key.down><Key.down><Key.down><Key.down><Key.down>
Screenshot: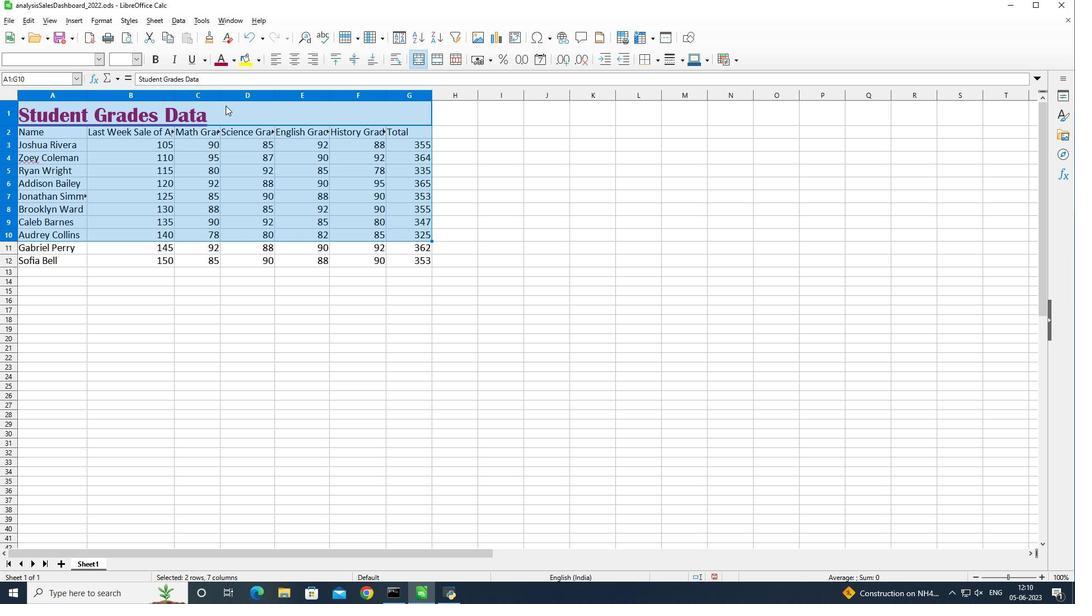 
Action: Mouse moved to (367, 60)
Screenshot: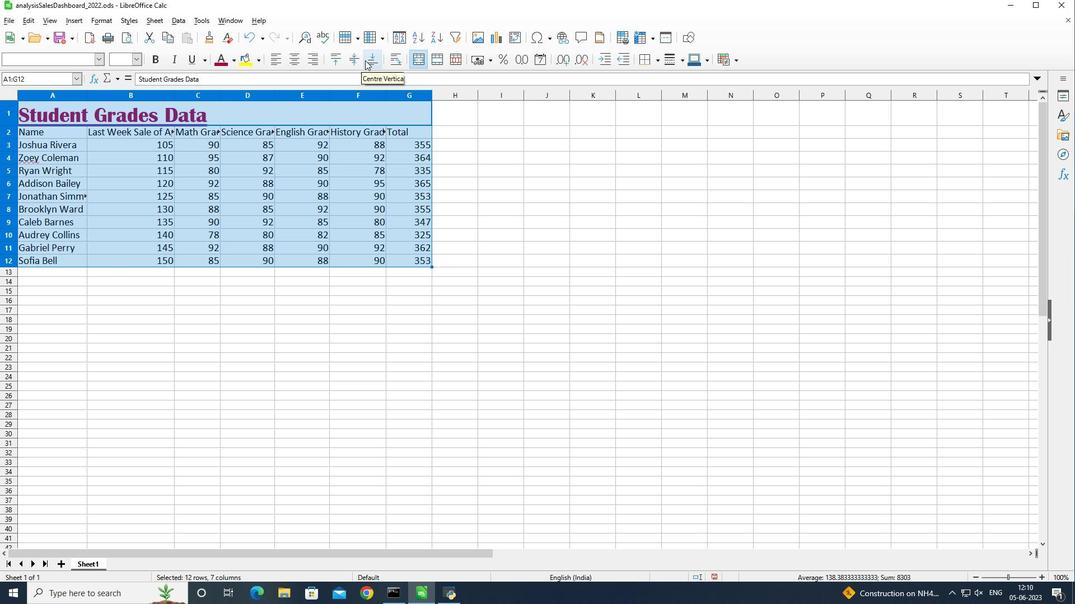 
Action: Mouse pressed left at (367, 60)
Screenshot: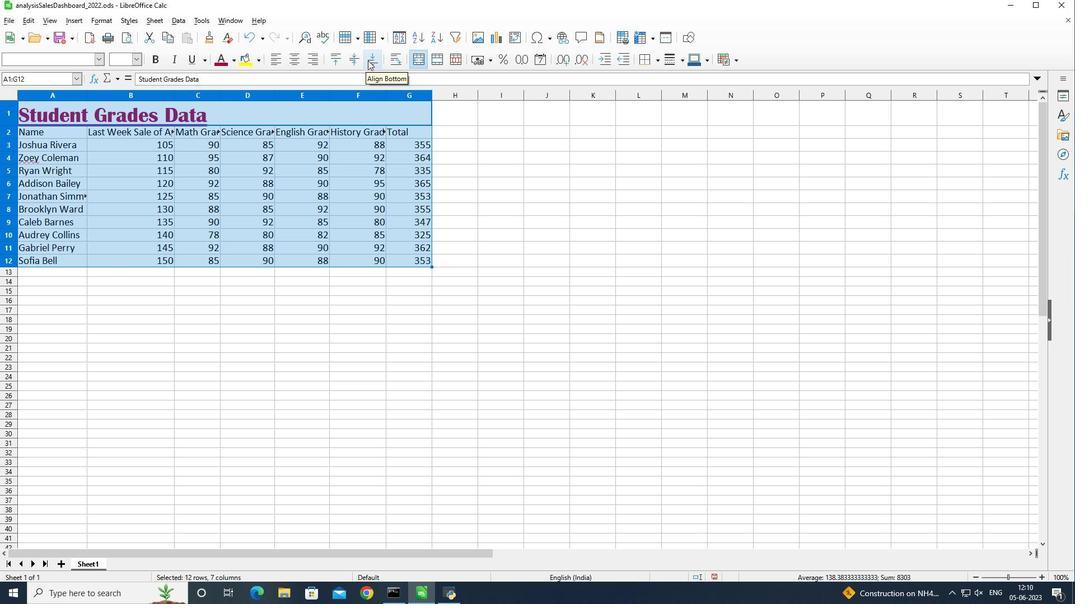 
Action: Mouse moved to (415, 254)
Screenshot: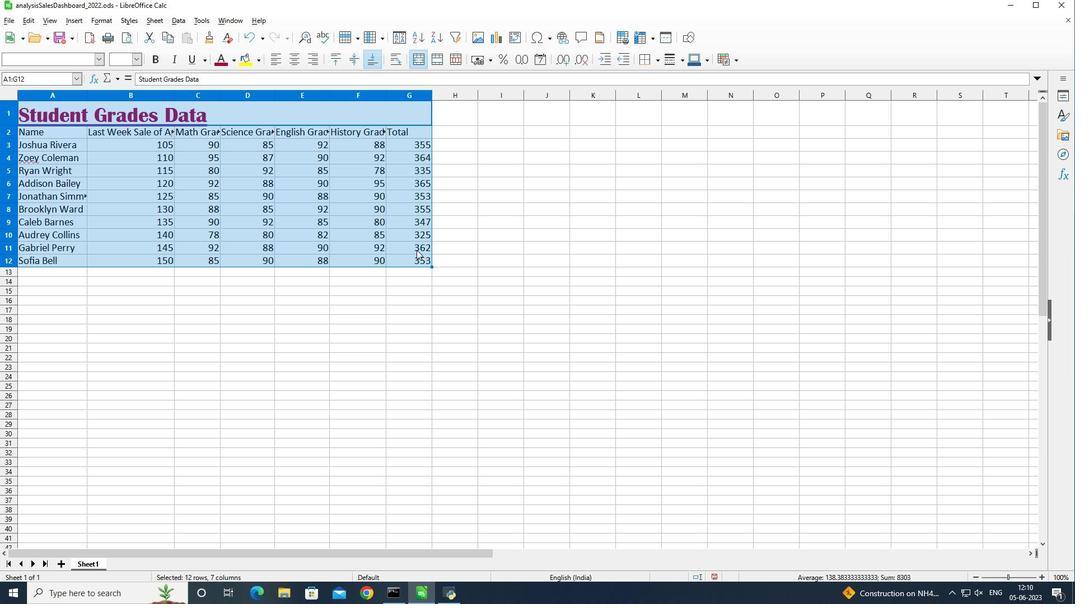 
Action: Mouse pressed left at (415, 254)
Screenshot: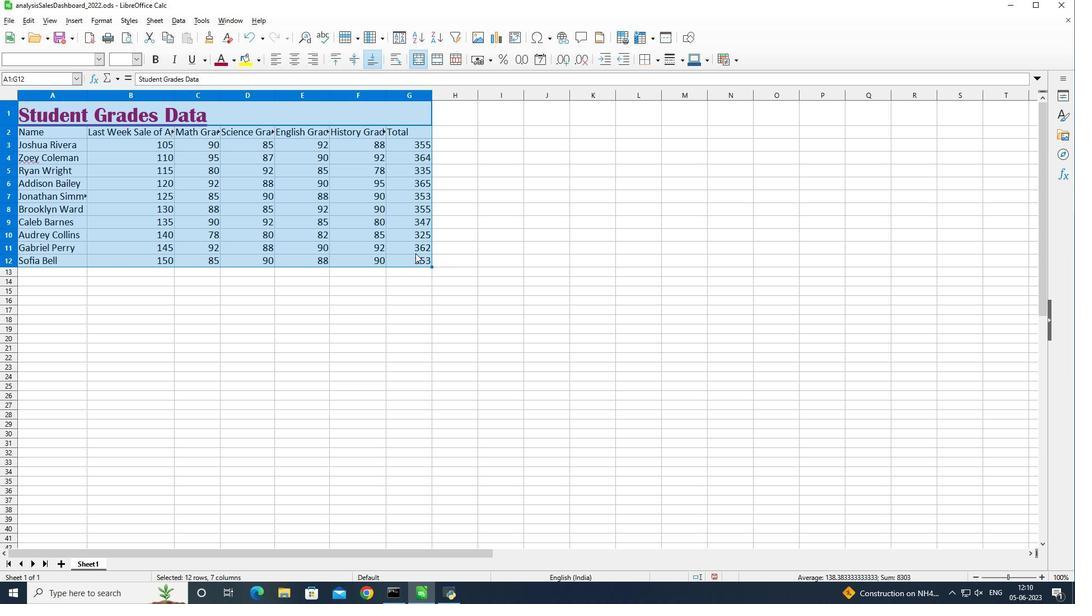 
Action: Mouse moved to (386, 91)
Screenshot: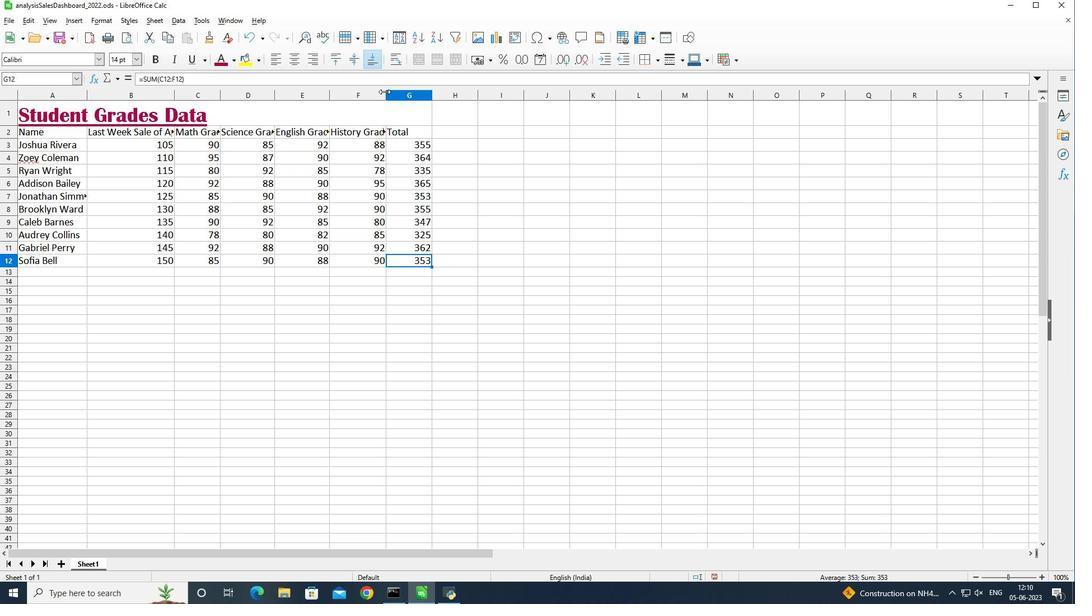 
Action: Mouse pressed left at (386, 91)
Screenshot: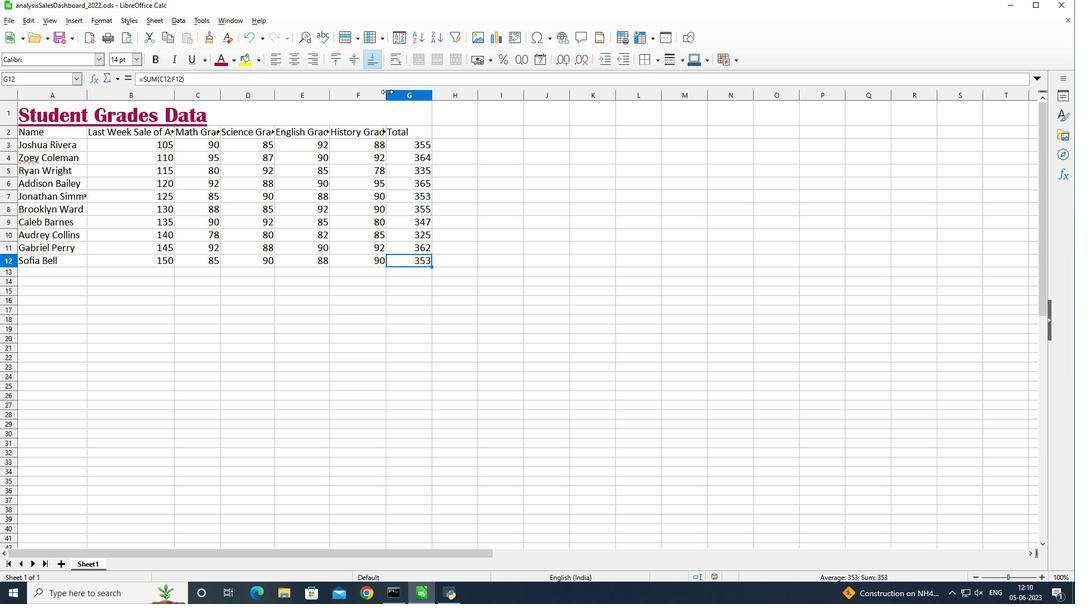 
Action: Mouse moved to (328, 96)
Screenshot: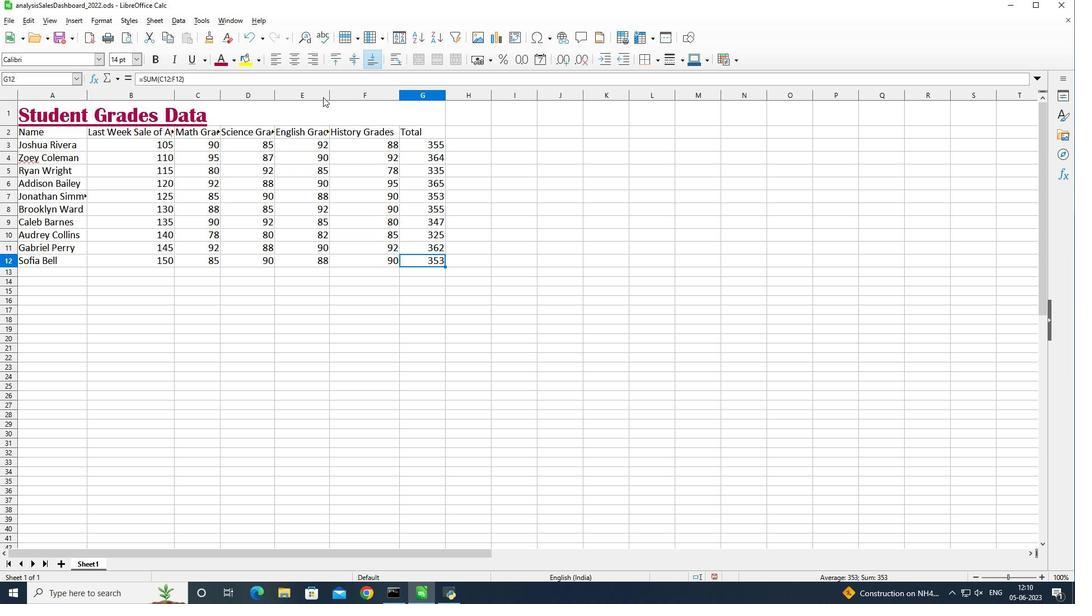 
Action: Mouse pressed left at (328, 96)
Screenshot: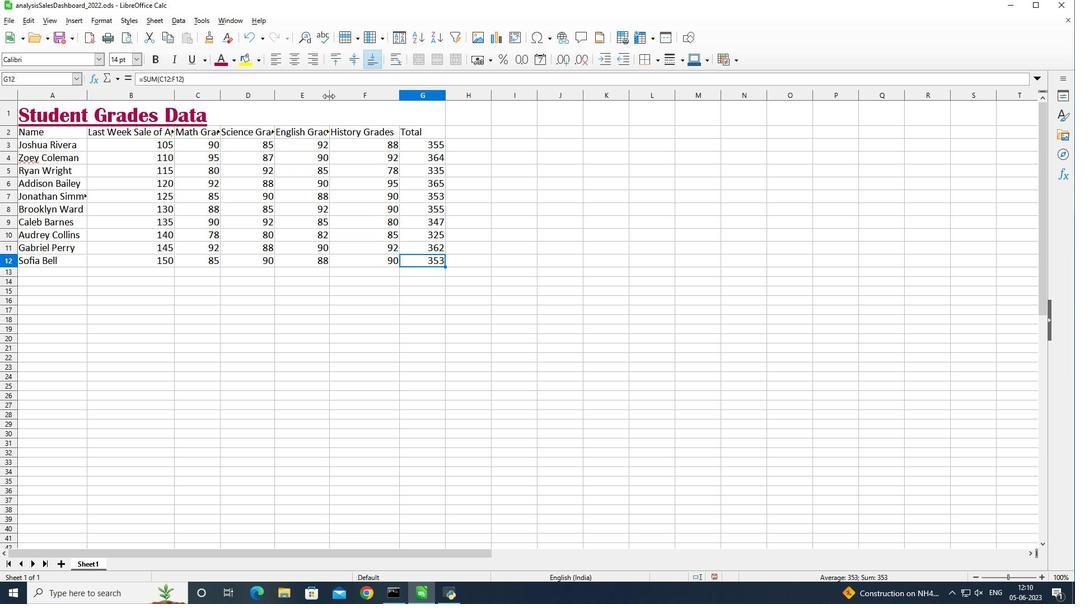
Action: Mouse moved to (273, 94)
Screenshot: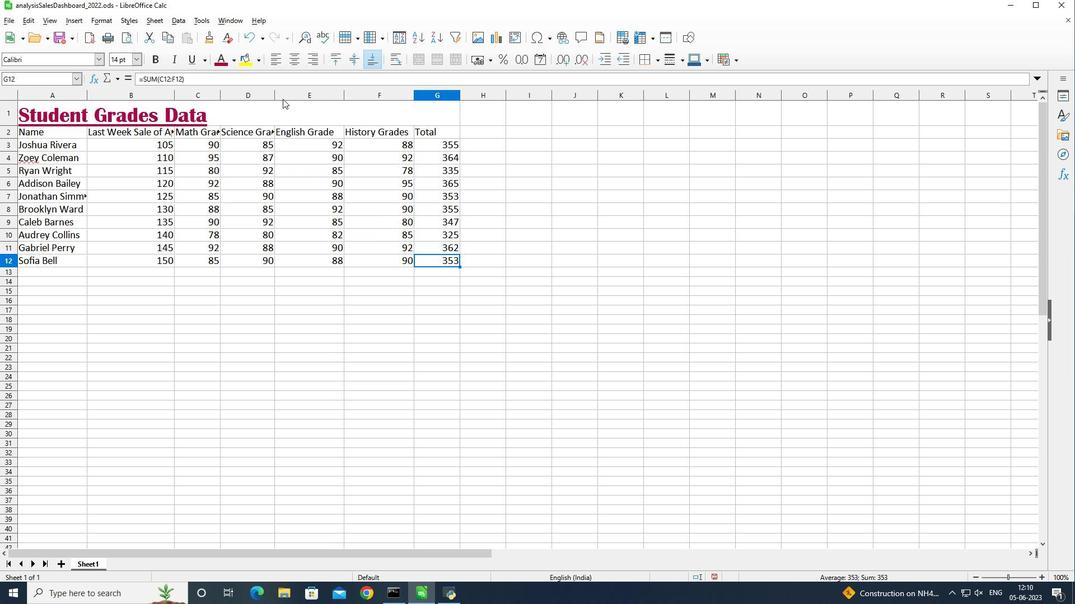 
Action: Mouse pressed left at (273, 94)
Screenshot: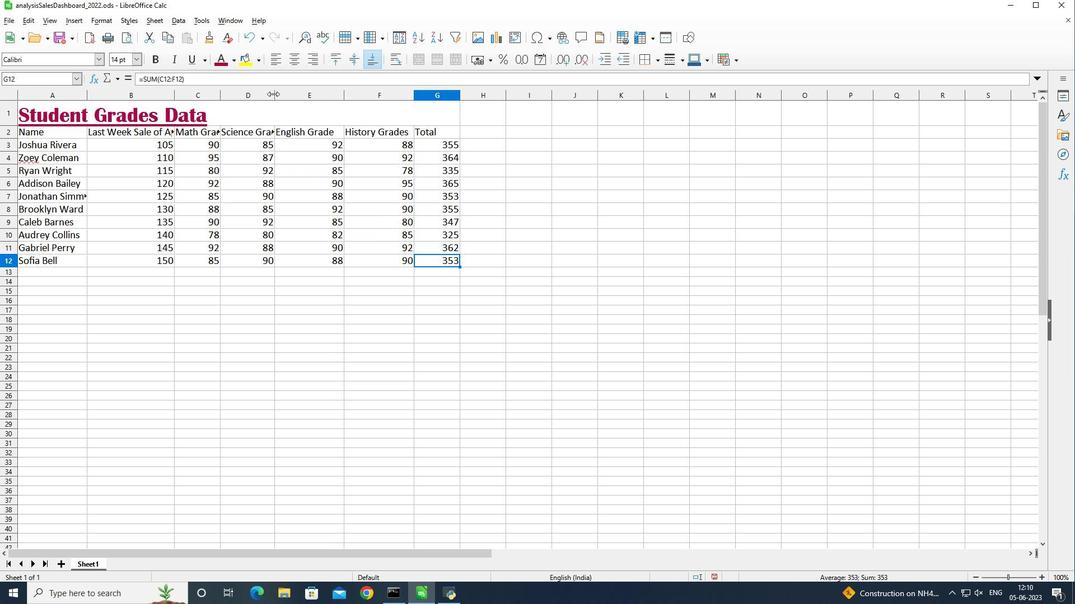 
Action: Mouse moved to (220, 94)
Screenshot: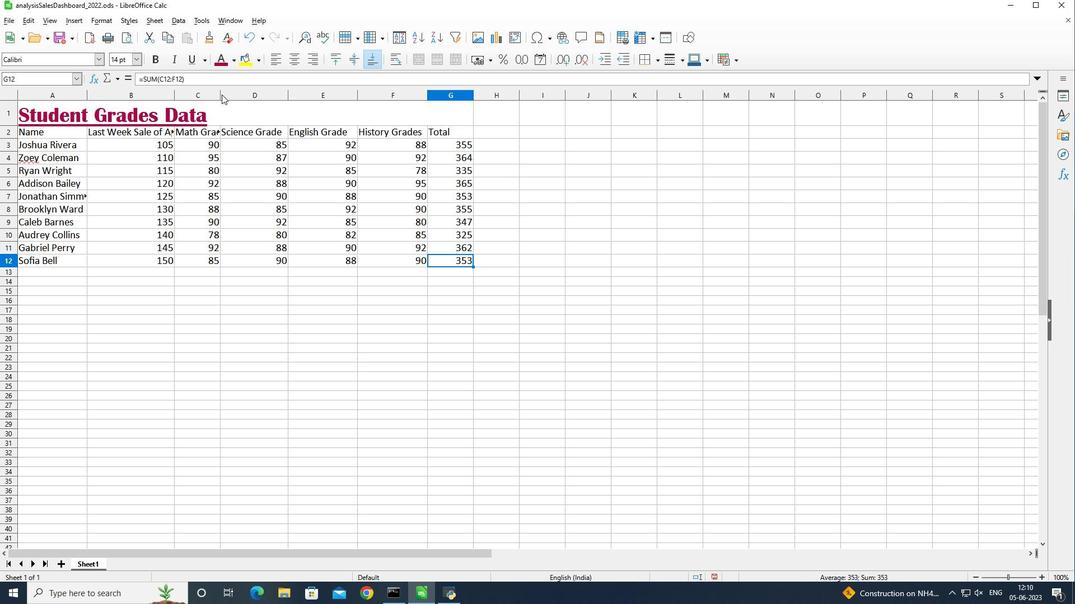 
Action: Mouse pressed left at (220, 94)
Screenshot: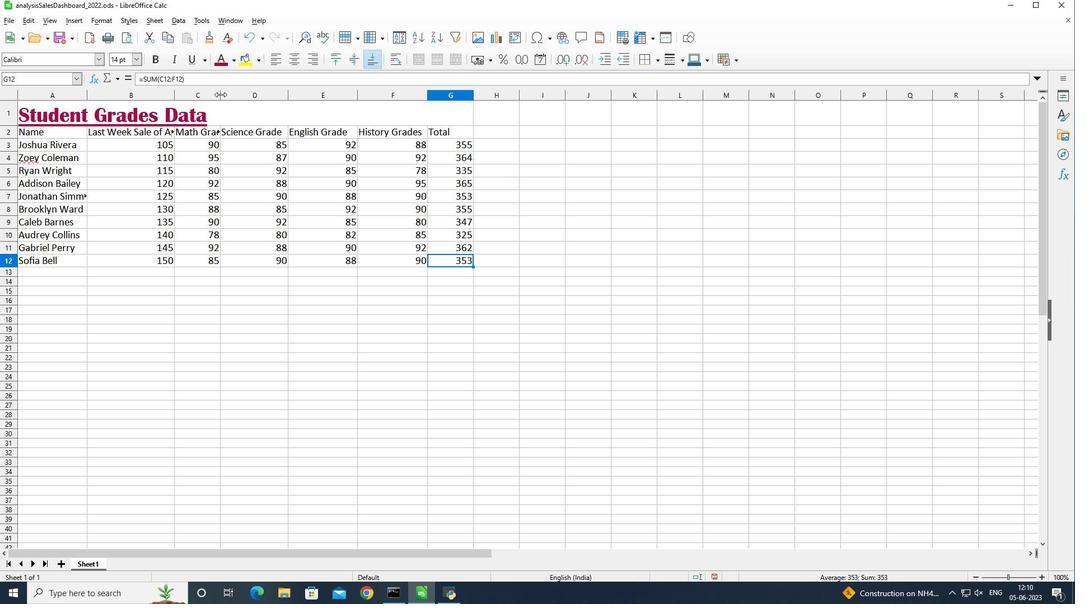 
Action: Mouse moved to (175, 94)
Screenshot: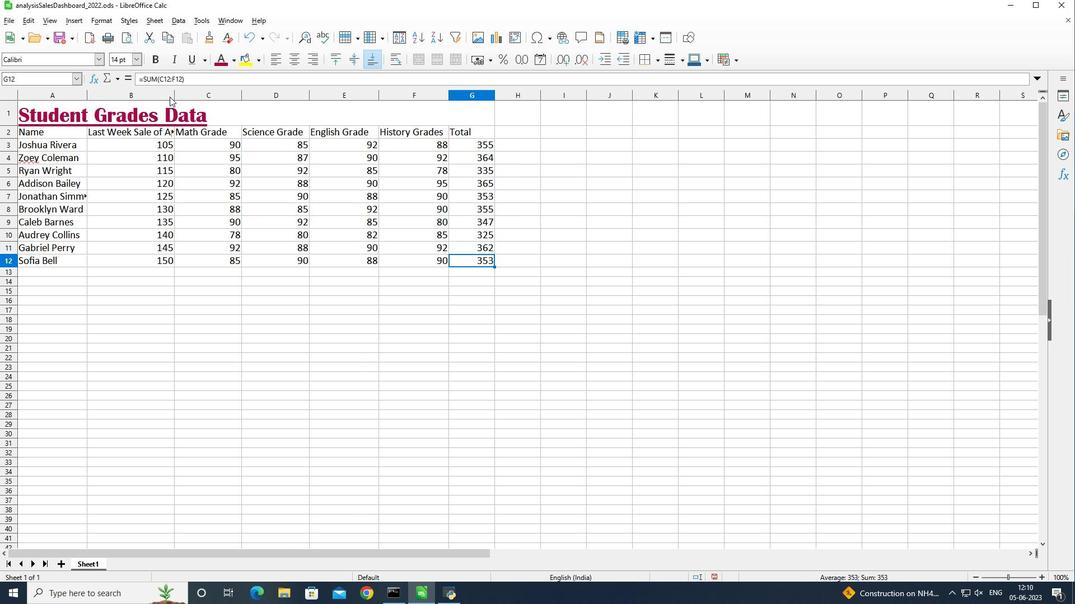 
Action: Mouse pressed left at (175, 94)
Screenshot: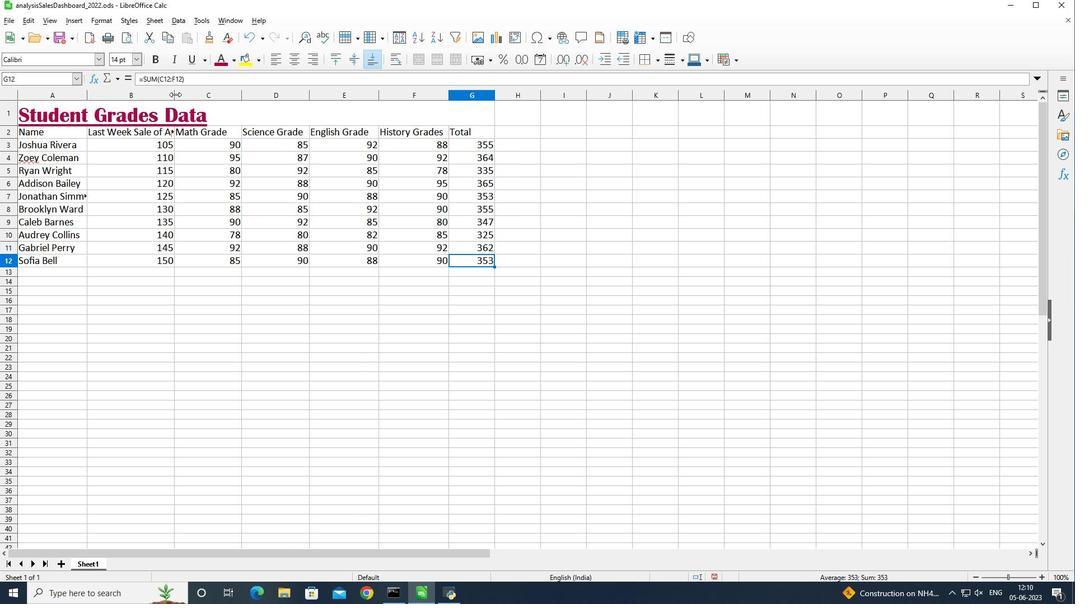 
Action: Mouse moved to (209, 95)
Screenshot: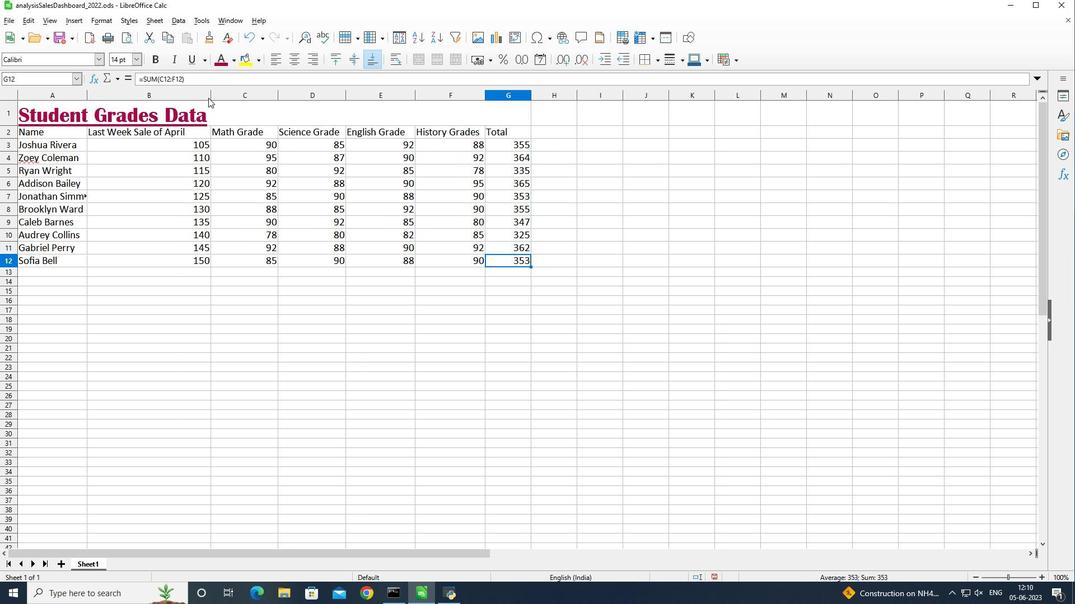 
Action: Mouse pressed left at (209, 95)
Screenshot: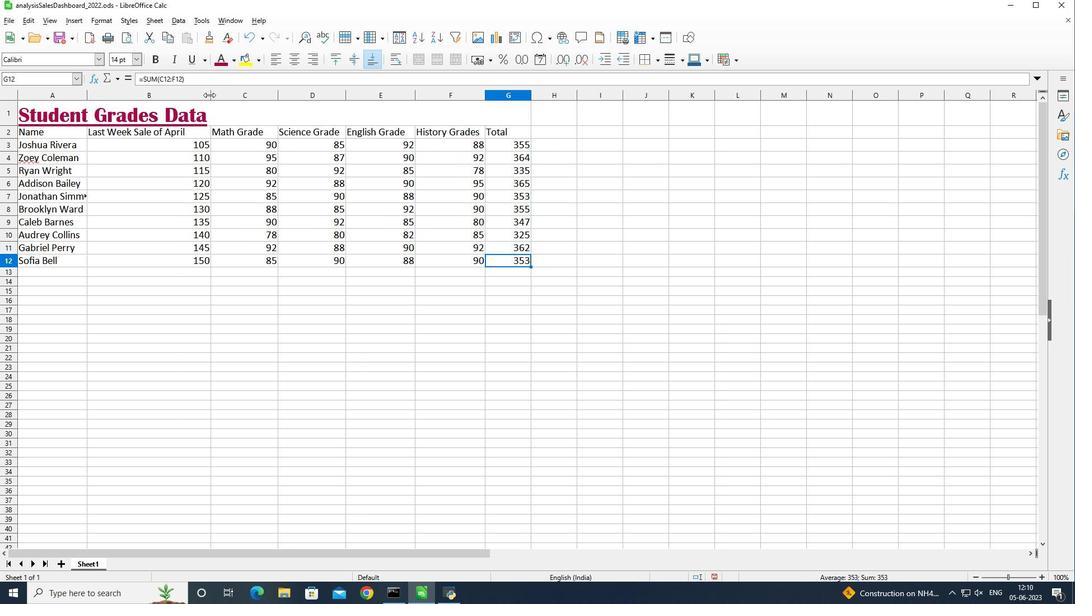 
Action: Mouse moved to (85, 99)
Screenshot: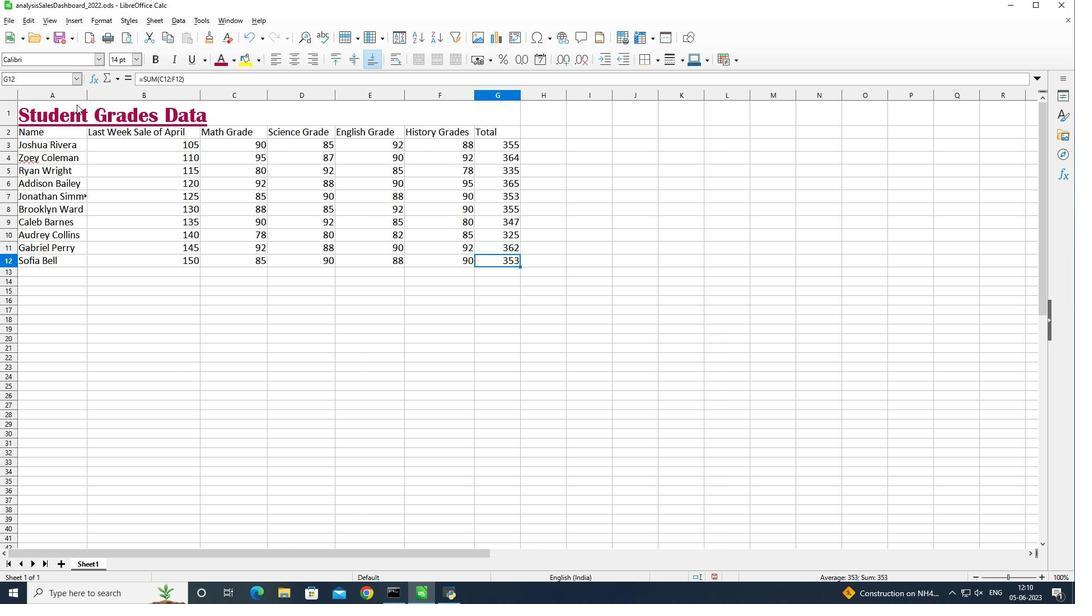 
Action: Mouse pressed left at (85, 99)
Screenshot: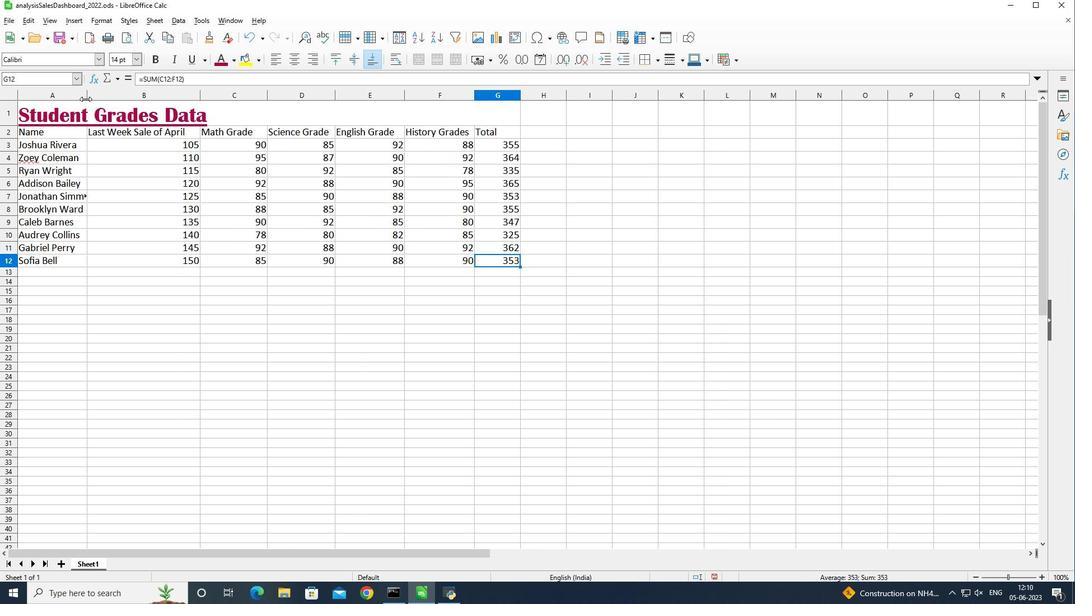 
Action: Mouse moved to (240, 331)
Screenshot: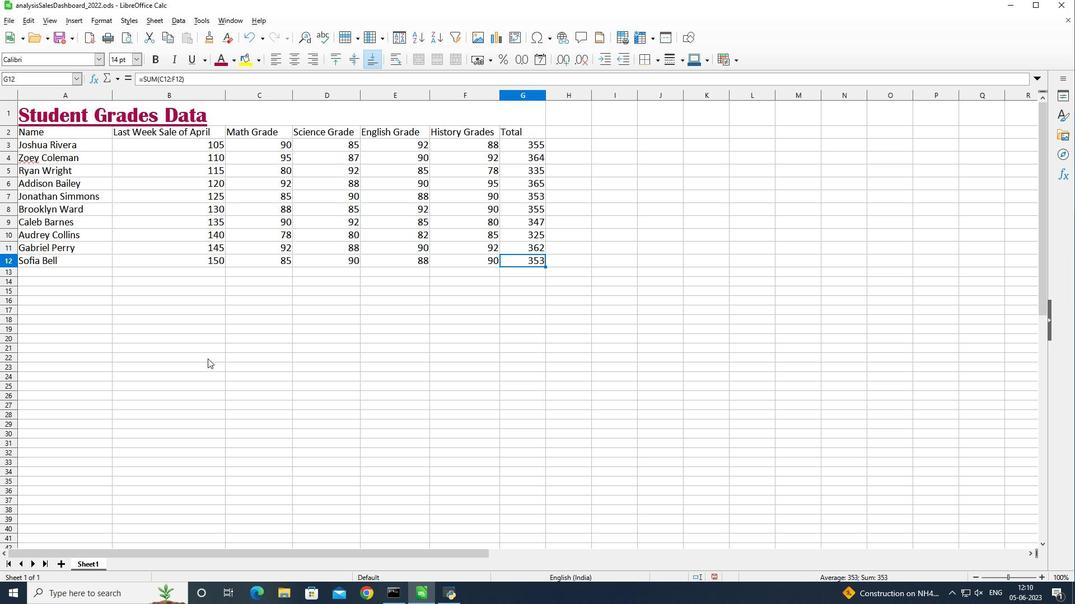 
